 Task: Find connections with filter location Vandœuvre-lès-Nancy with filter topic #Jobwith filter profile language German with filter current company Lazard with filter school St. Joseph's Pre-University College with filter industry Robot Manufacturing with filter service category Date Entry with filter keywords title Proposal Writer
Action: Mouse pressed left at (329, 266)
Screenshot: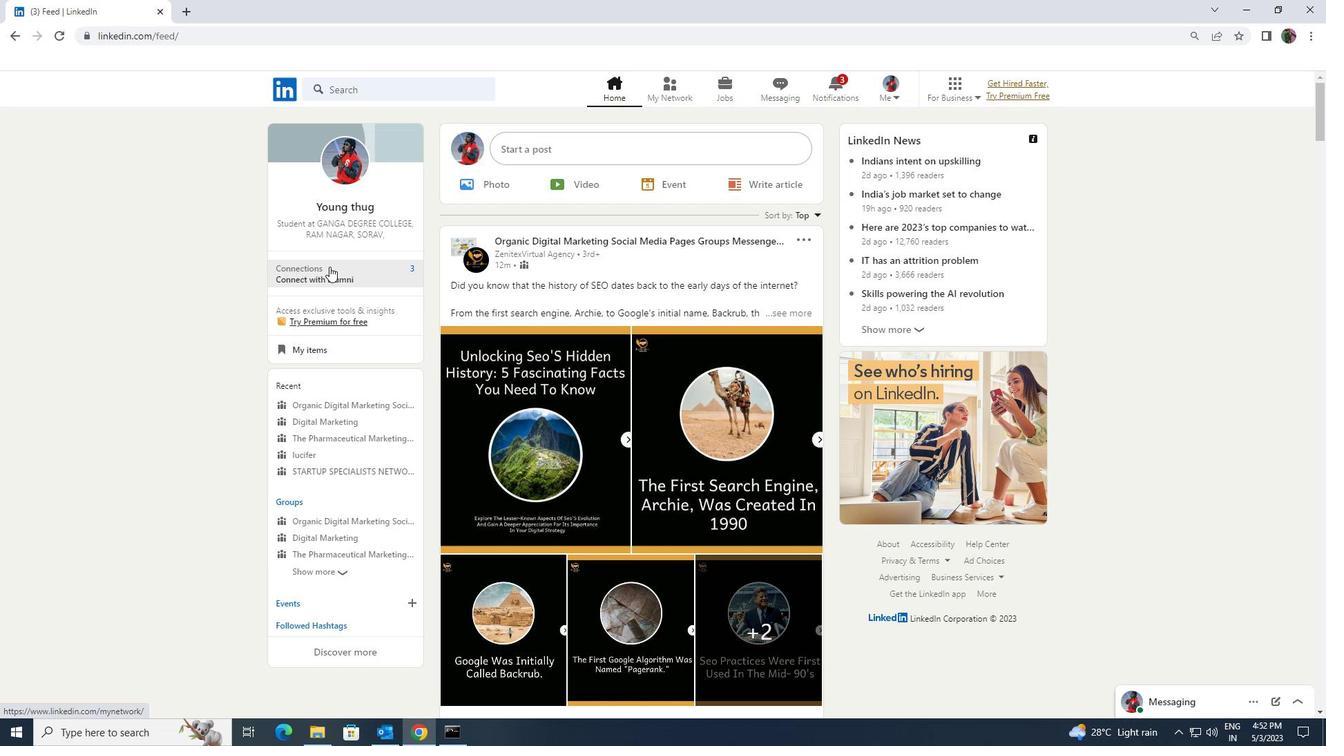 
Action: Mouse moved to (342, 164)
Screenshot: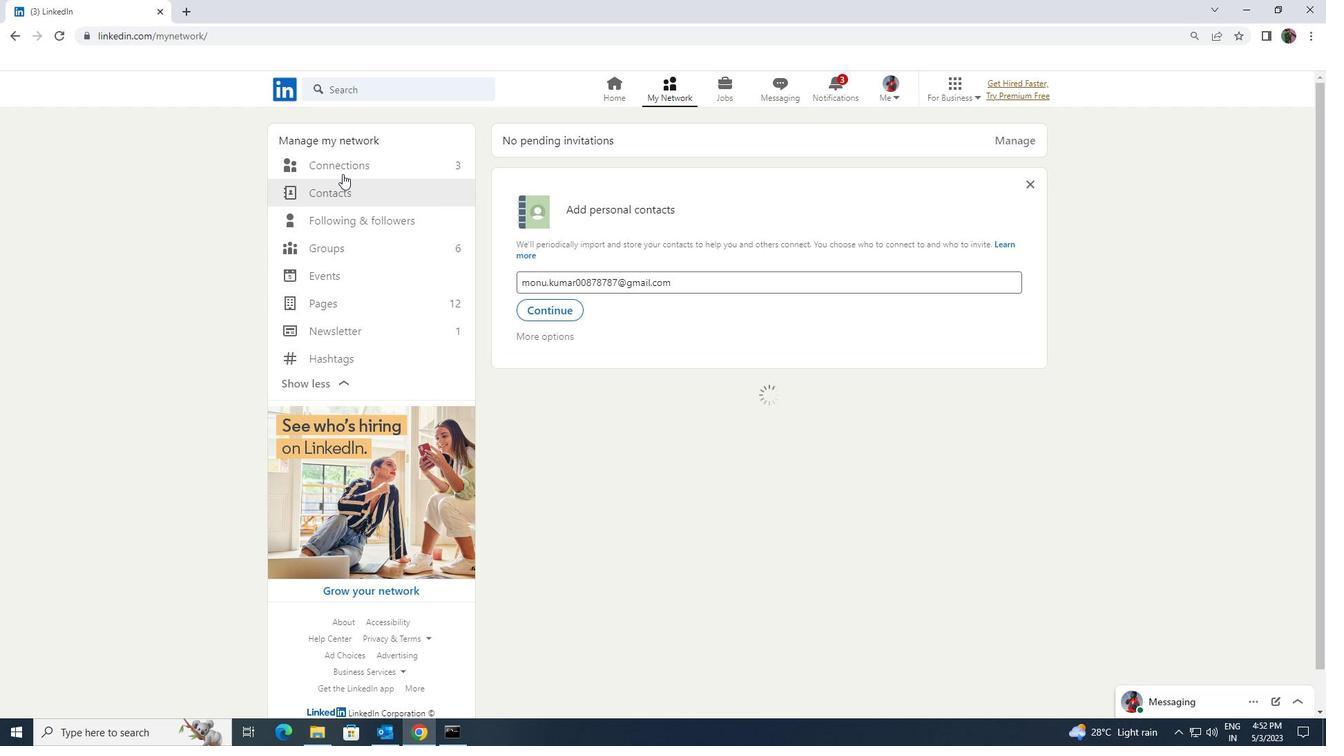 
Action: Mouse pressed left at (342, 164)
Screenshot: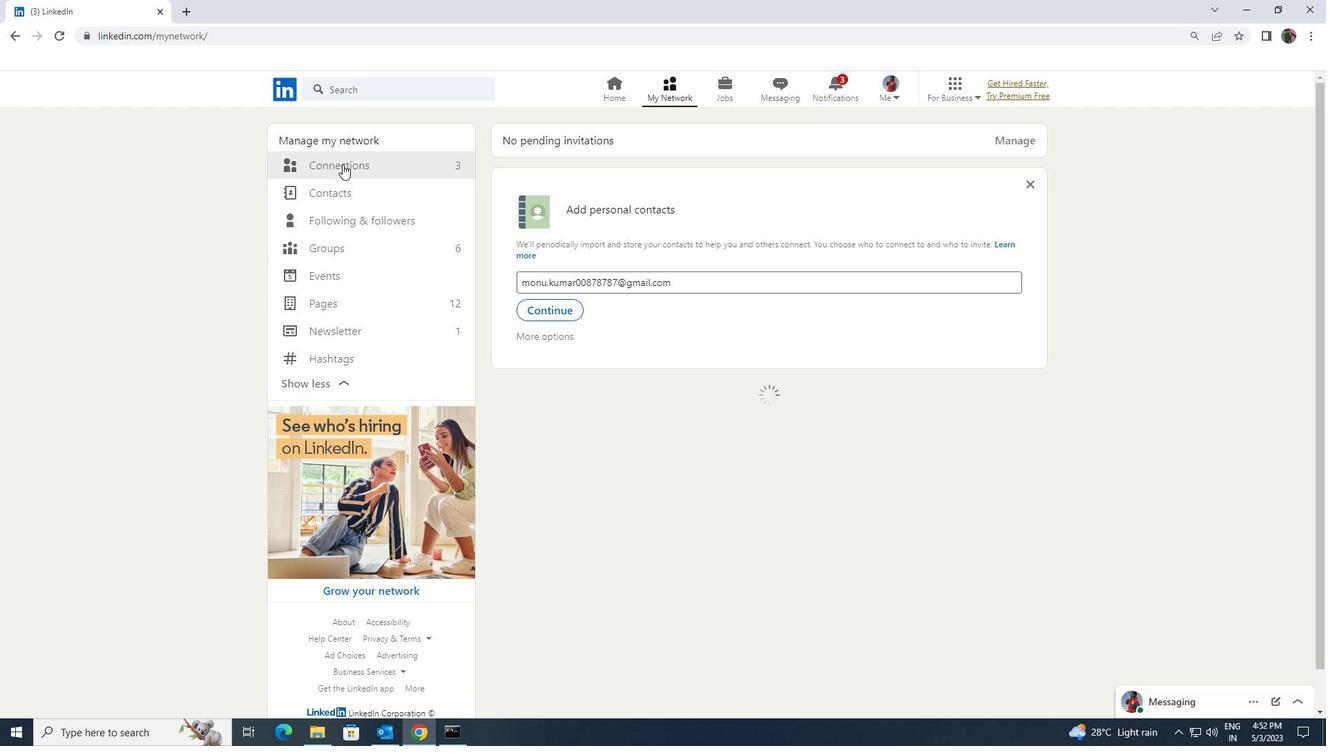 
Action: Mouse moved to (754, 169)
Screenshot: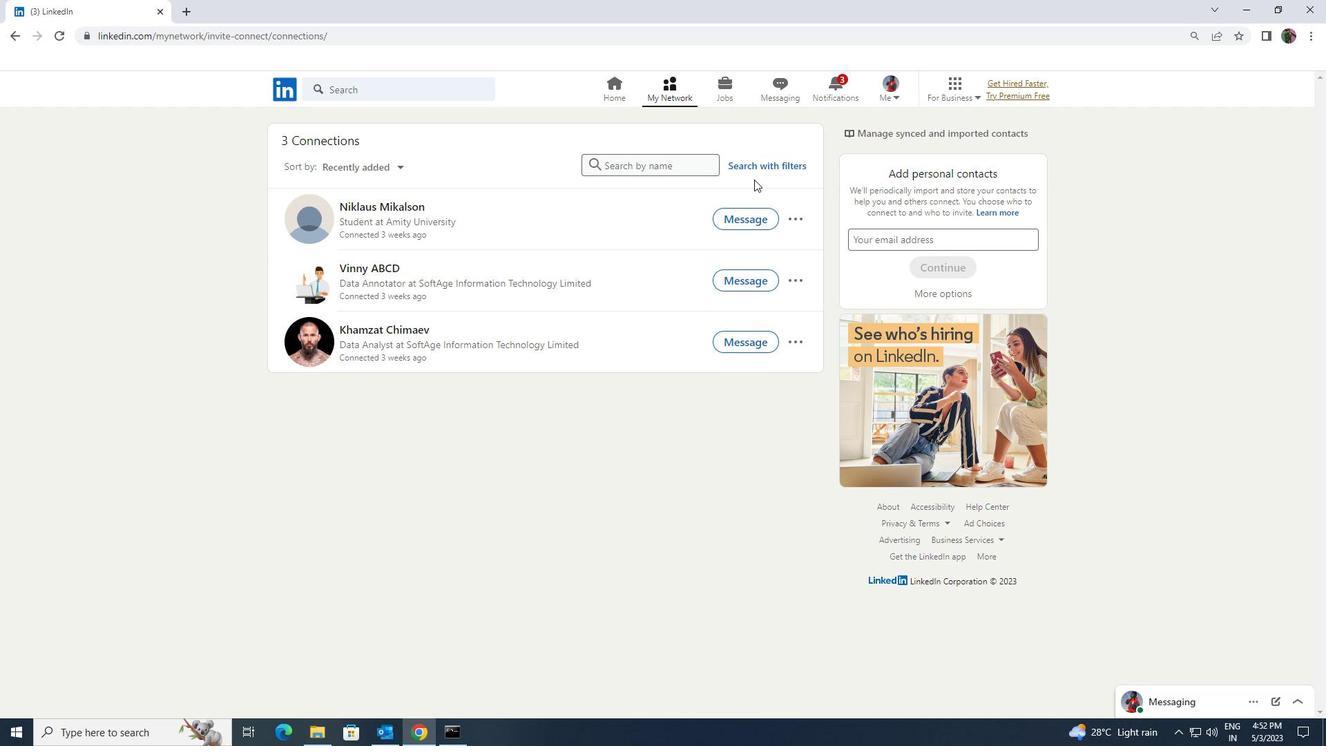 
Action: Mouse pressed left at (754, 169)
Screenshot: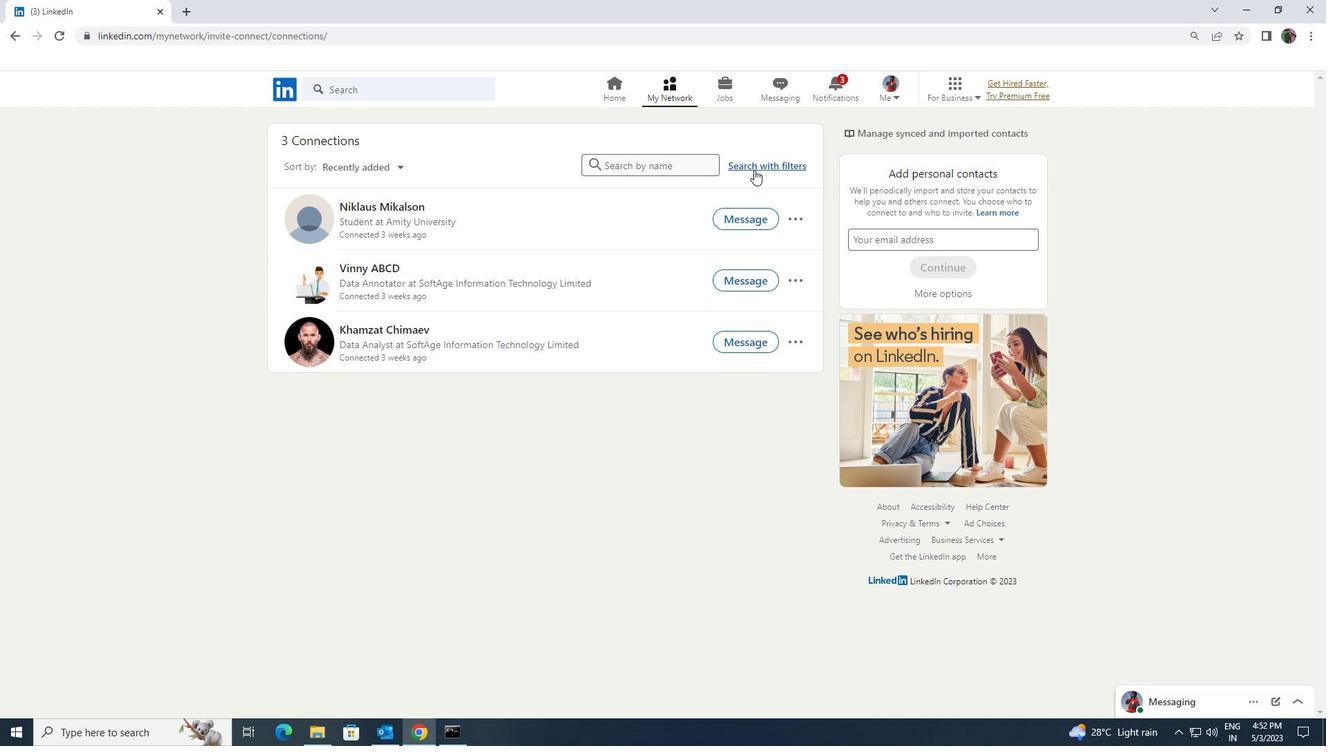 
Action: Mouse moved to (701, 123)
Screenshot: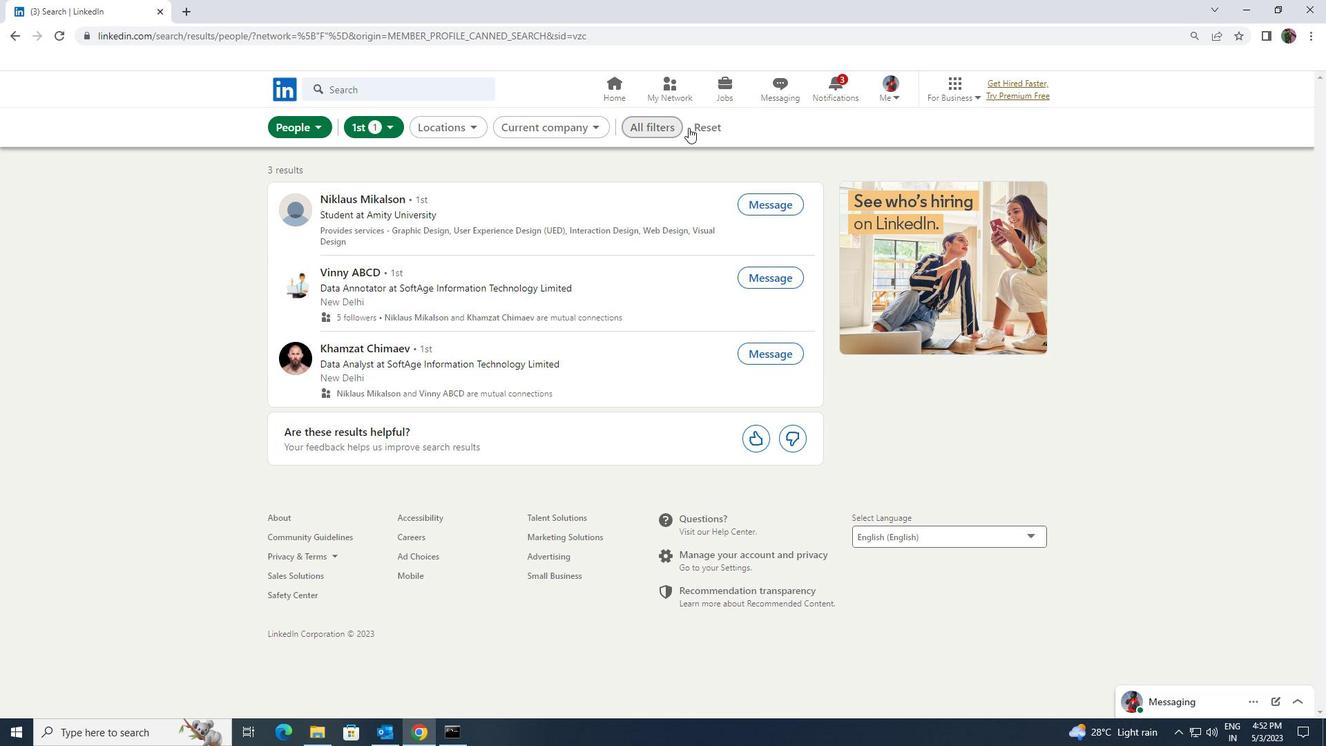 
Action: Mouse pressed left at (701, 123)
Screenshot: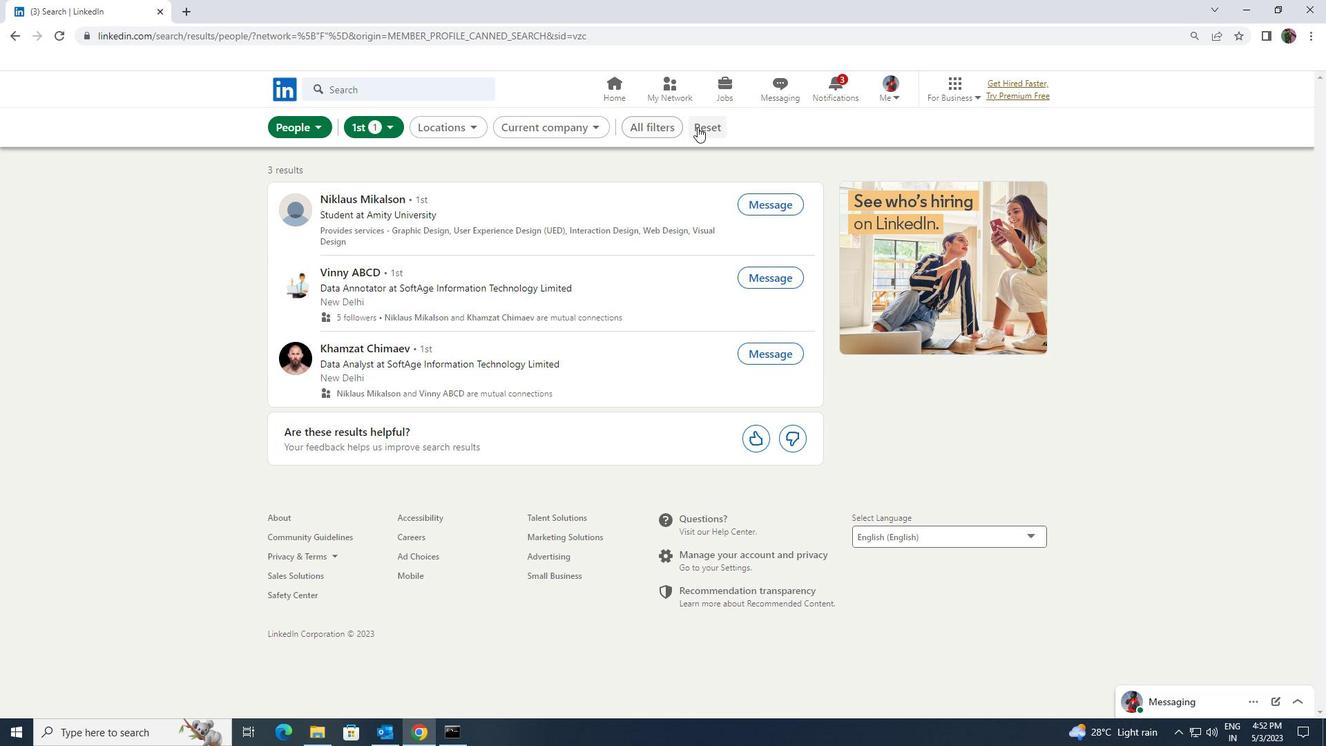 
Action: Mouse moved to (676, 129)
Screenshot: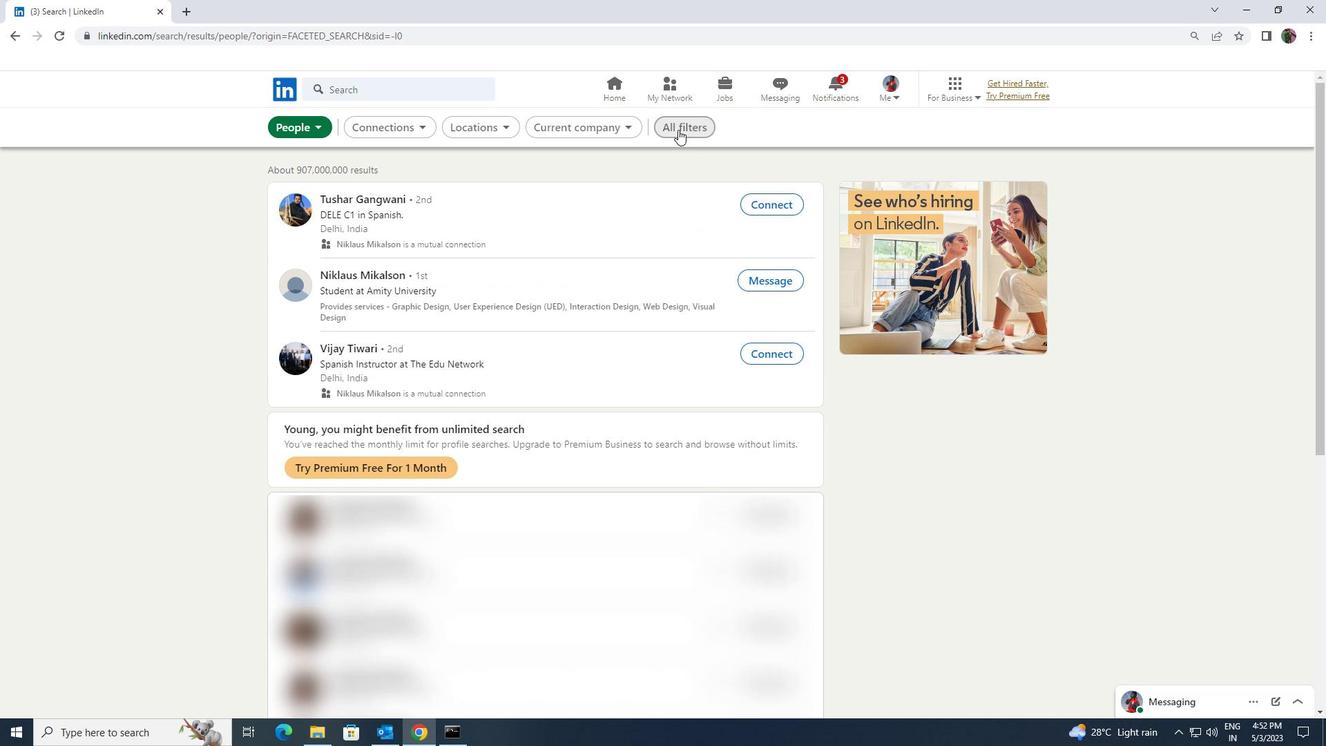 
Action: Mouse pressed left at (676, 129)
Screenshot: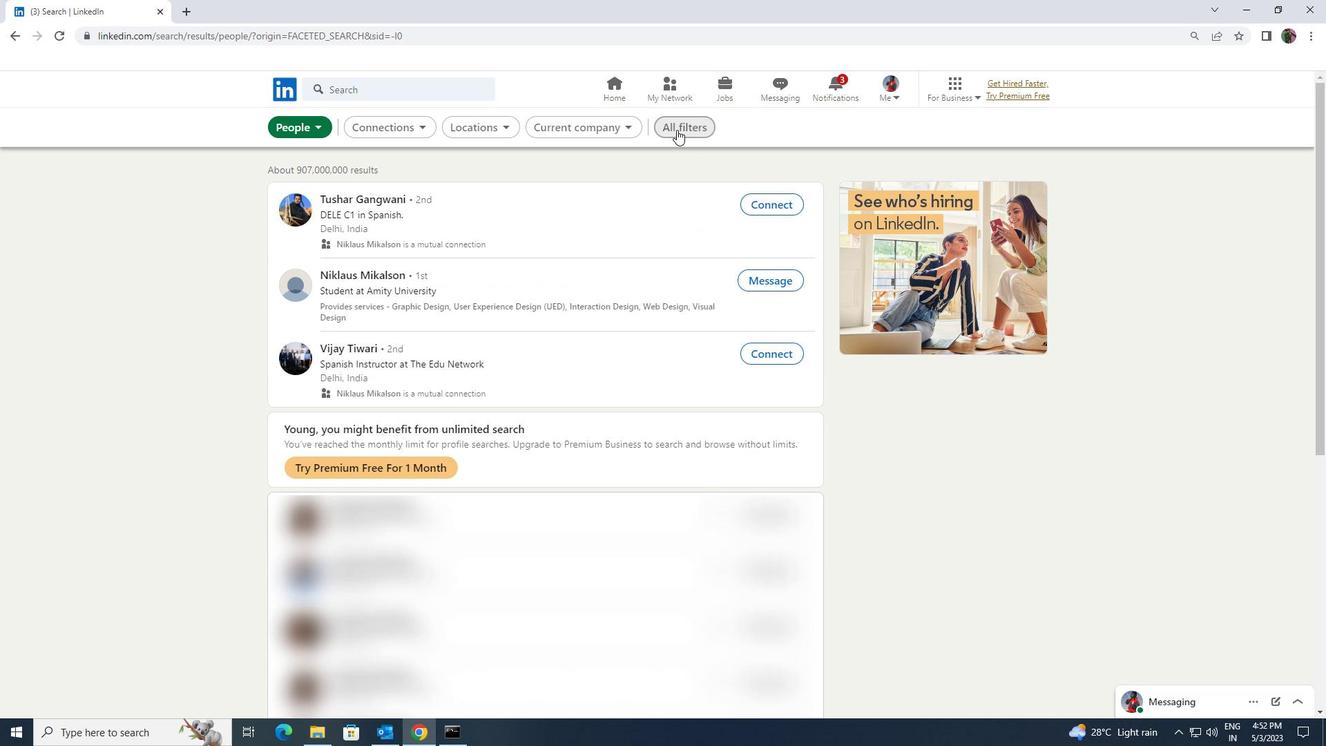 
Action: Mouse moved to (1142, 549)
Screenshot: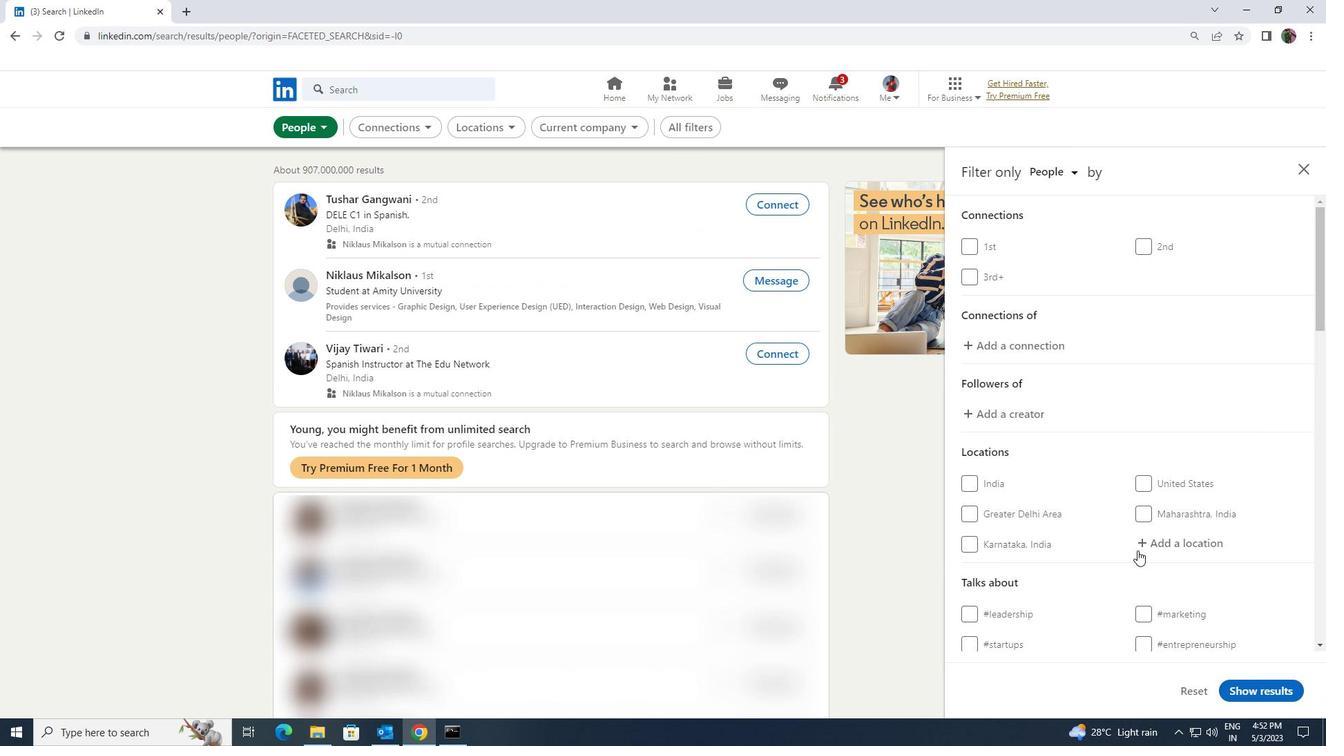 
Action: Mouse pressed left at (1142, 549)
Screenshot: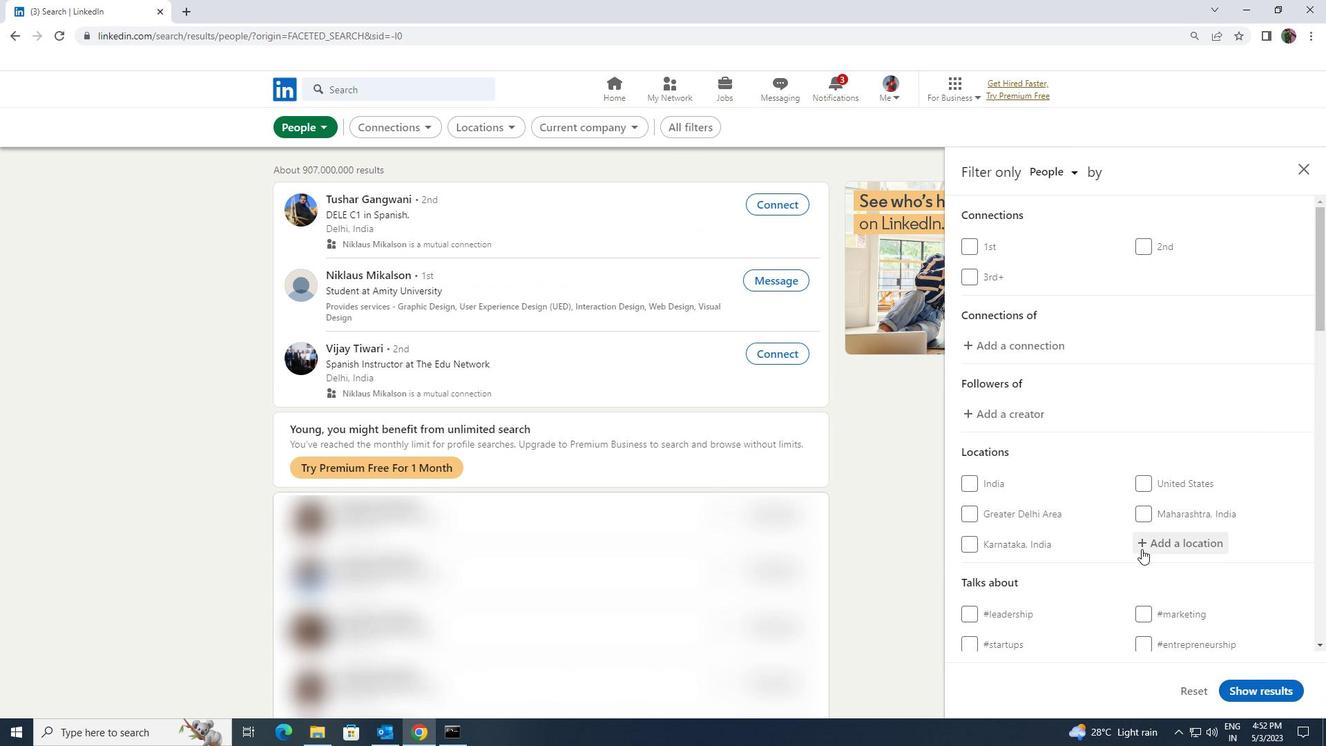 
Action: Key pressed <Key.shift>VANDOE
Screenshot: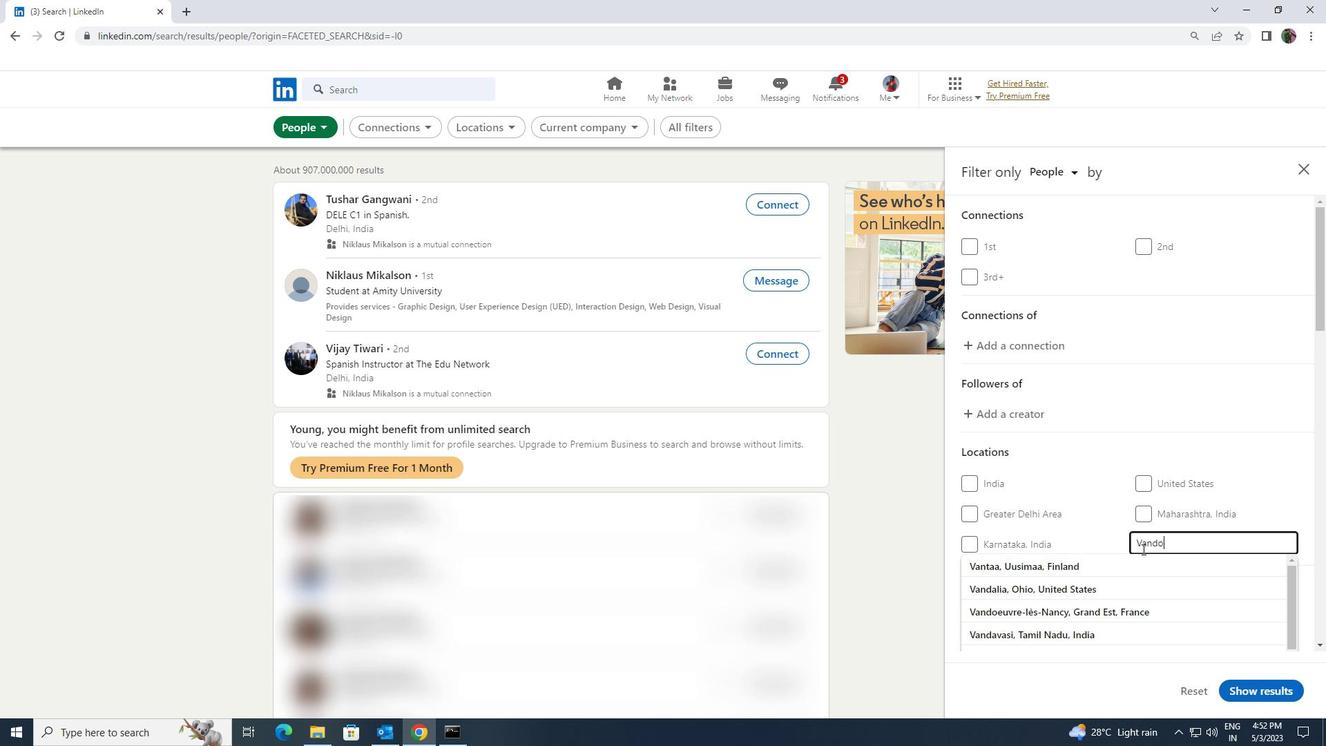 
Action: Mouse moved to (1136, 568)
Screenshot: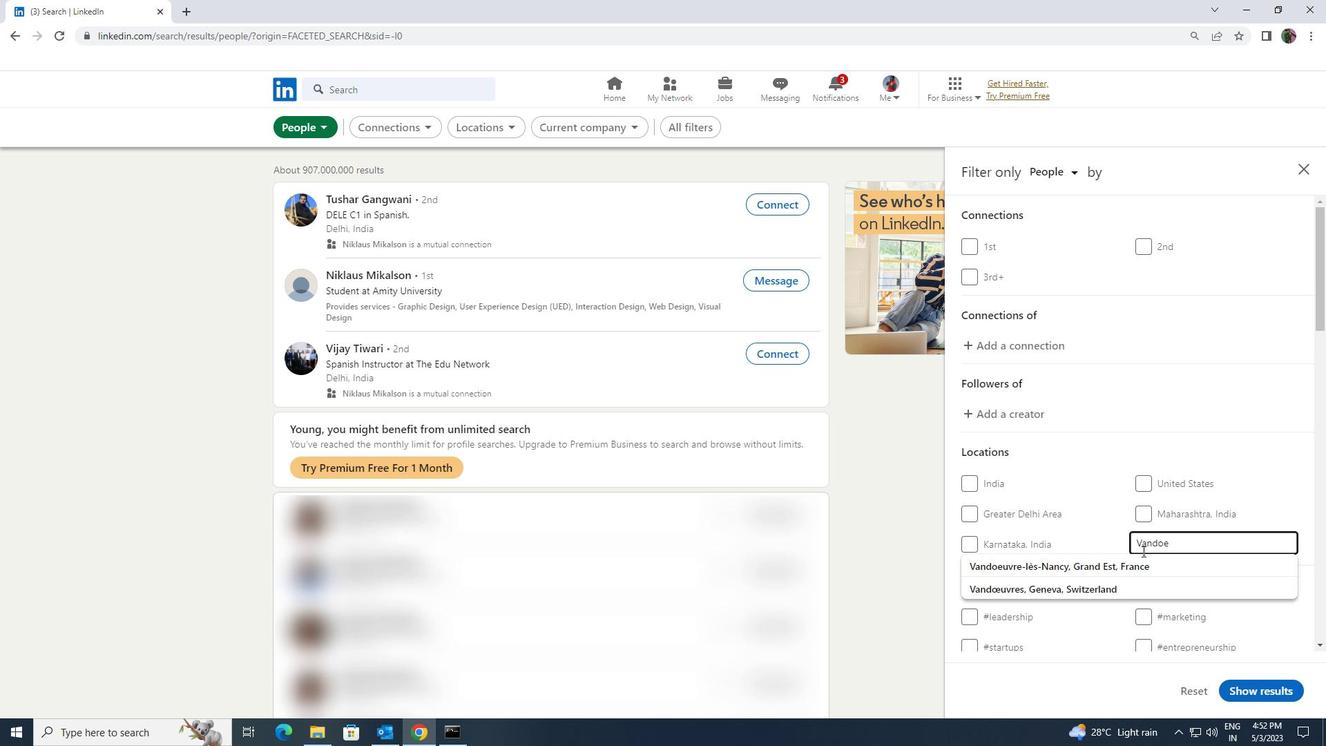 
Action: Mouse pressed left at (1136, 568)
Screenshot: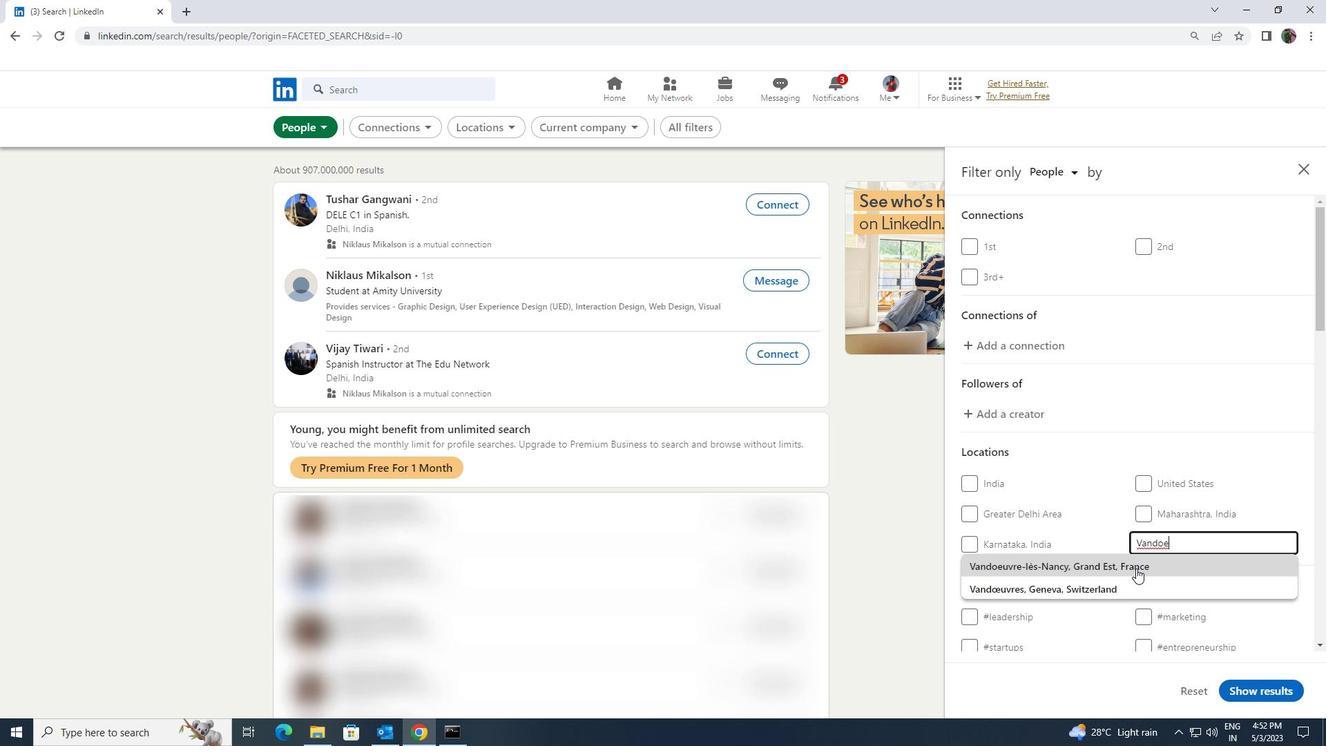 
Action: Mouse moved to (1133, 568)
Screenshot: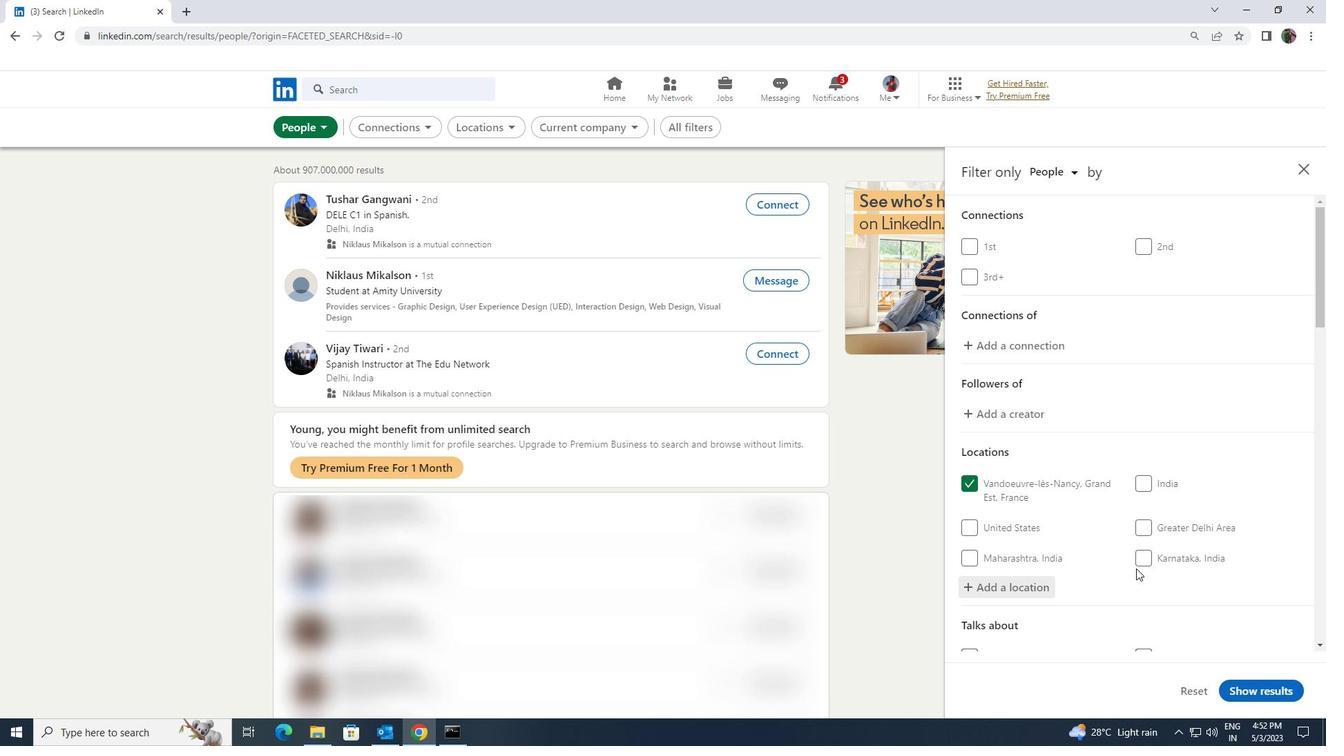 
Action: Mouse scrolled (1133, 567) with delta (0, 0)
Screenshot: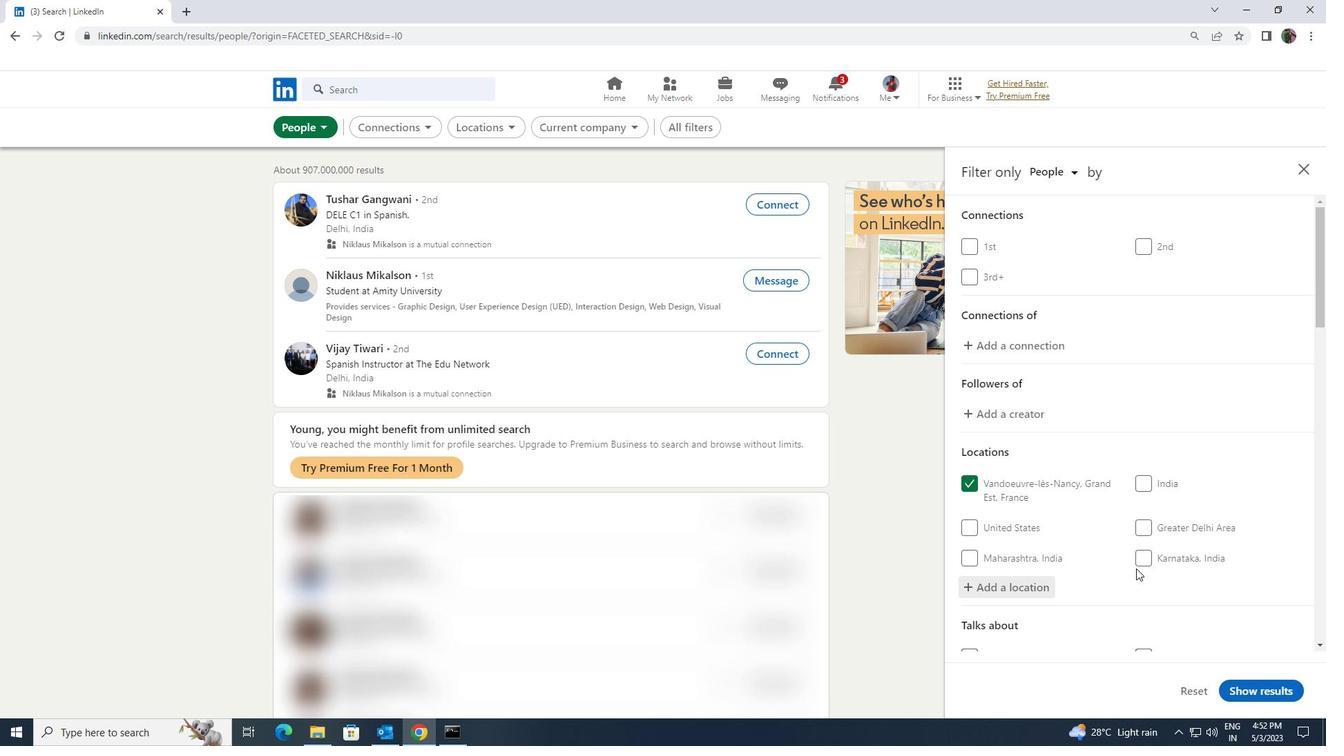 
Action: Mouse scrolled (1133, 567) with delta (0, 0)
Screenshot: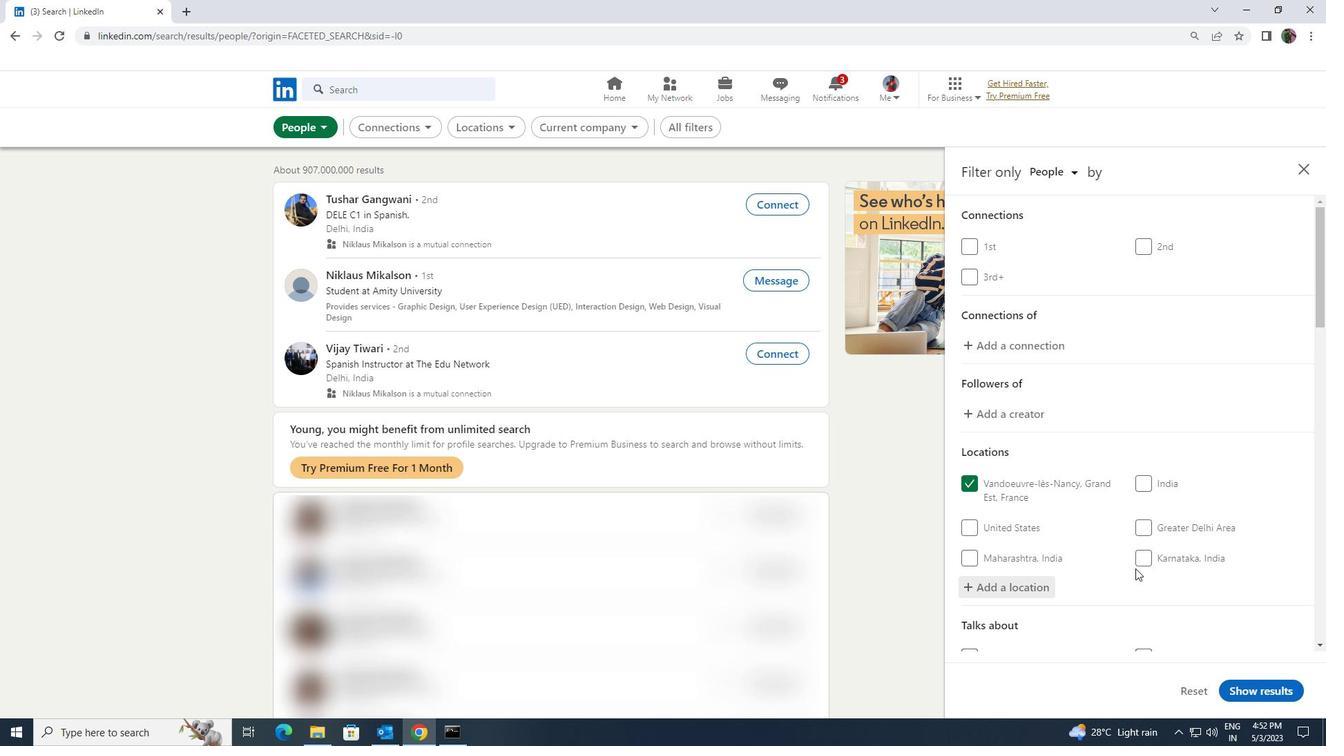 
Action: Mouse moved to (1134, 571)
Screenshot: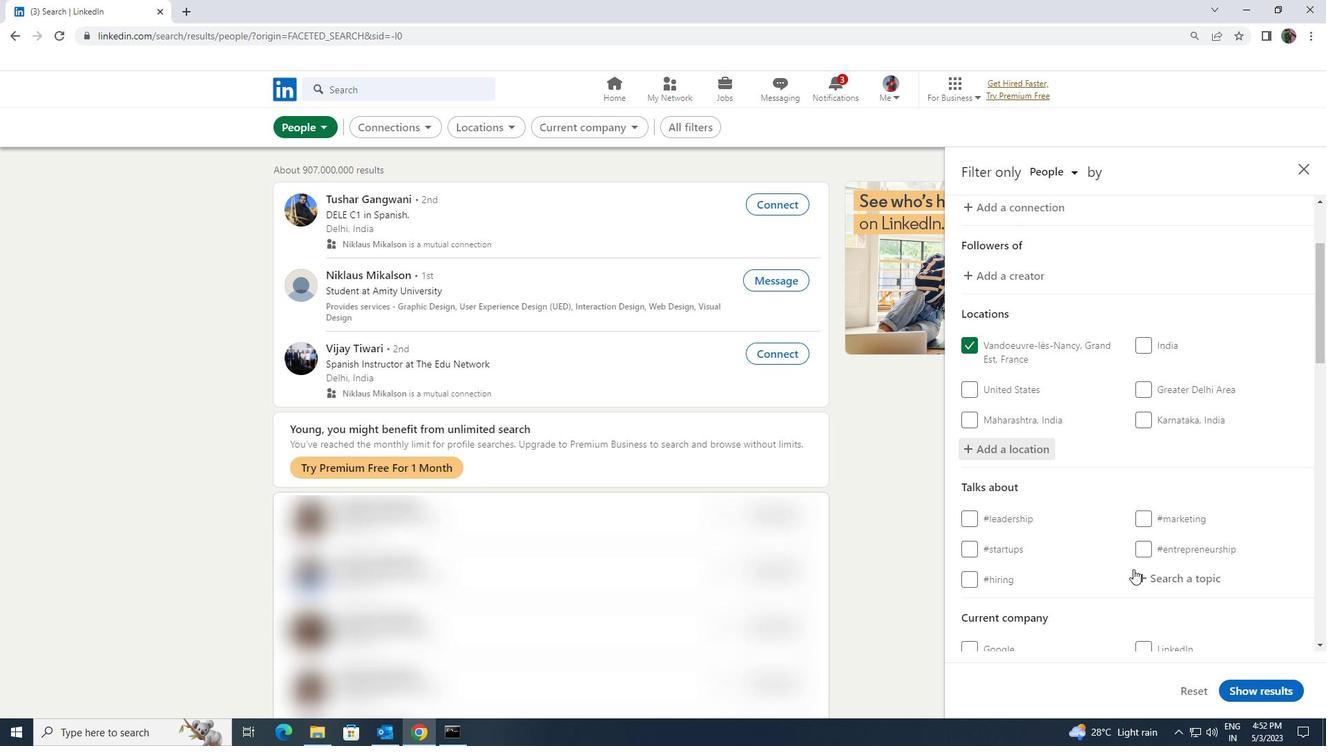
Action: Mouse pressed left at (1134, 571)
Screenshot: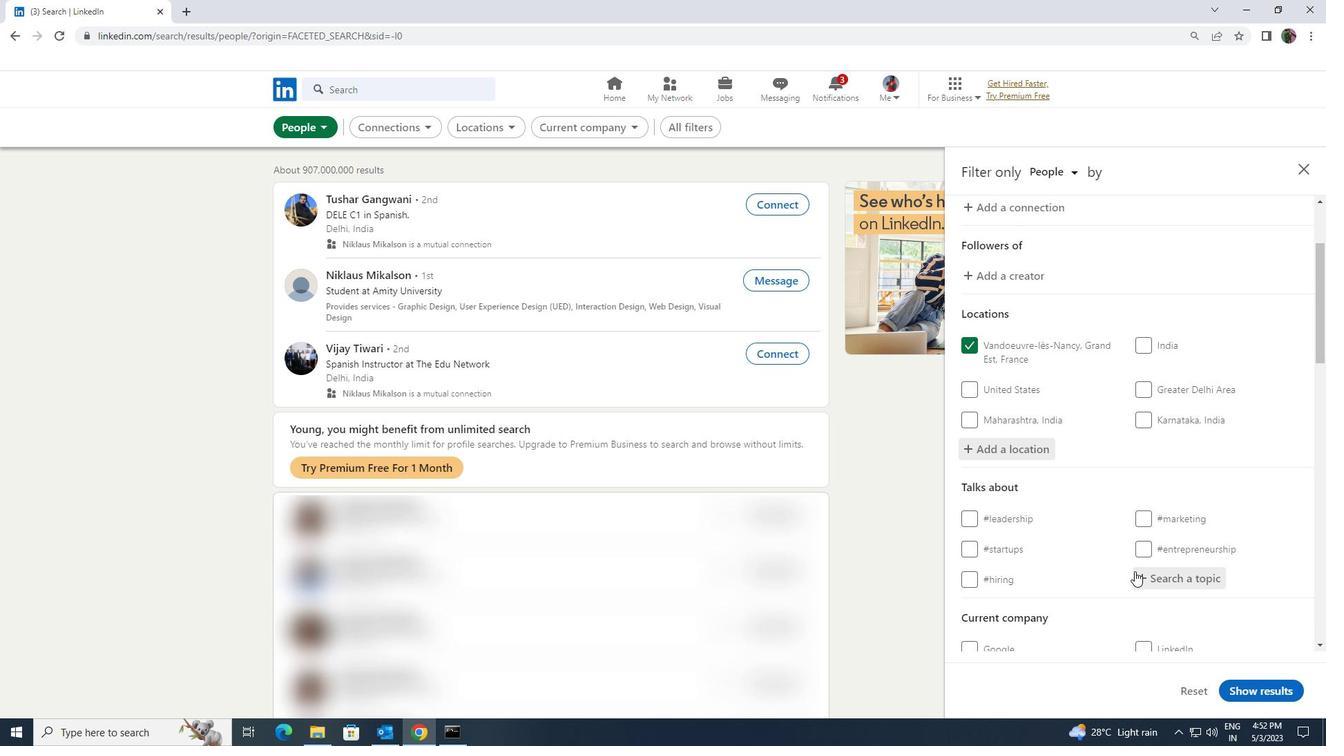 
Action: Key pressed <Key.shift><Key.shift>JOB
Screenshot: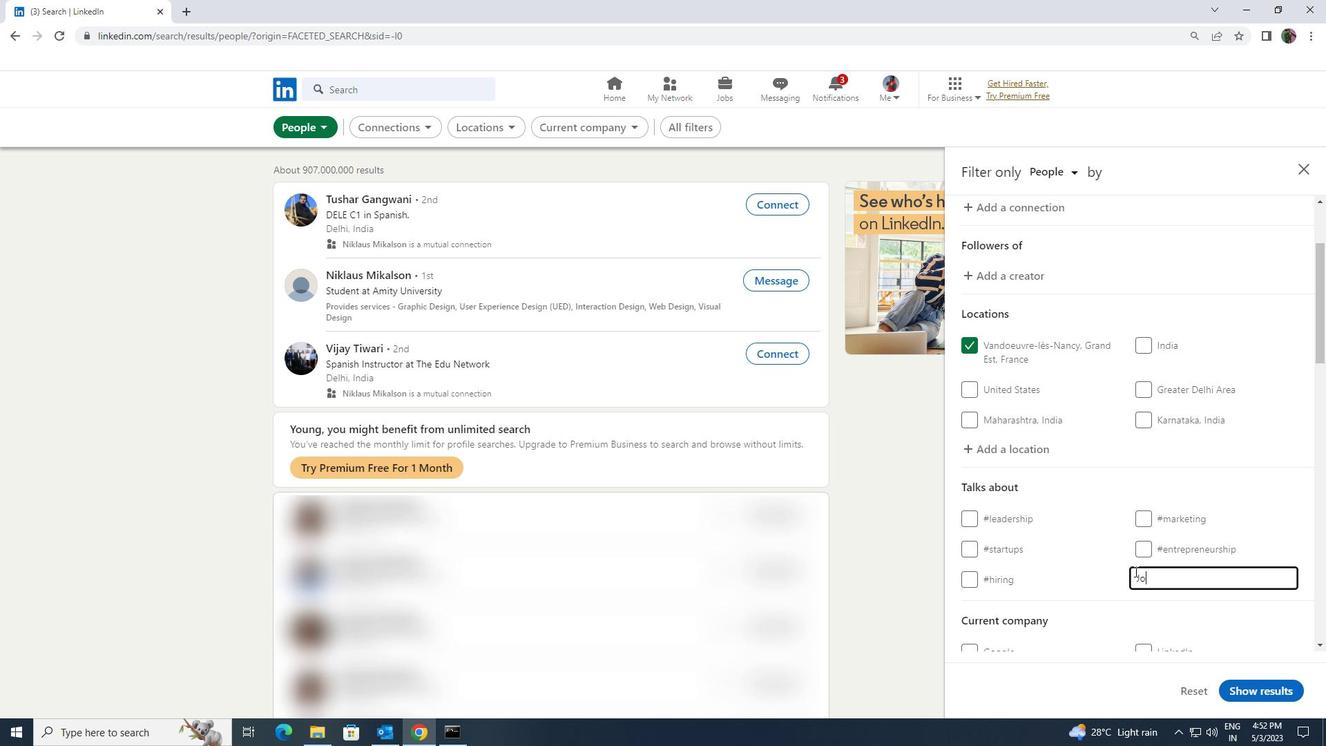 
Action: Mouse moved to (1116, 595)
Screenshot: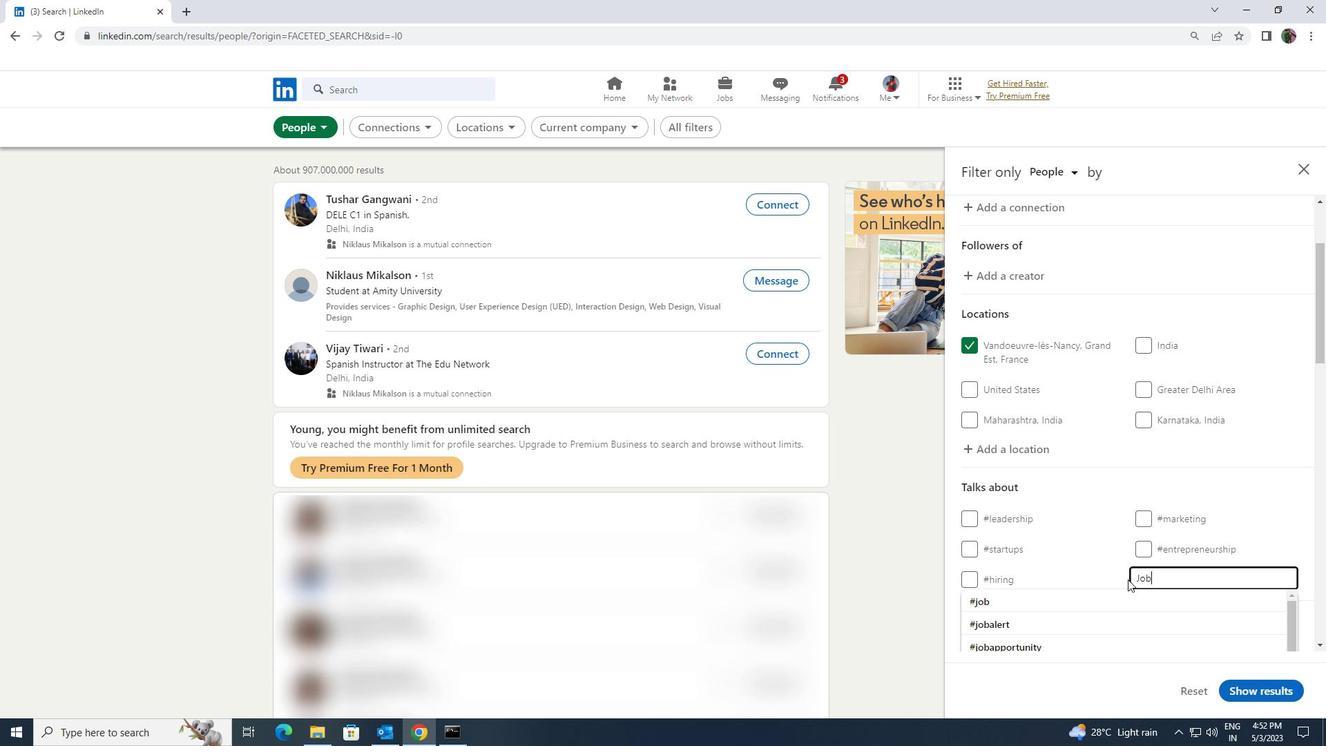 
Action: Mouse pressed left at (1116, 595)
Screenshot: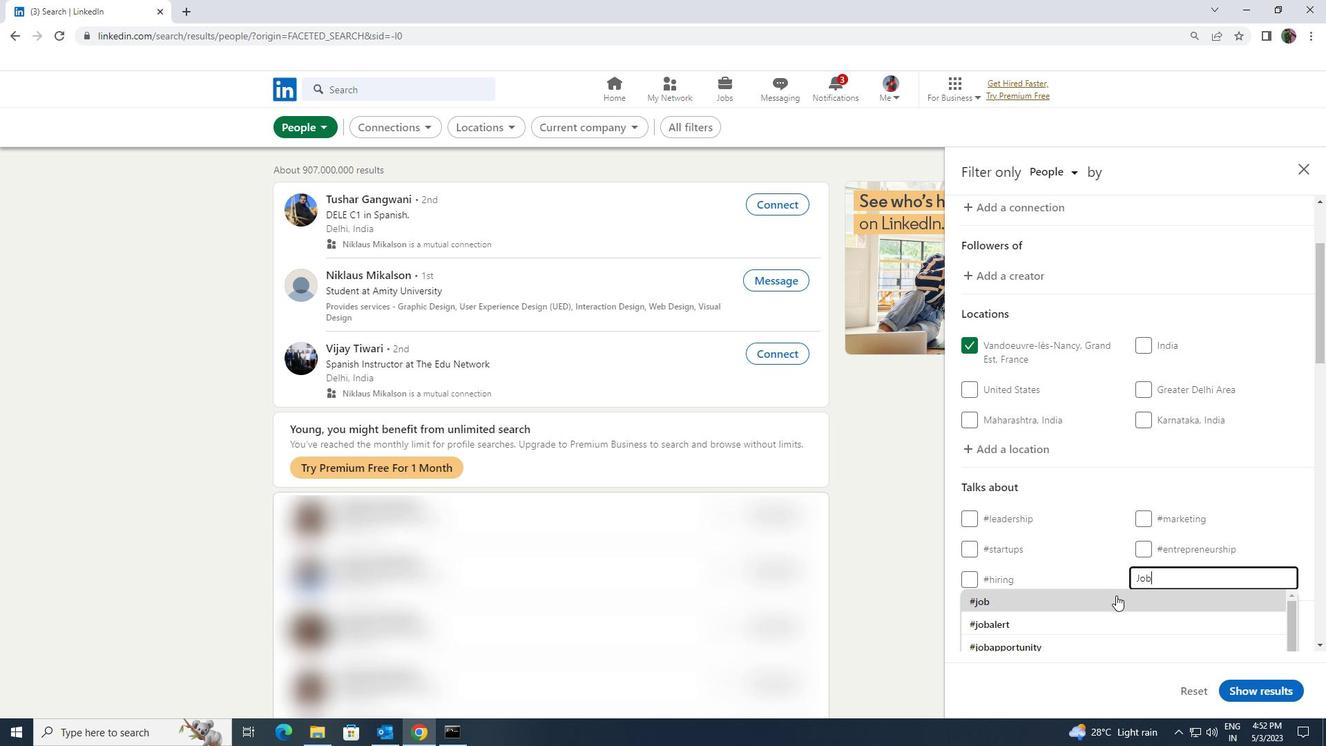 
Action: Mouse moved to (1115, 587)
Screenshot: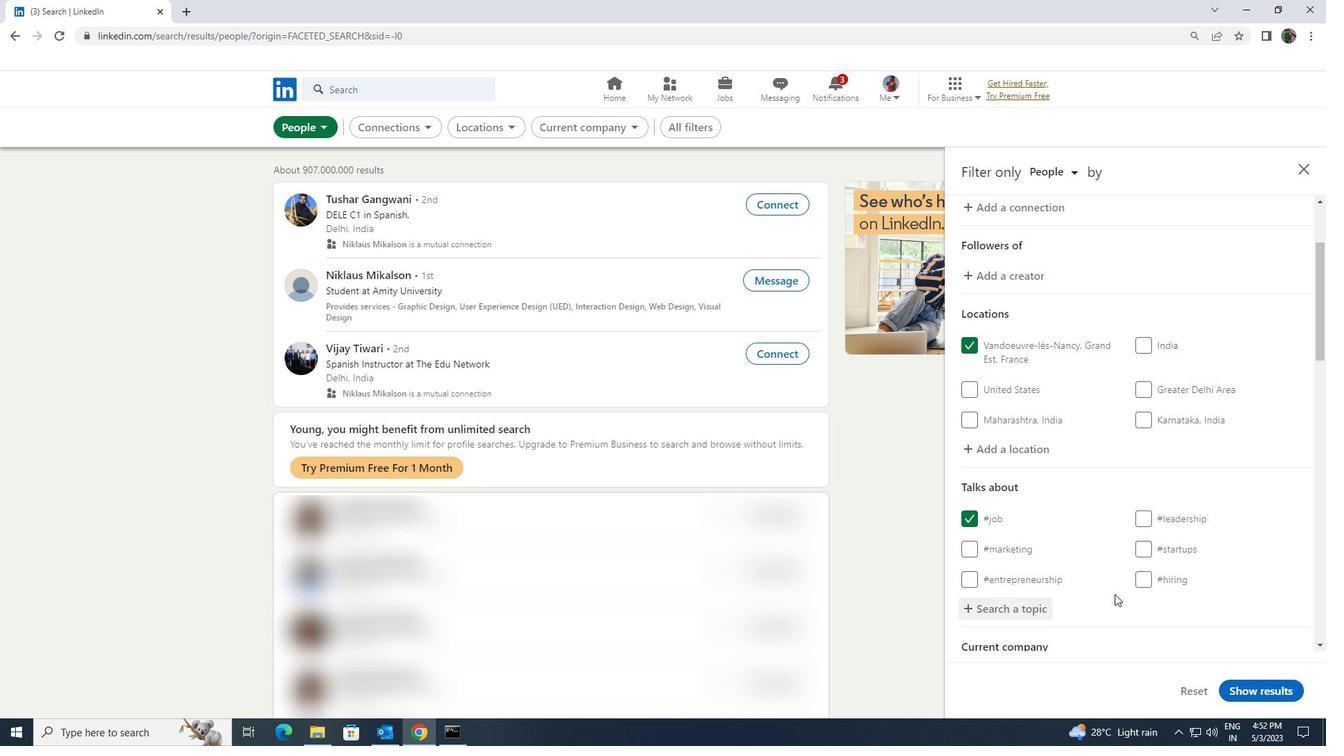 
Action: Mouse scrolled (1115, 586) with delta (0, 0)
Screenshot: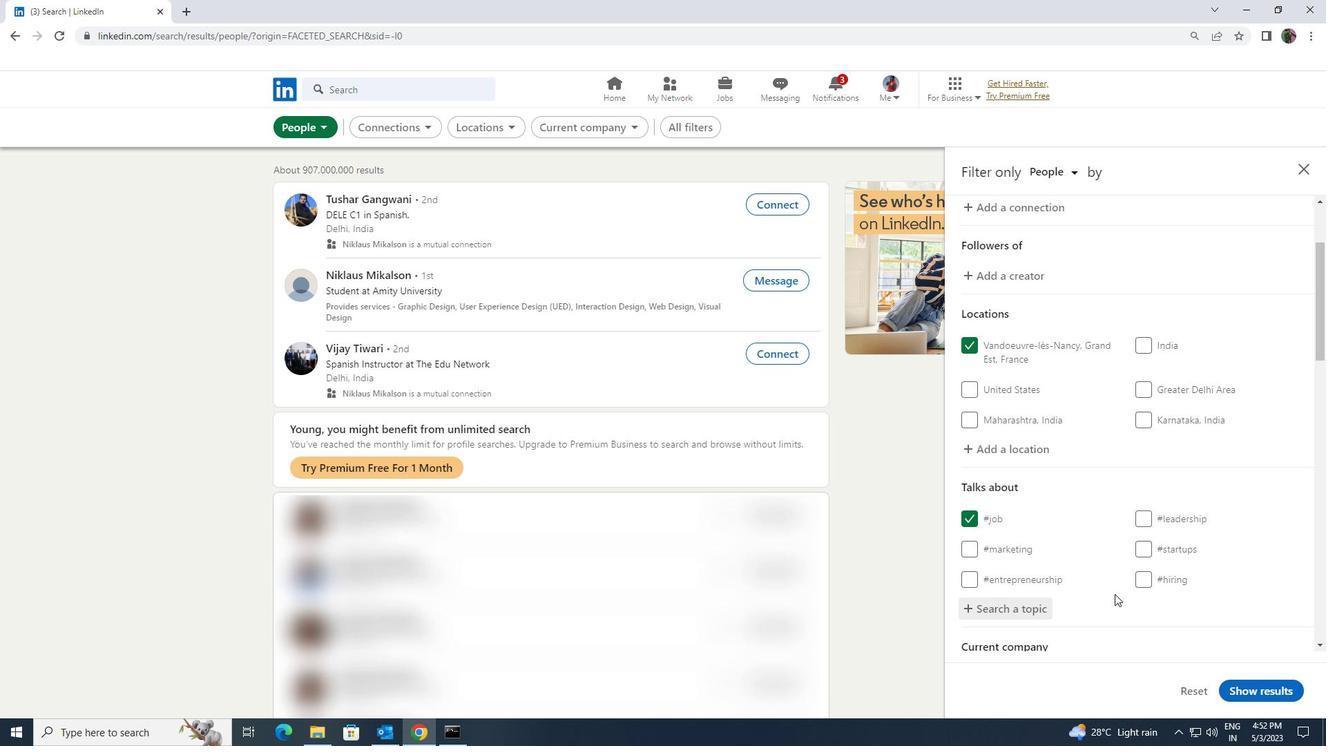 
Action: Mouse scrolled (1115, 586) with delta (0, 0)
Screenshot: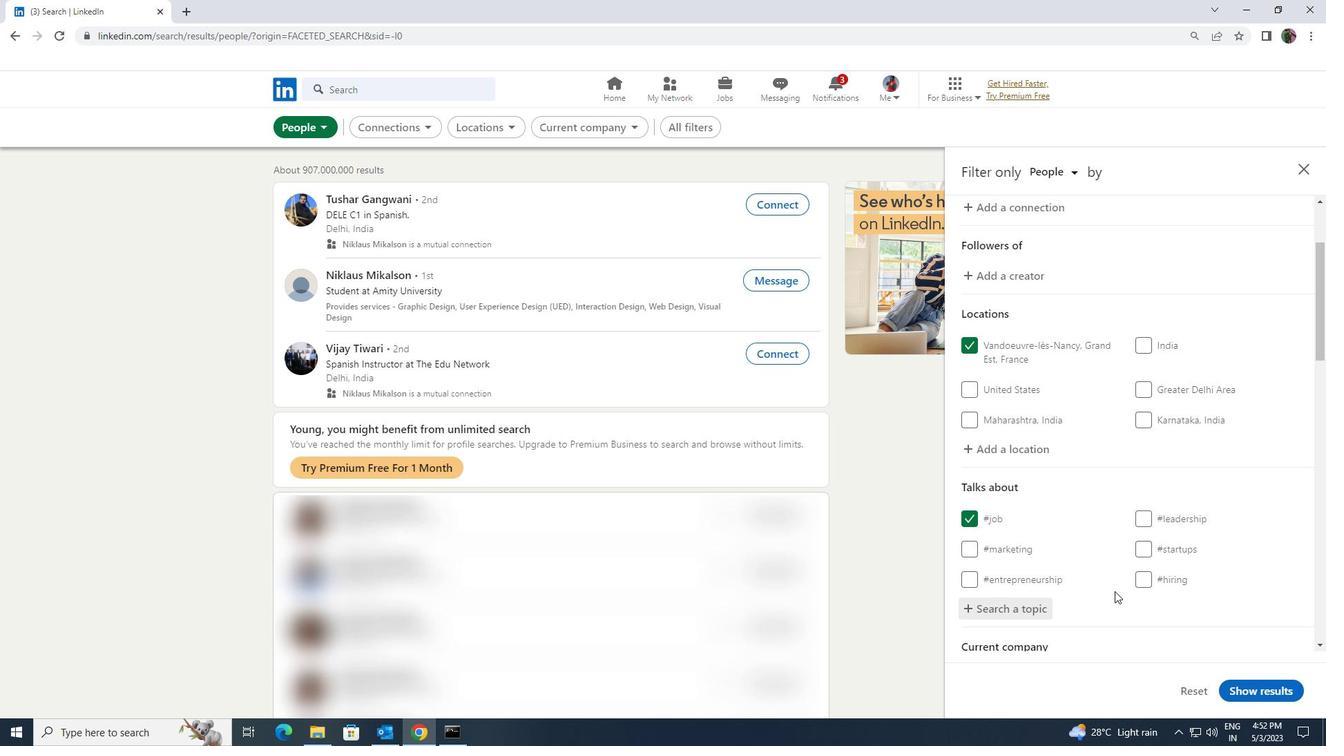 
Action: Mouse moved to (1121, 573)
Screenshot: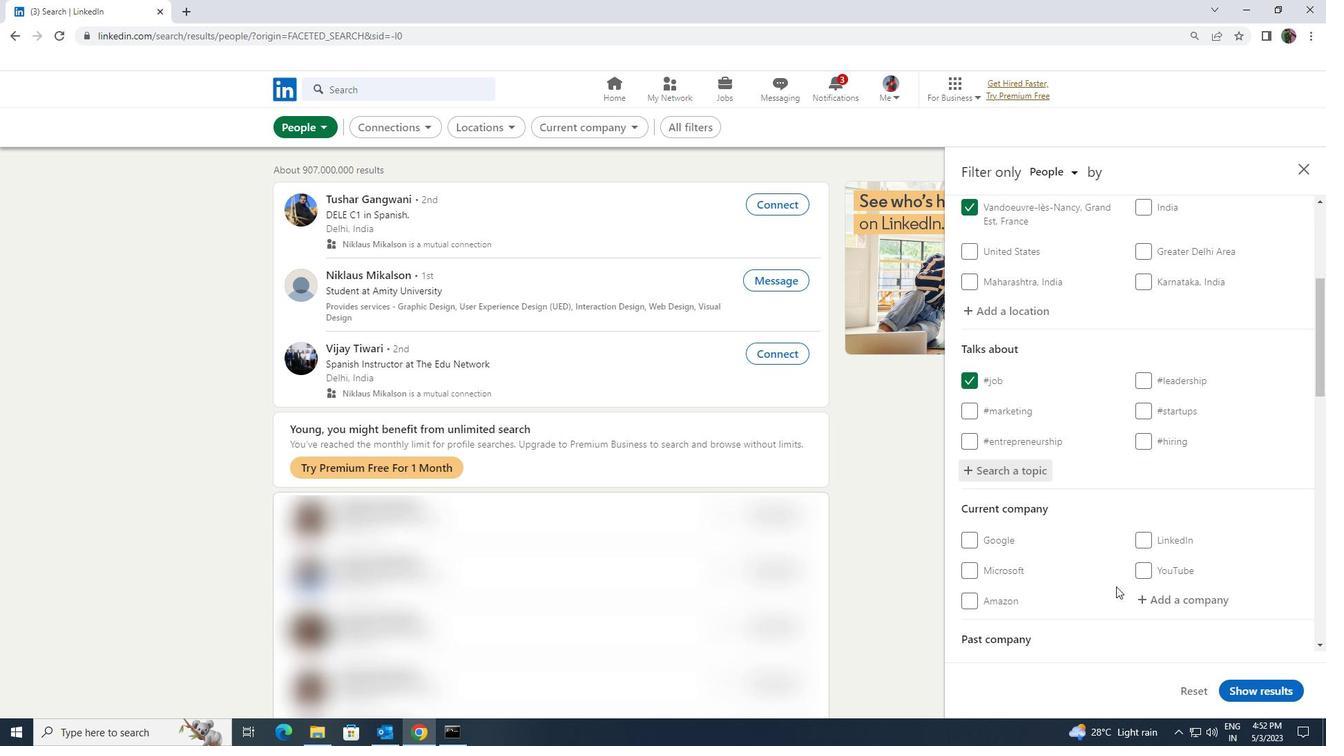 
Action: Mouse scrolled (1121, 572) with delta (0, 0)
Screenshot: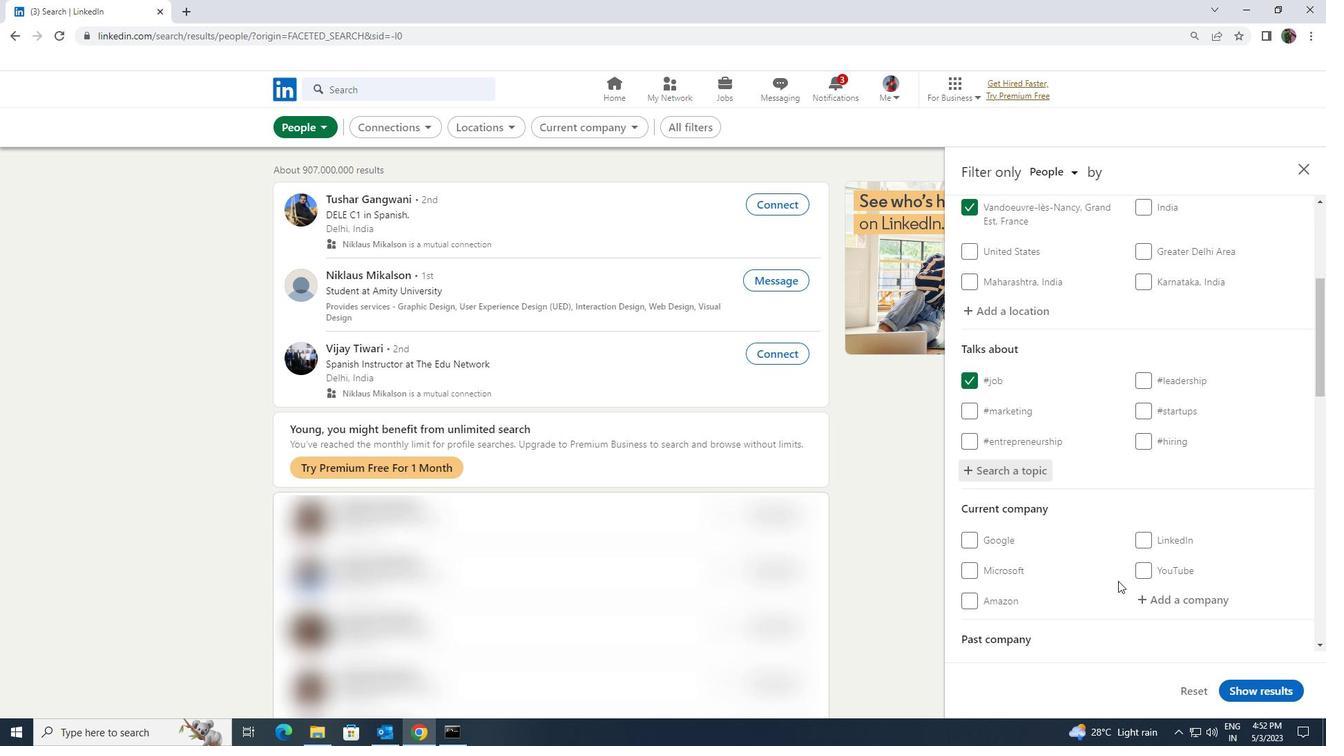 
Action: Mouse moved to (1122, 572)
Screenshot: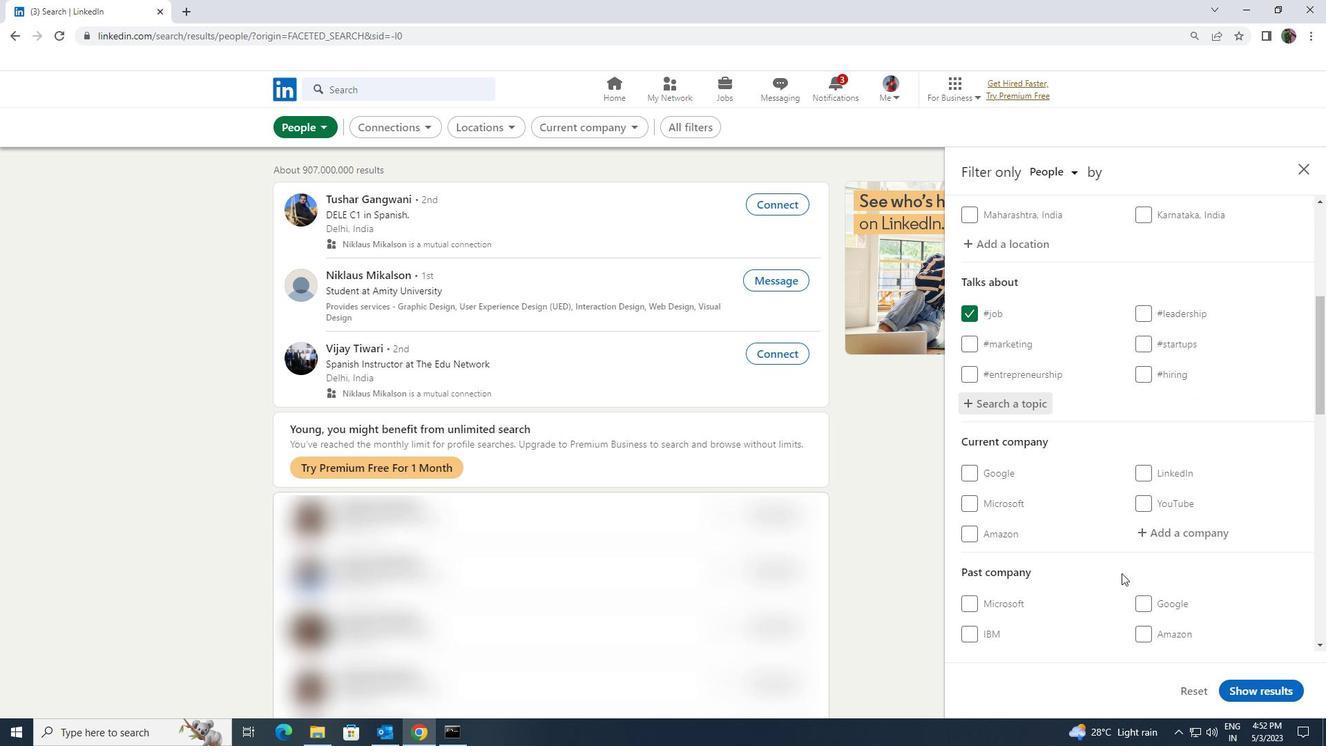 
Action: Mouse scrolled (1122, 571) with delta (0, 0)
Screenshot: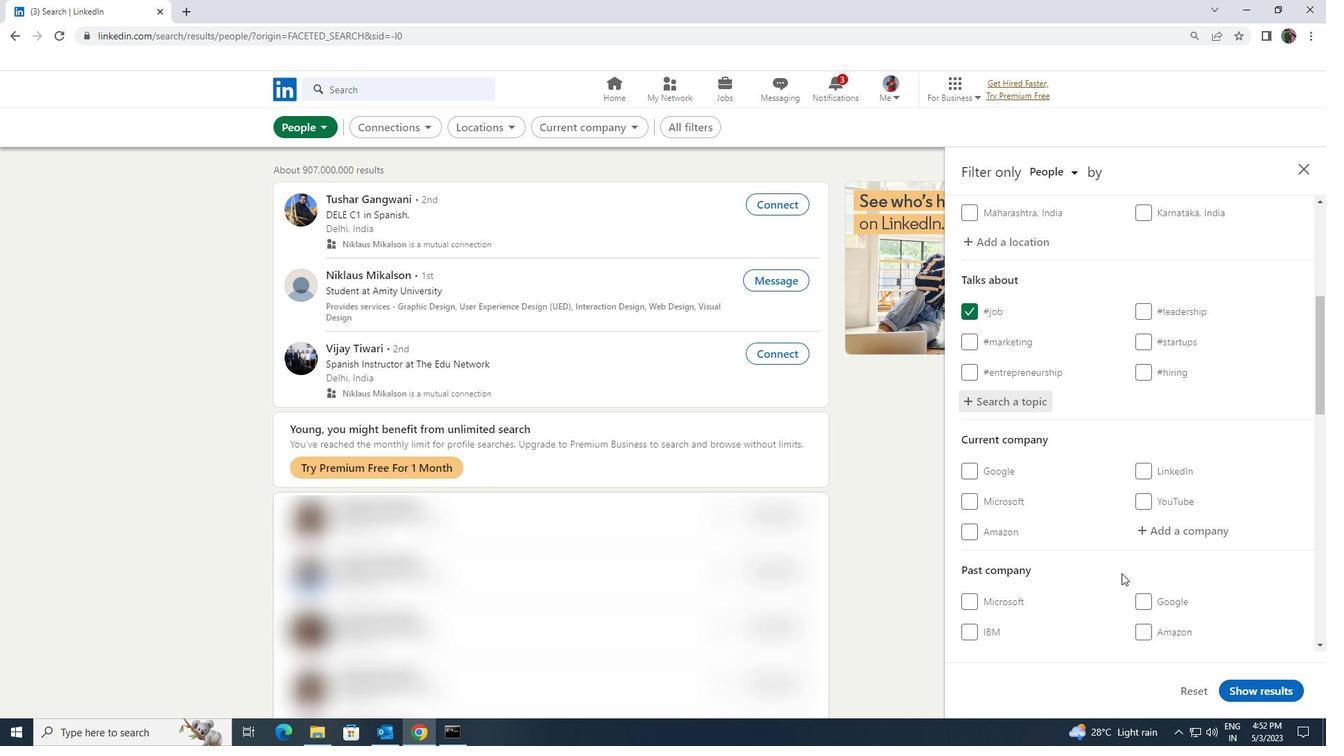 
Action: Mouse scrolled (1122, 571) with delta (0, 0)
Screenshot: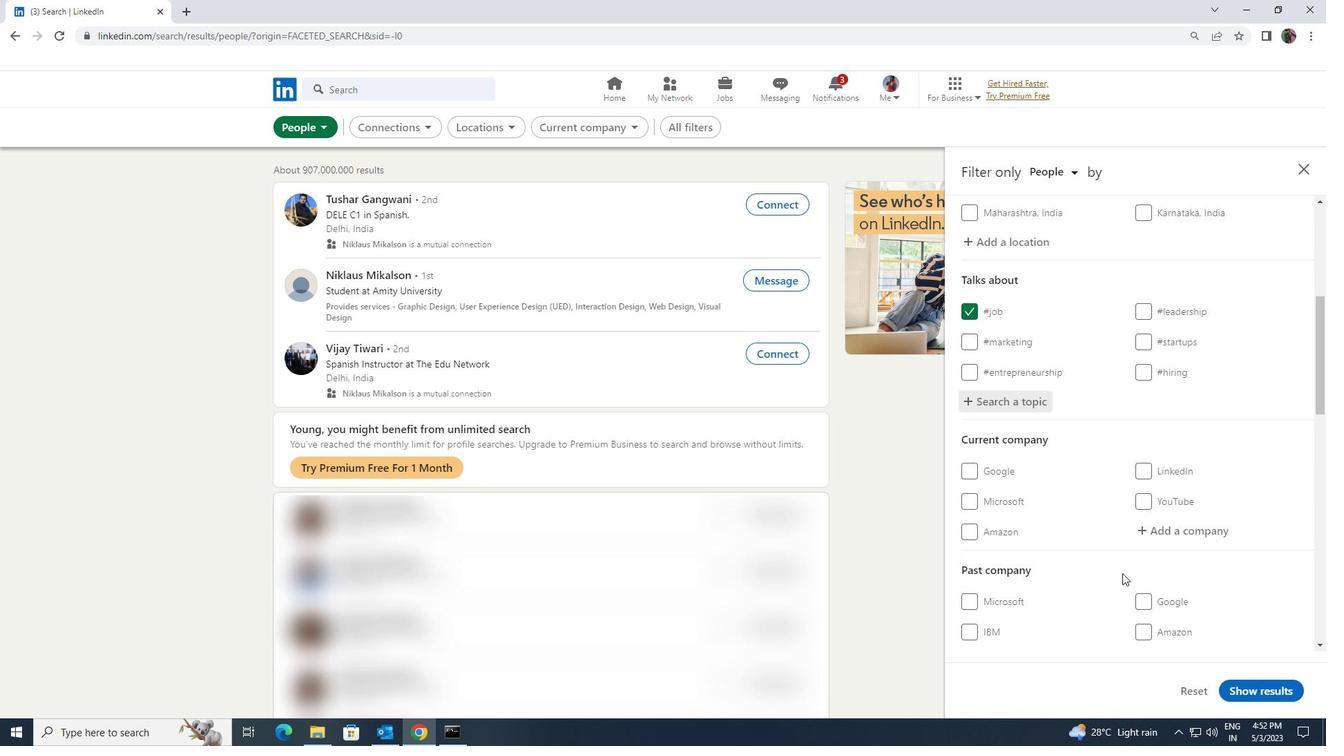 
Action: Mouse scrolled (1122, 571) with delta (0, 0)
Screenshot: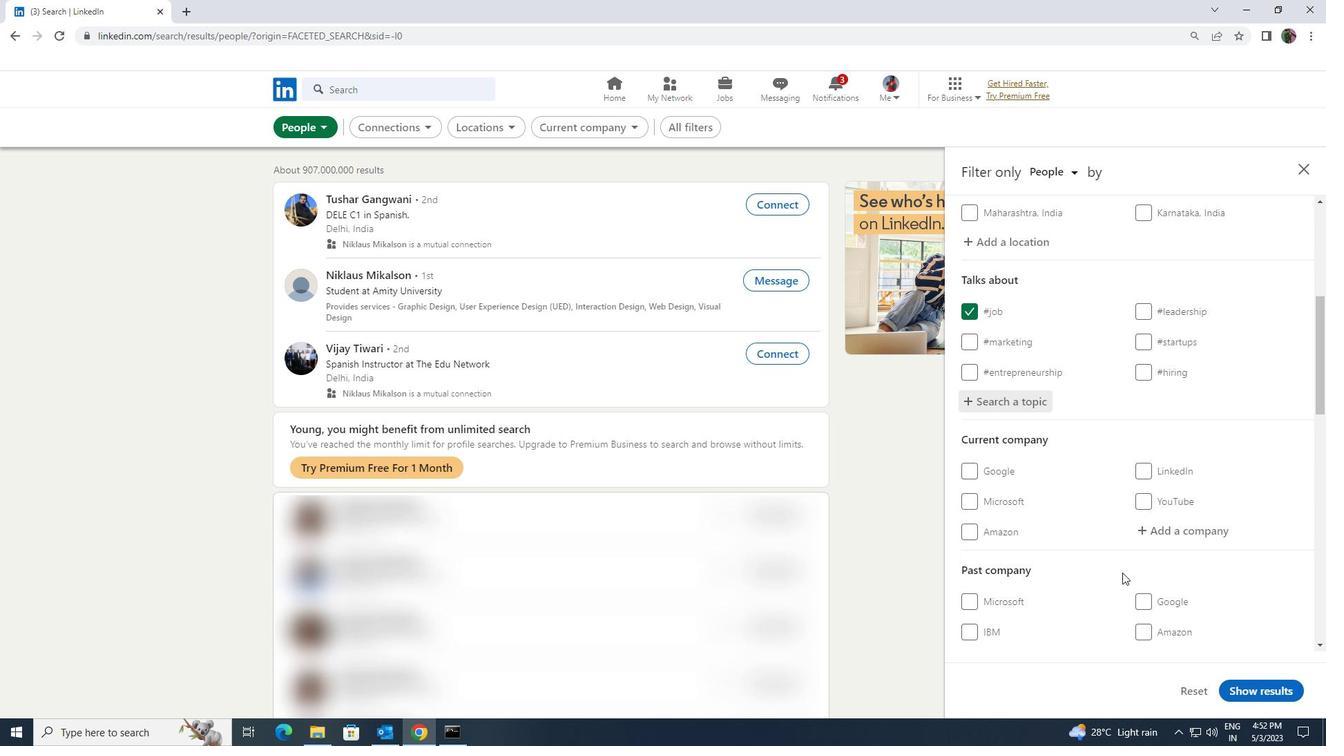 
Action: Mouse scrolled (1122, 571) with delta (0, 0)
Screenshot: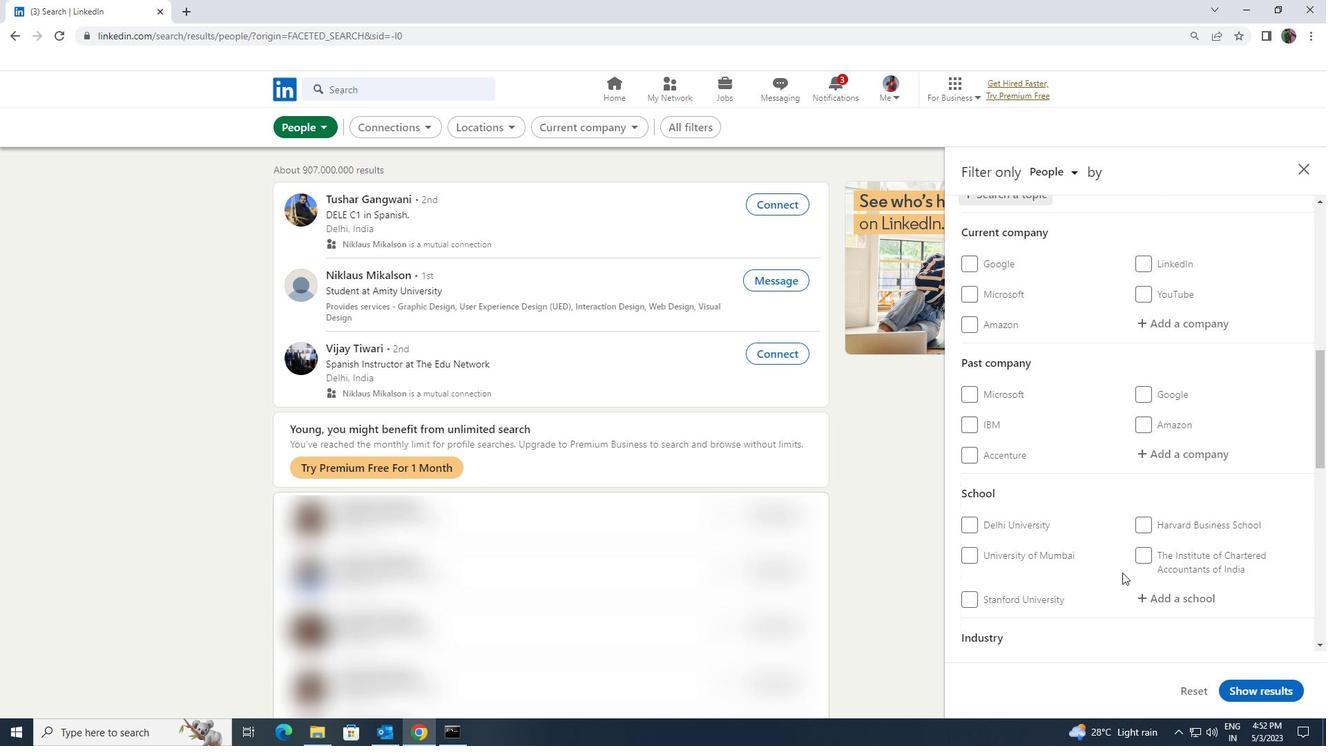 
Action: Mouse scrolled (1122, 571) with delta (0, 0)
Screenshot: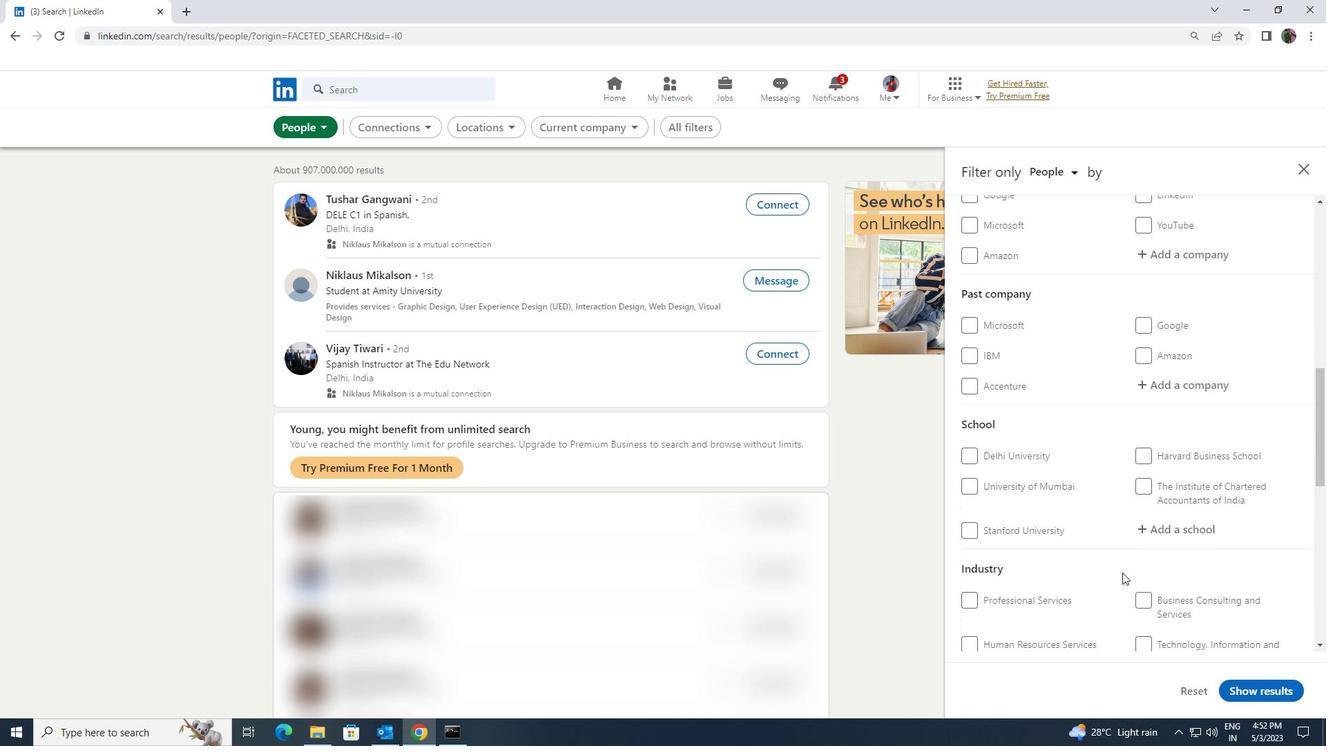 
Action: Mouse scrolled (1122, 571) with delta (0, 0)
Screenshot: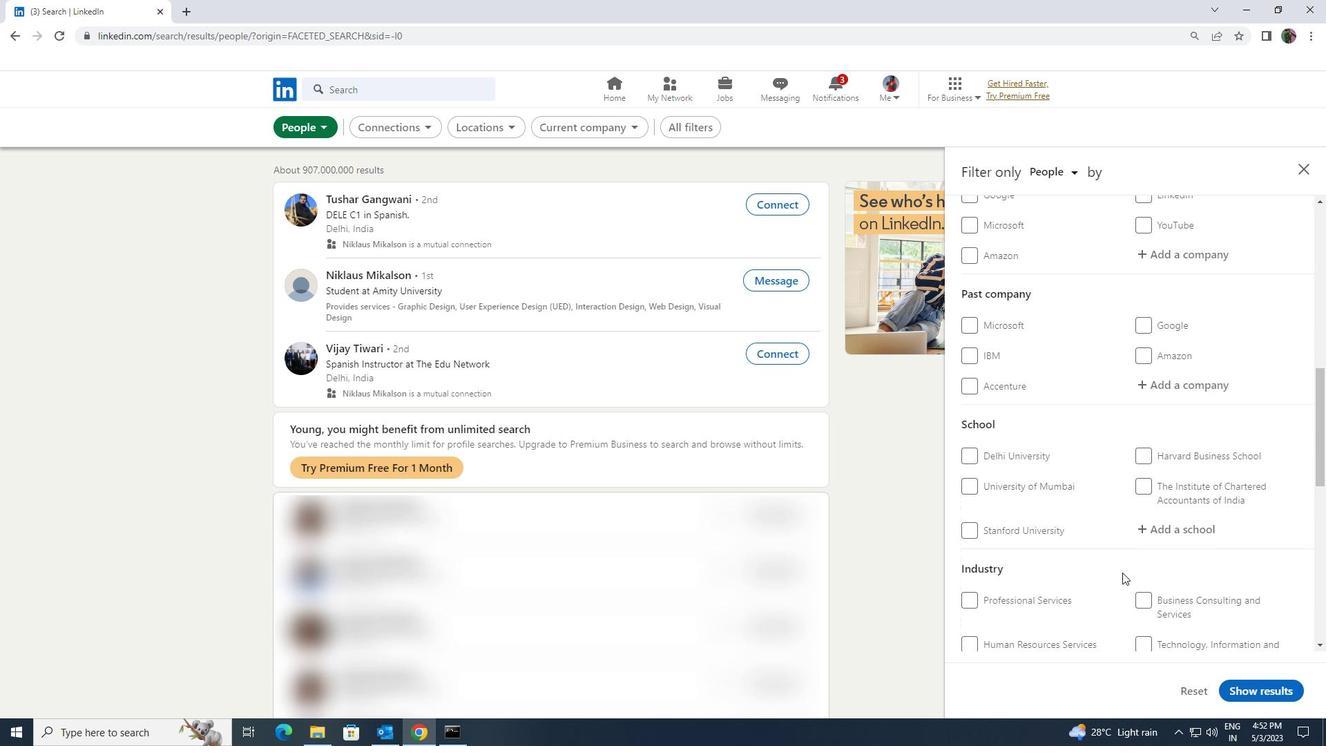 
Action: Mouse scrolled (1122, 571) with delta (0, 0)
Screenshot: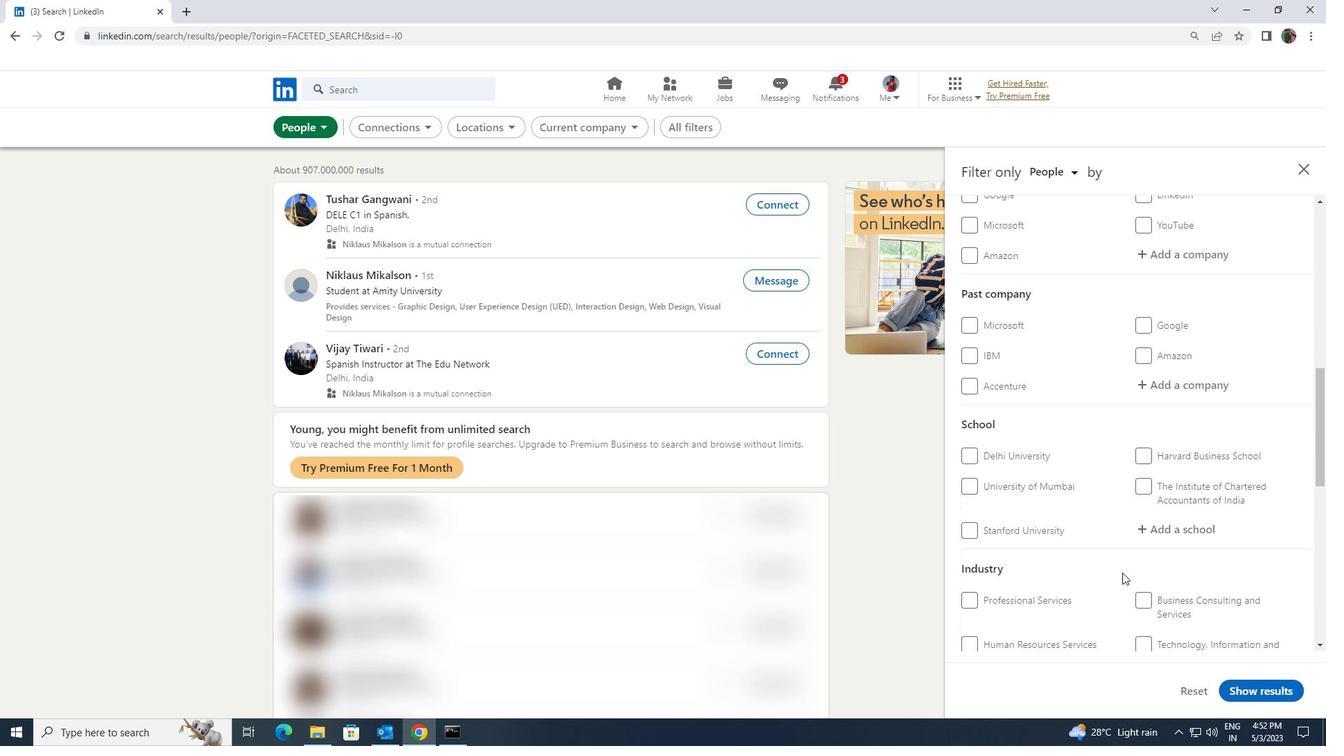
Action: Mouse moved to (971, 620)
Screenshot: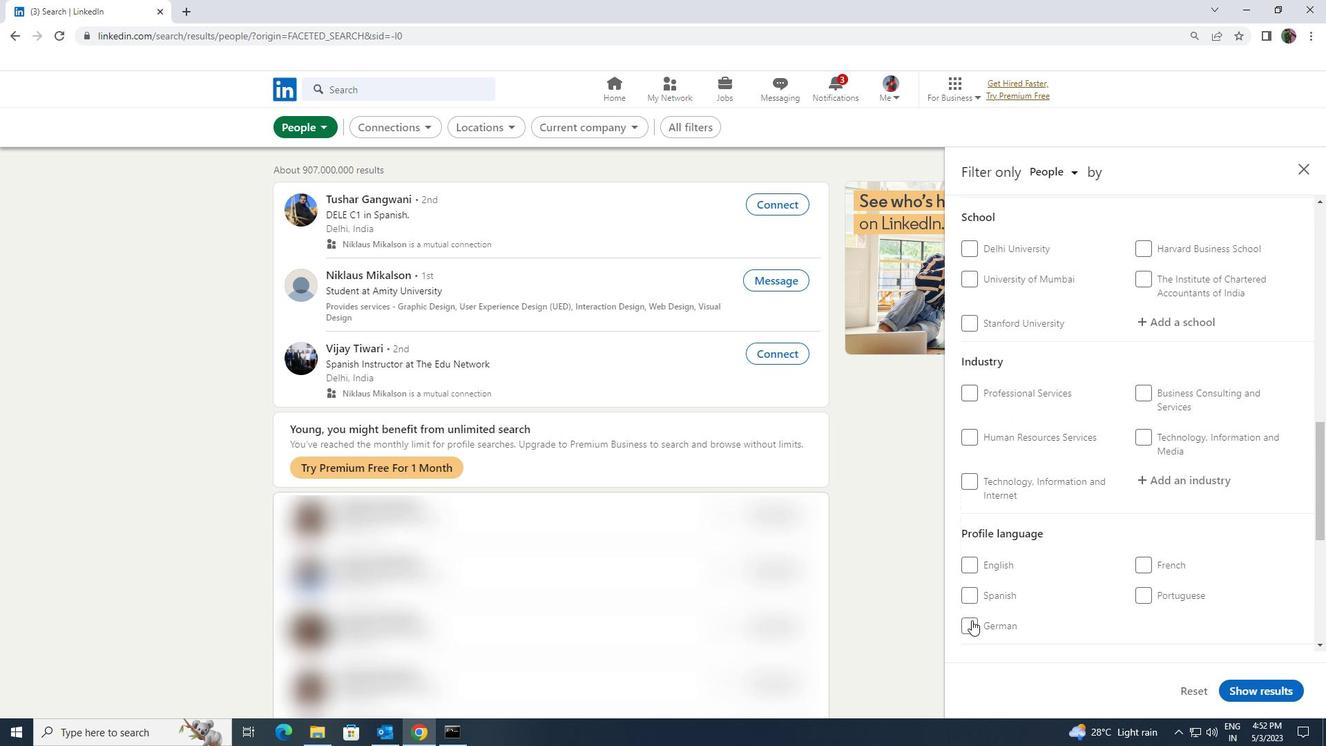
Action: Mouse pressed left at (971, 620)
Screenshot: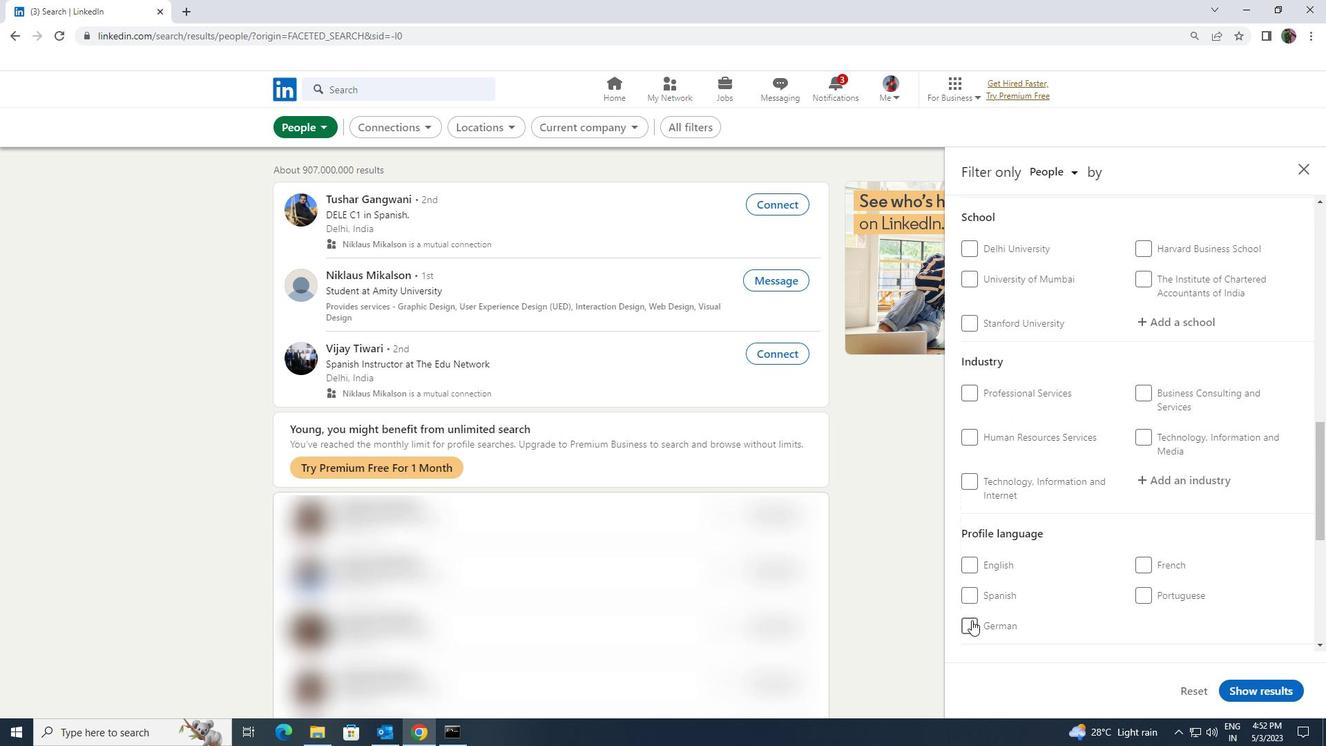 
Action: Mouse moved to (1108, 587)
Screenshot: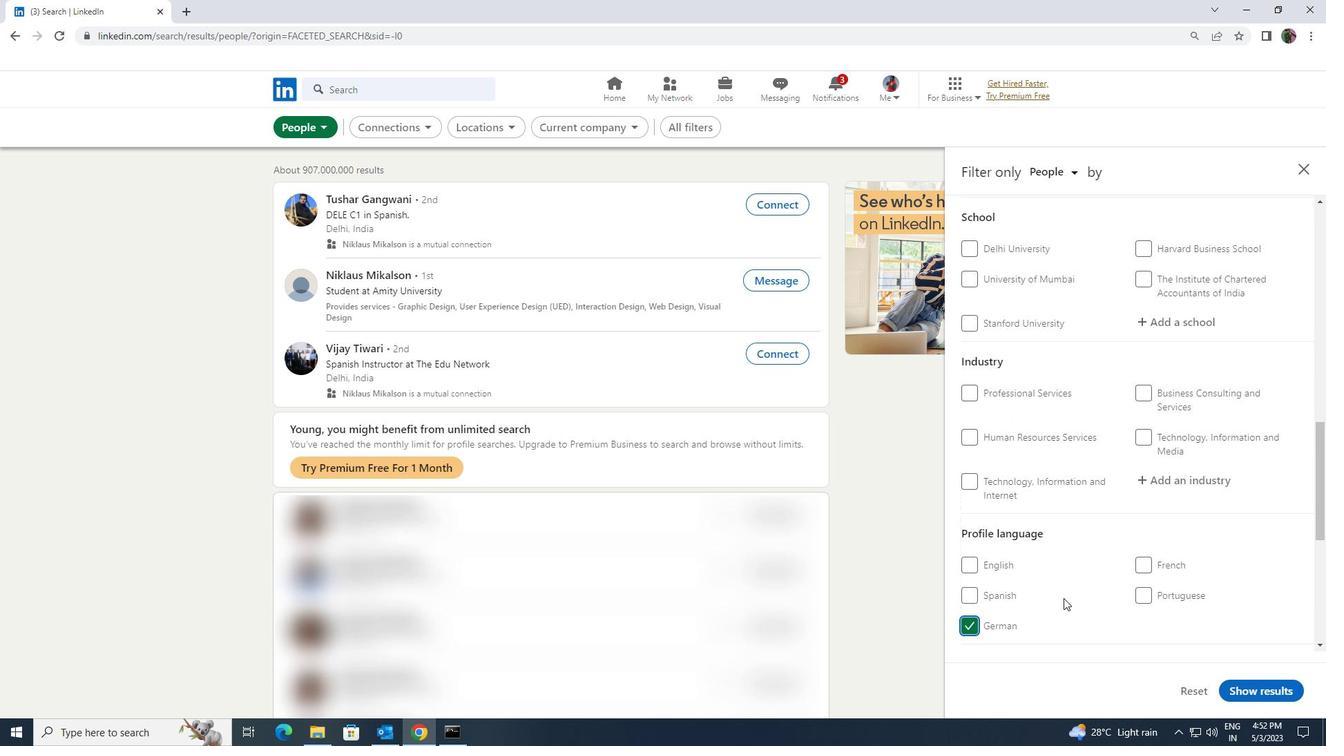 
Action: Mouse scrolled (1108, 587) with delta (0, 0)
Screenshot: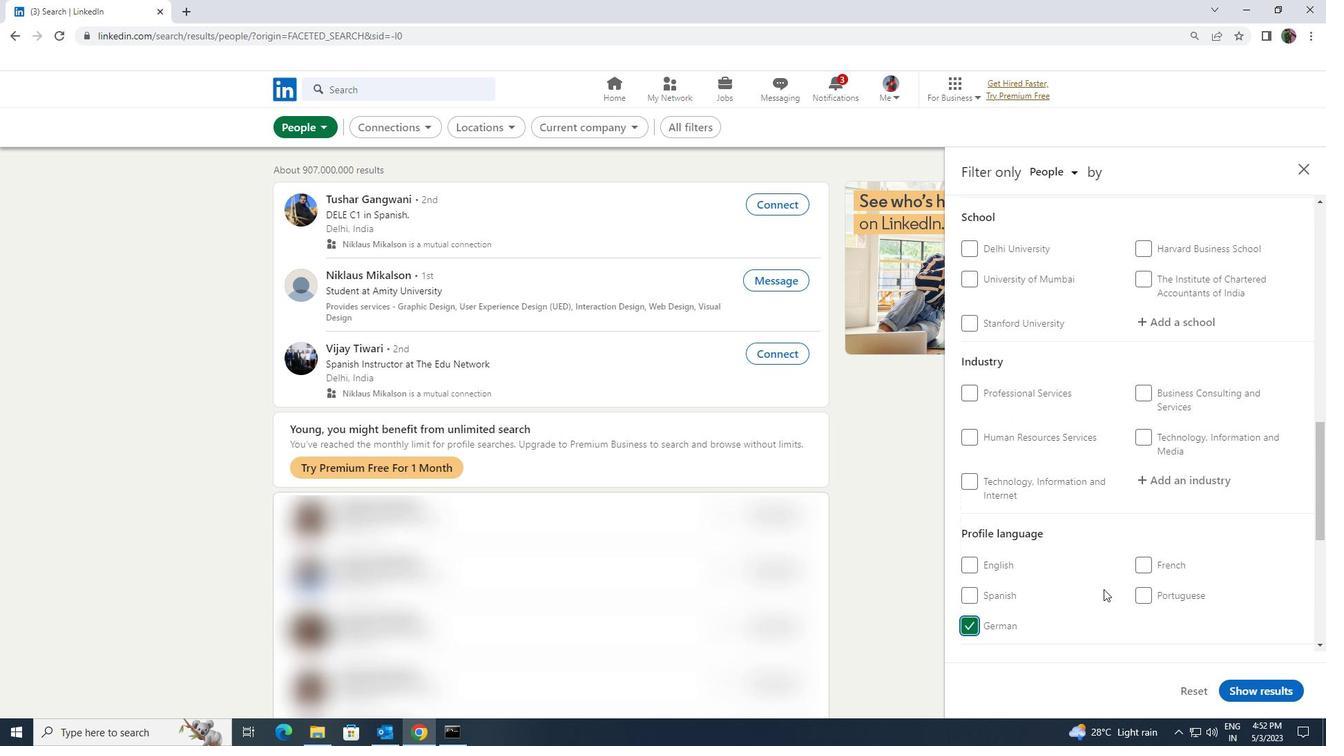 
Action: Mouse scrolled (1108, 587) with delta (0, 0)
Screenshot: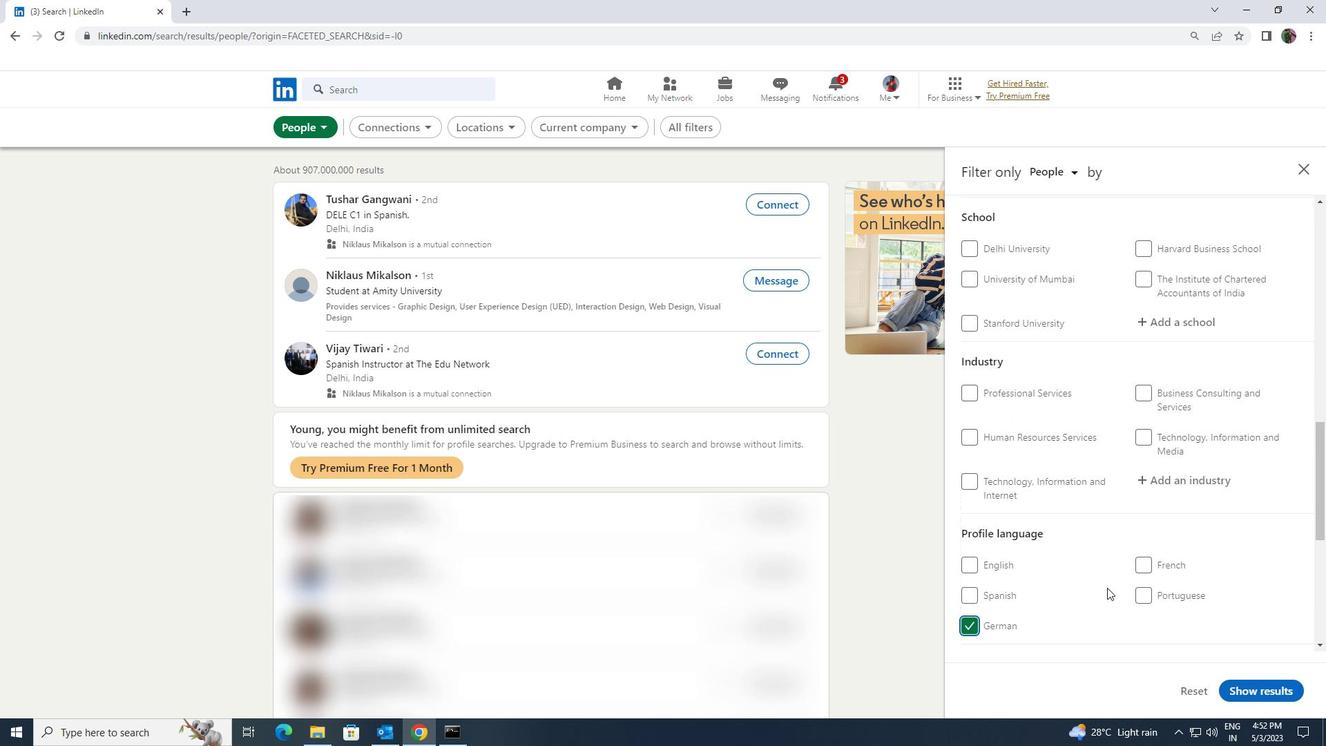 
Action: Mouse scrolled (1108, 587) with delta (0, 0)
Screenshot: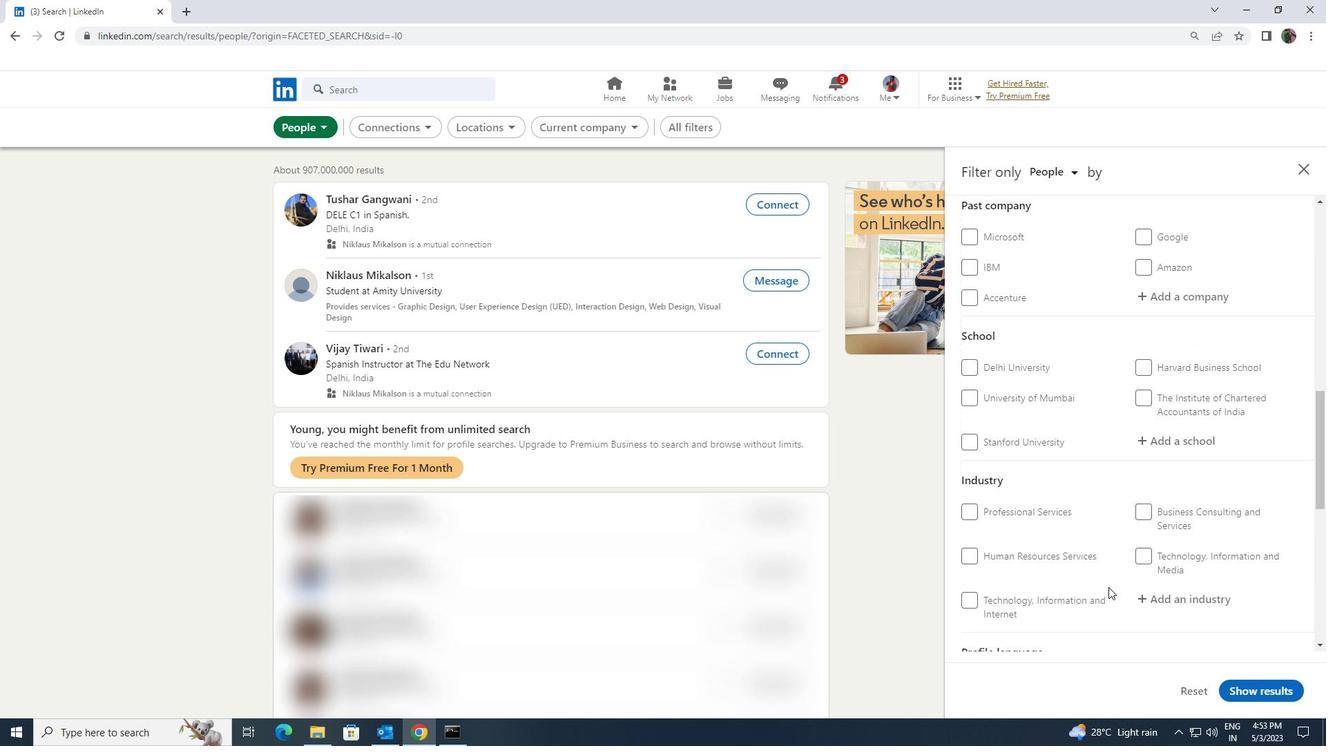 
Action: Mouse scrolled (1108, 587) with delta (0, 0)
Screenshot: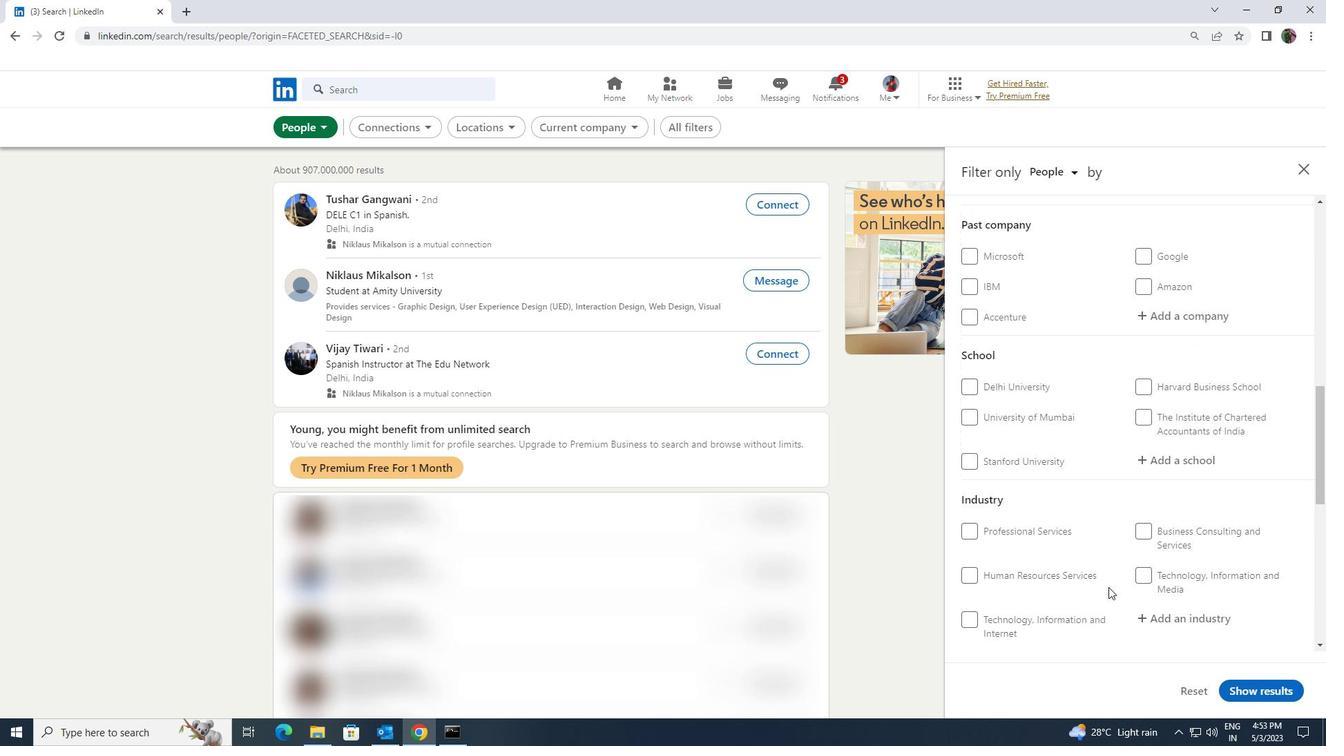
Action: Mouse scrolled (1108, 587) with delta (0, 0)
Screenshot: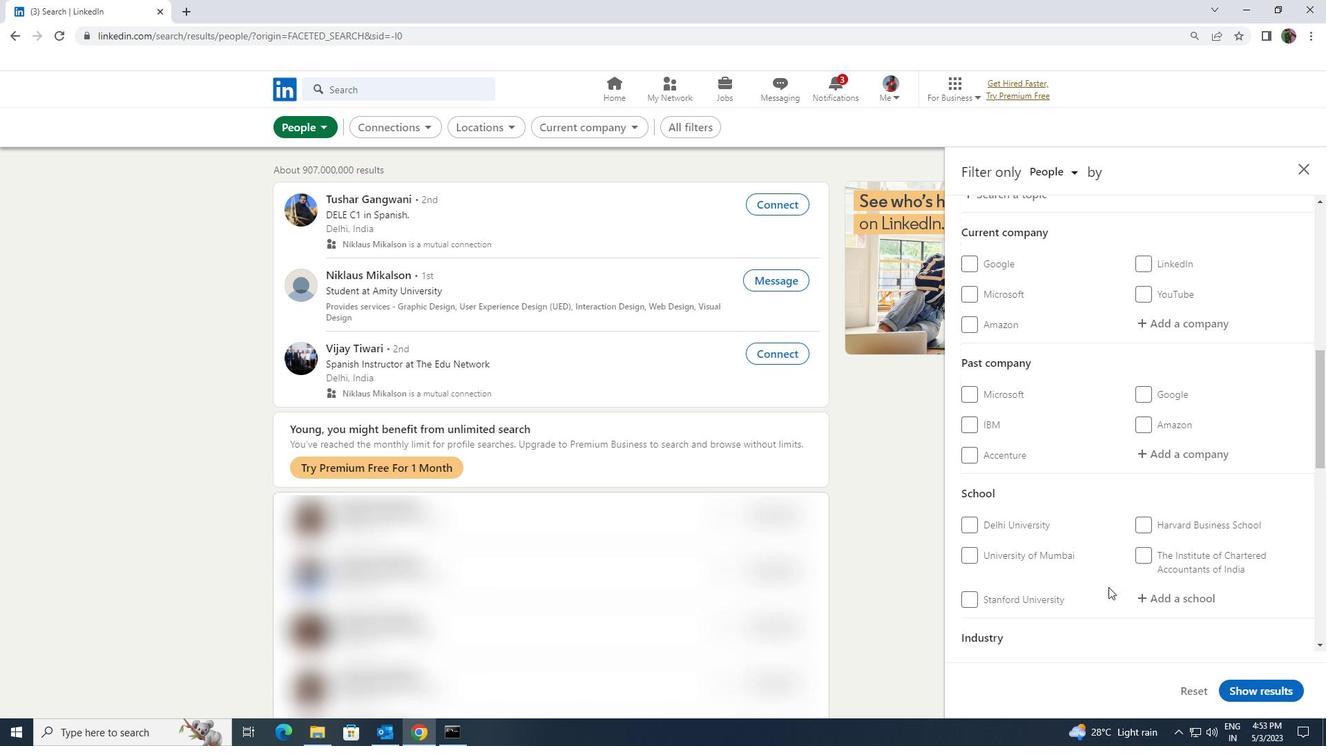 
Action: Mouse moved to (1156, 396)
Screenshot: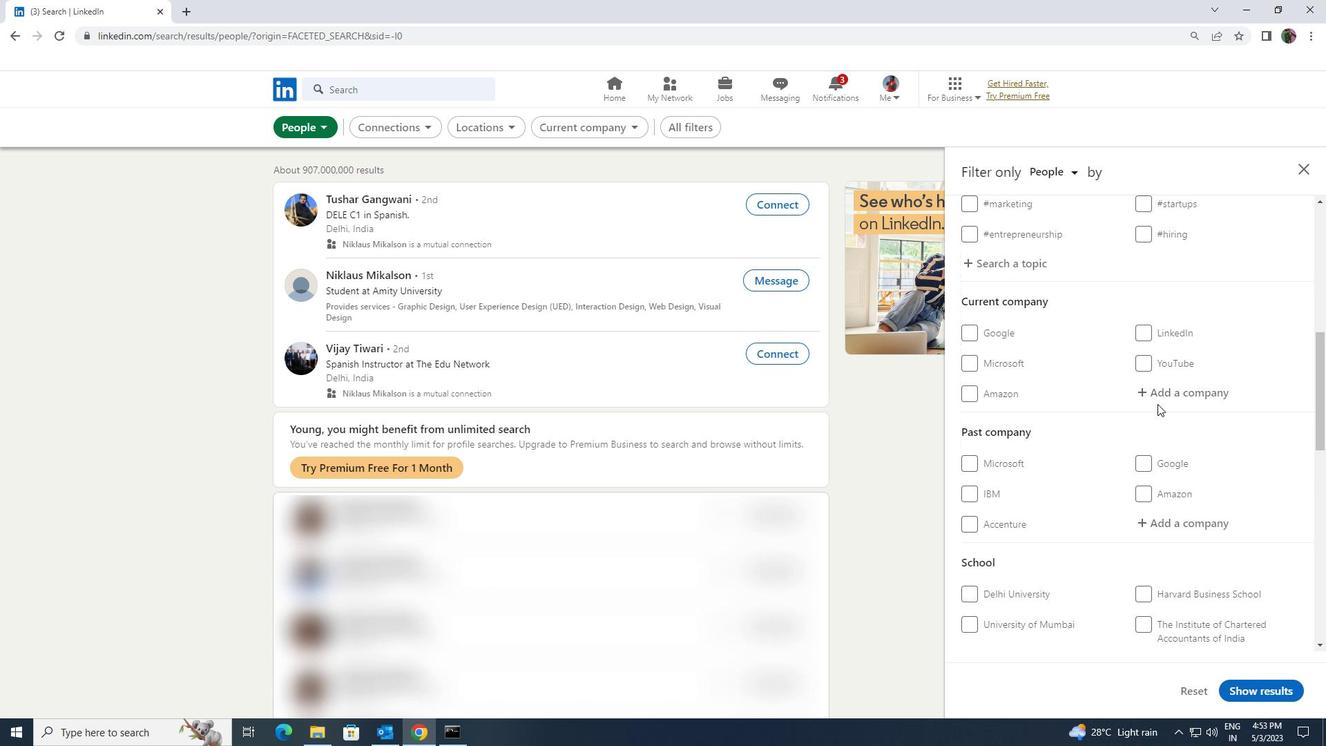 
Action: Mouse pressed left at (1156, 396)
Screenshot: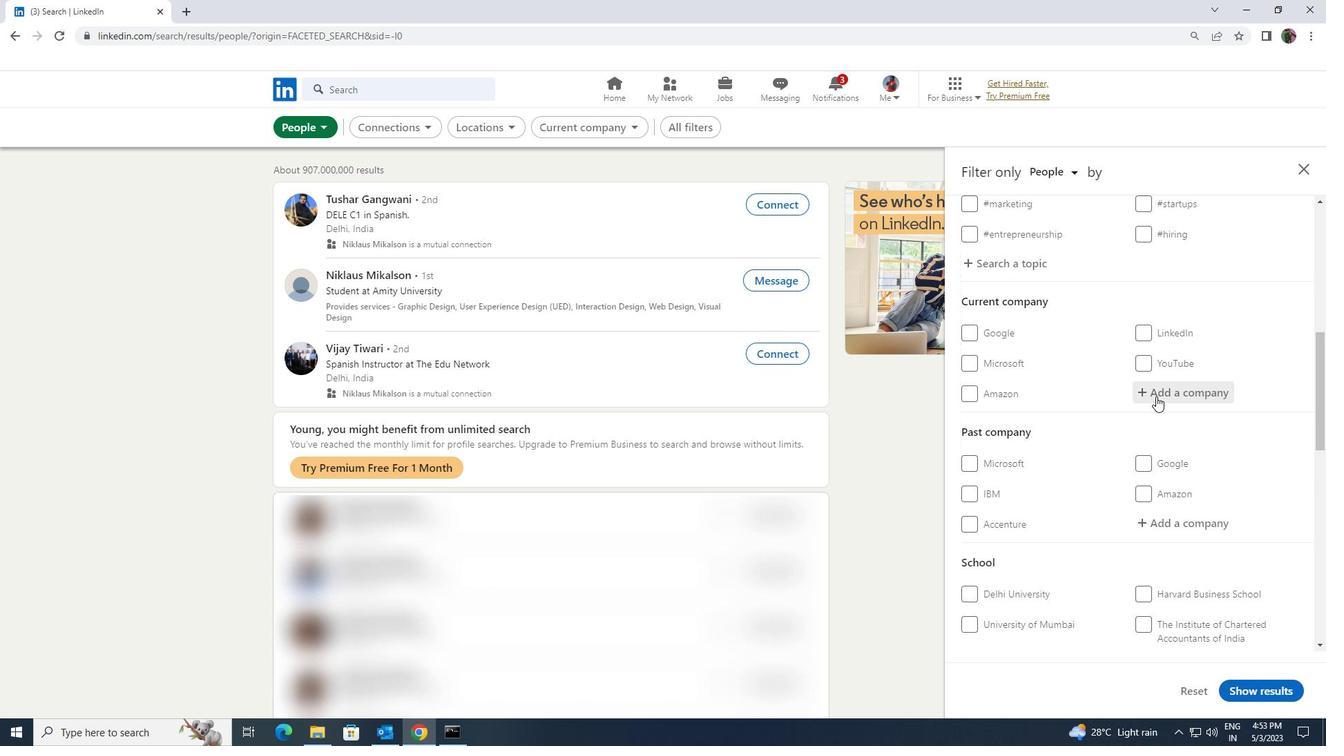 
Action: Key pressed <Key.shift>LAZAR
Screenshot: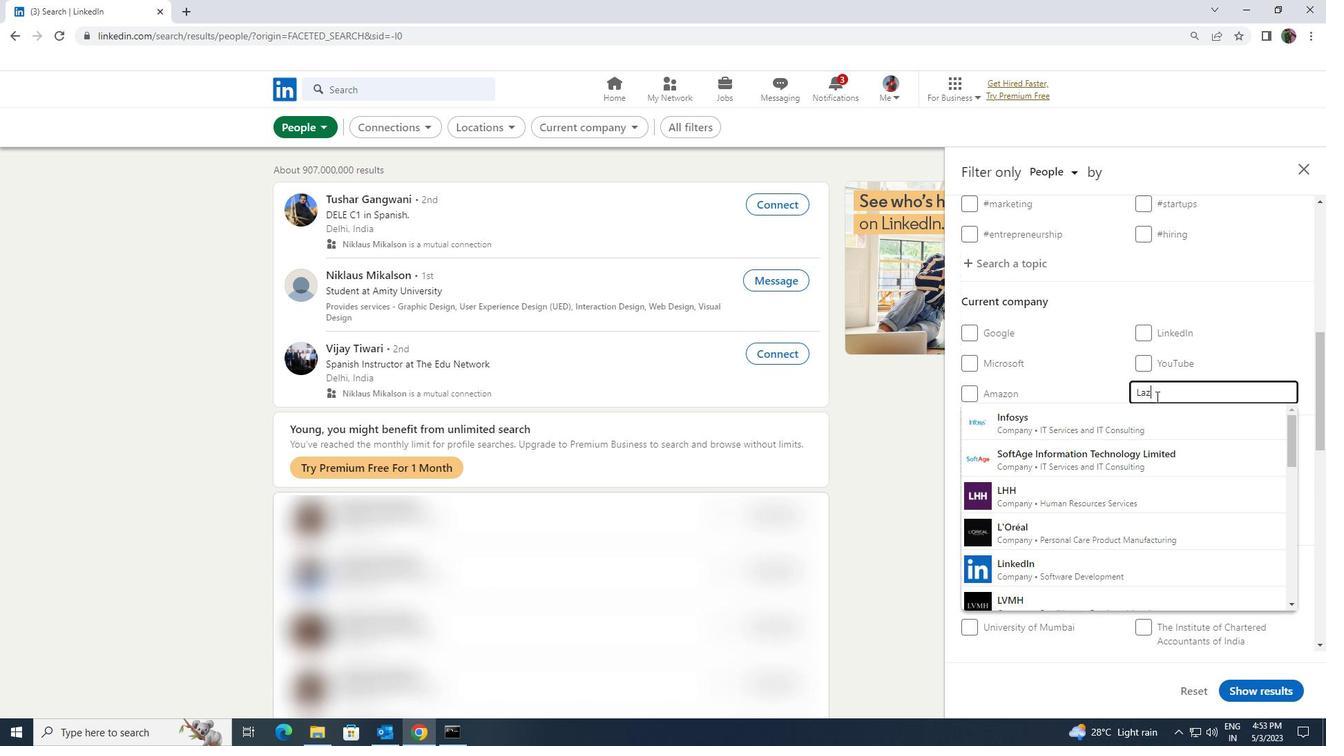 
Action: Mouse moved to (1148, 410)
Screenshot: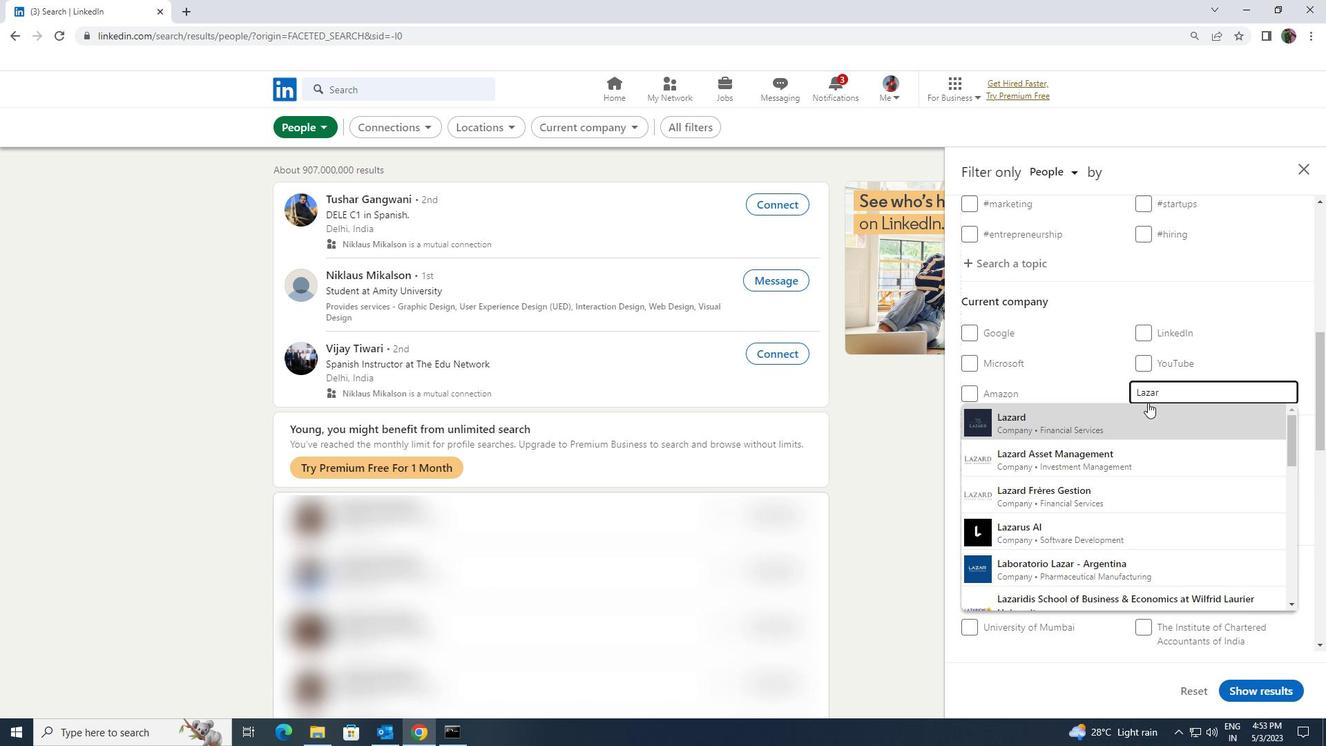 
Action: Mouse pressed left at (1148, 410)
Screenshot: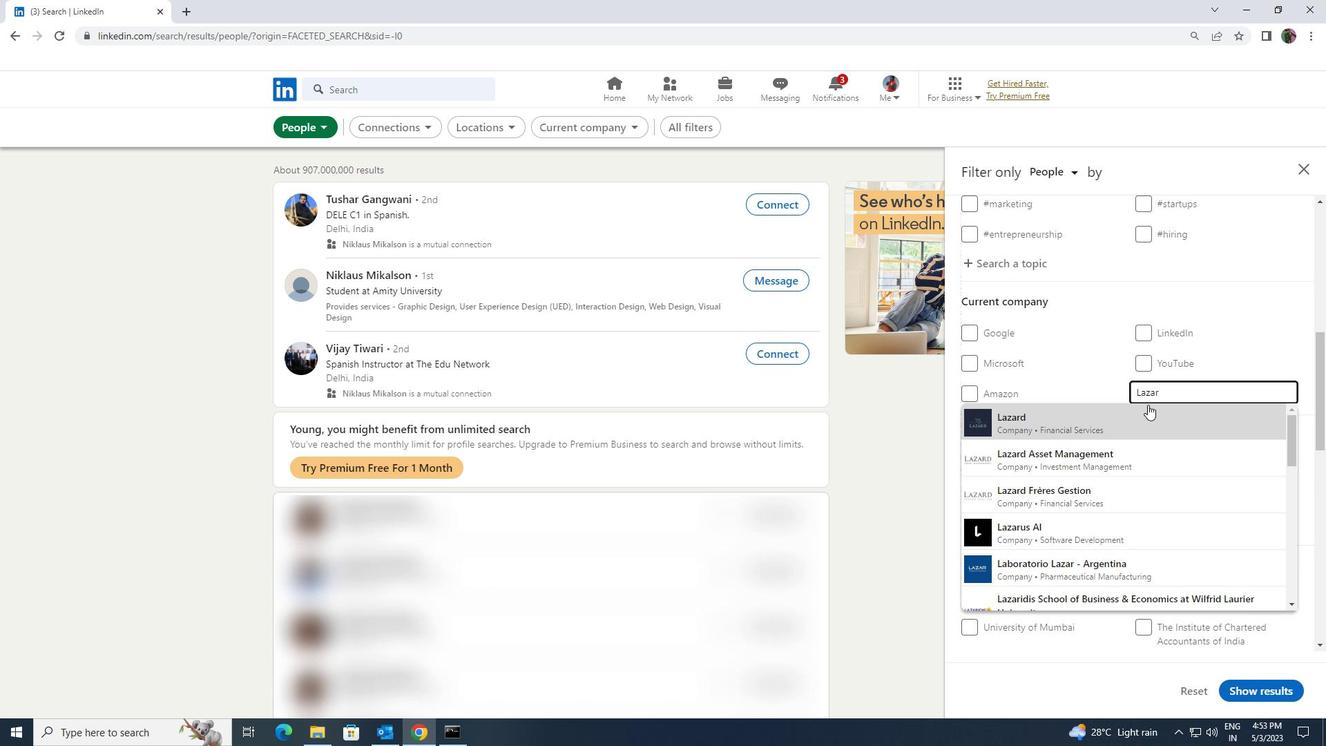 
Action: Mouse scrolled (1148, 410) with delta (0, 0)
Screenshot: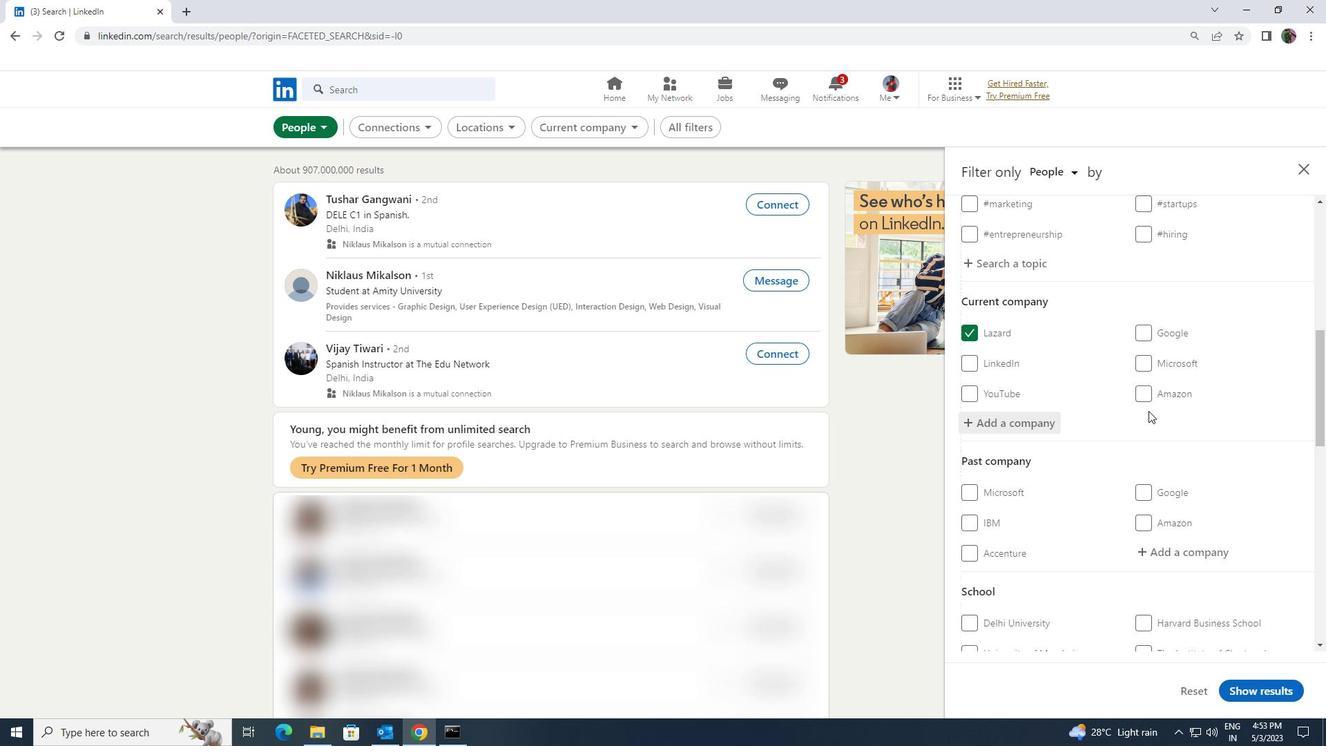 
Action: Mouse scrolled (1148, 410) with delta (0, 0)
Screenshot: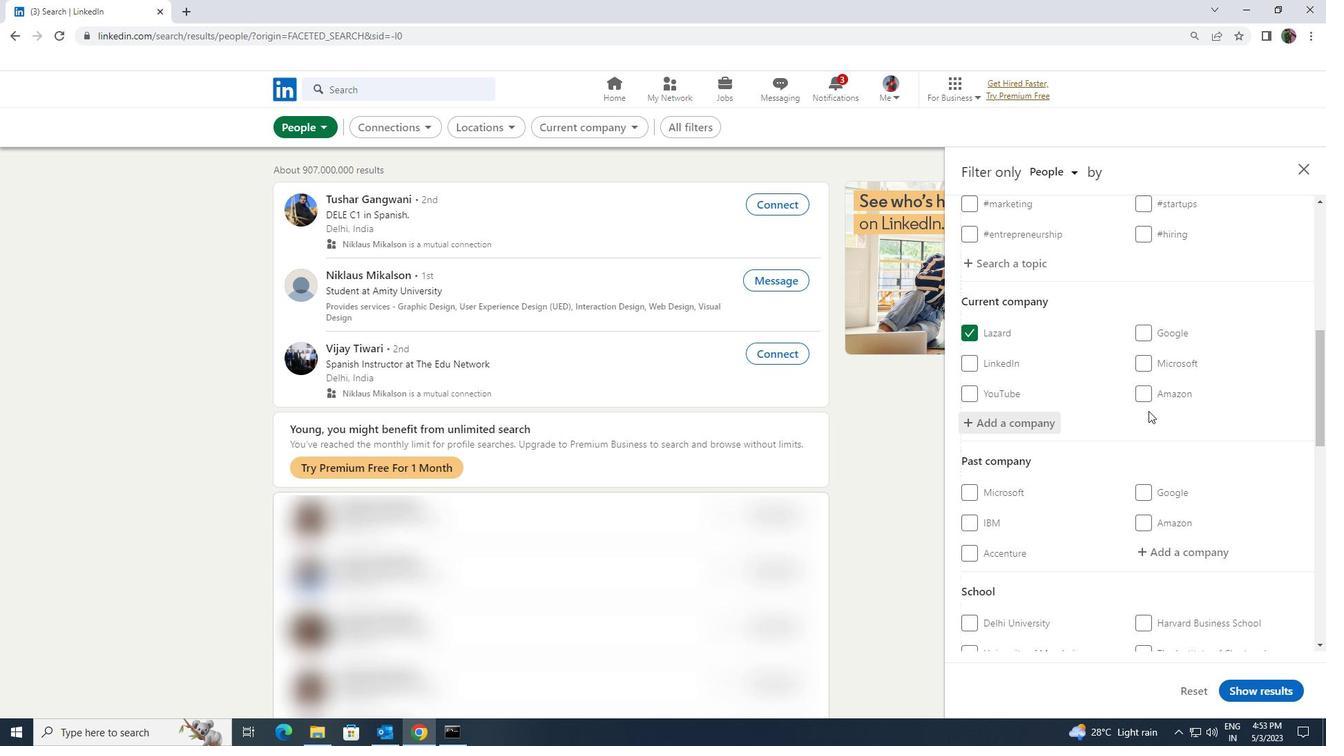 
Action: Mouse scrolled (1148, 410) with delta (0, 0)
Screenshot: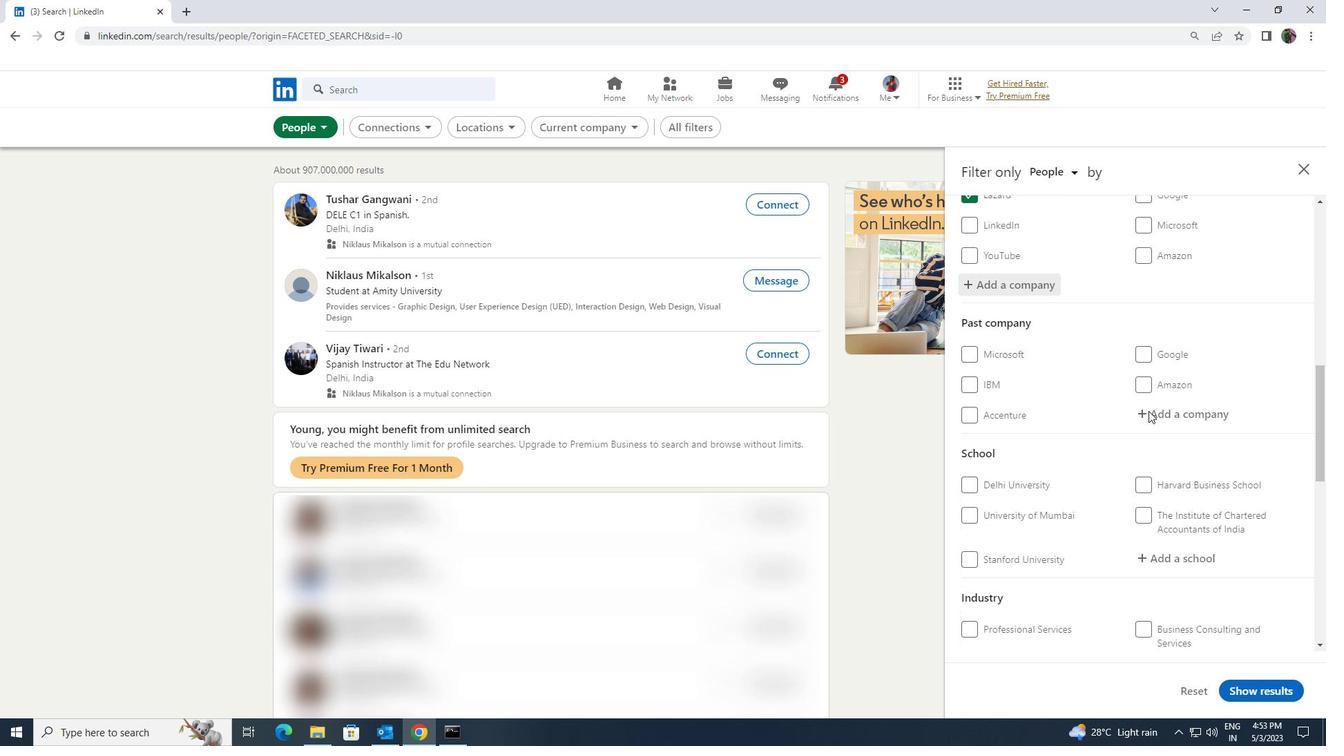 
Action: Mouse moved to (1154, 480)
Screenshot: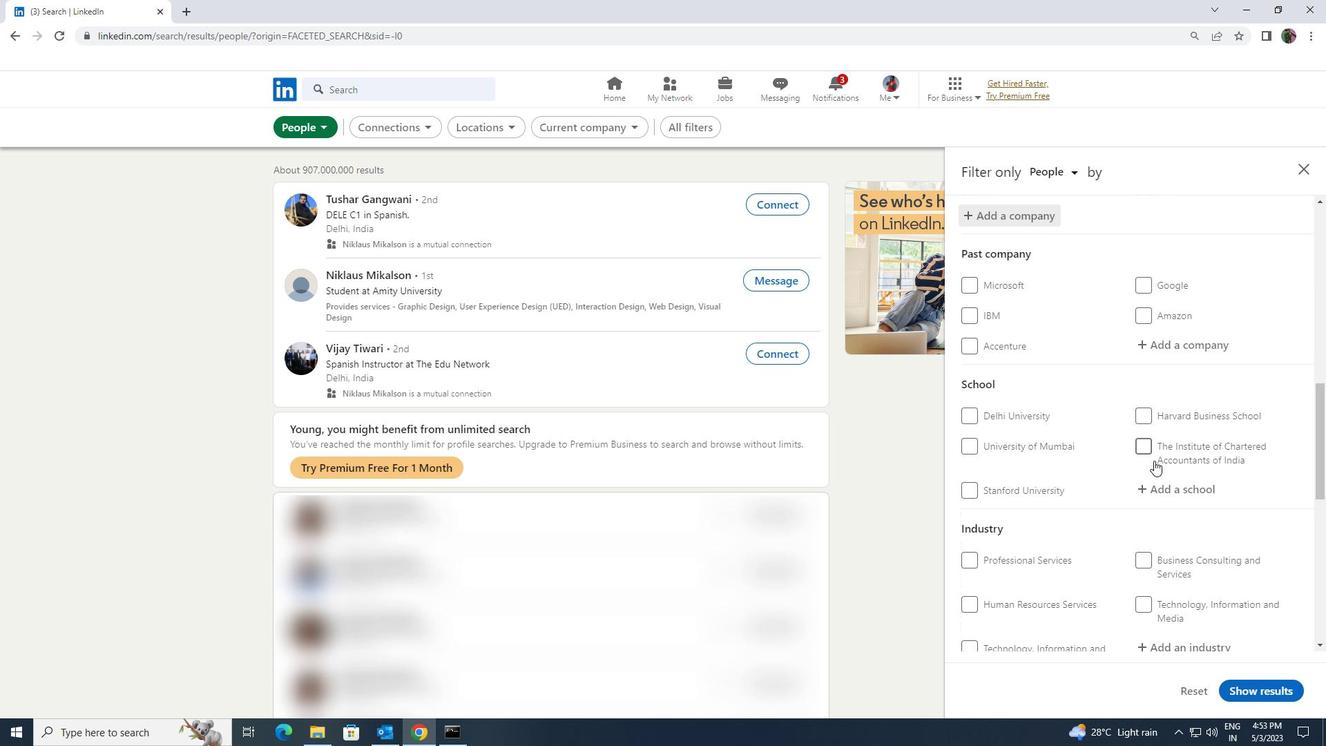 
Action: Mouse pressed left at (1154, 480)
Screenshot: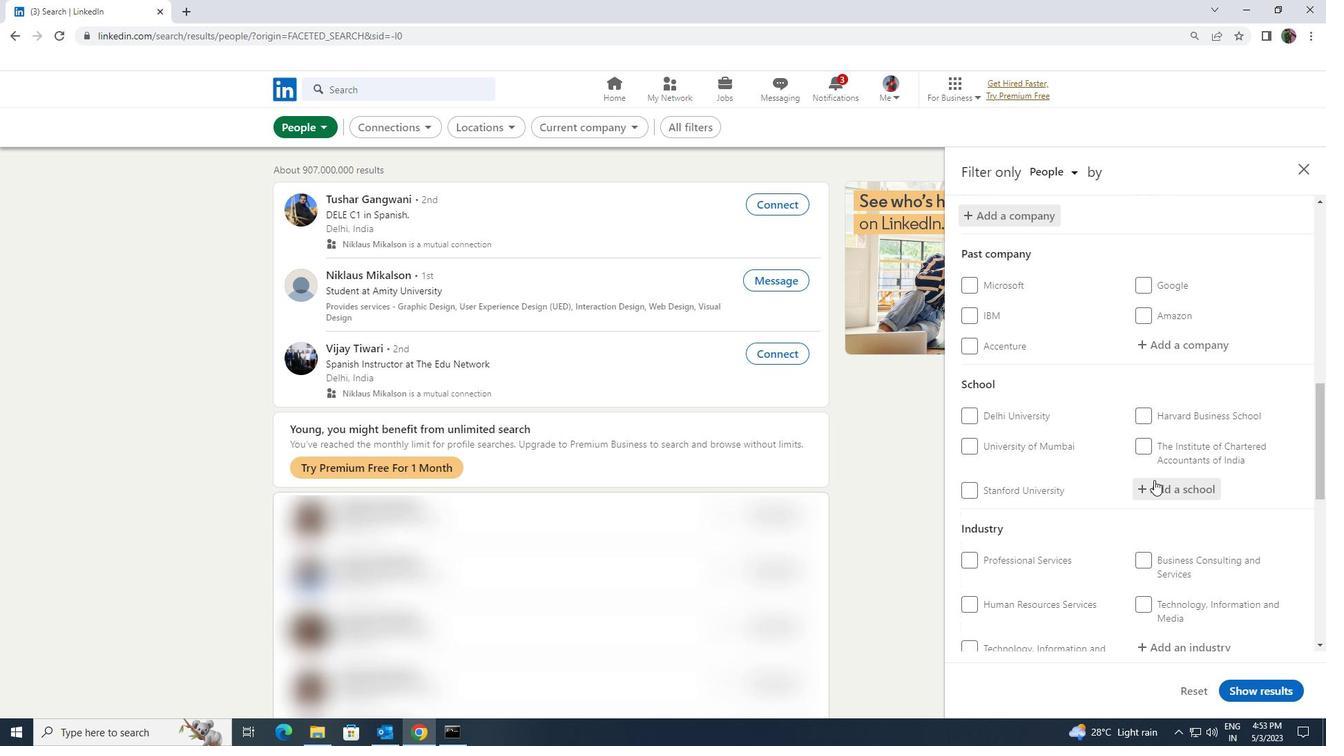 
Action: Key pressed <Key.shift><Key.shift><Key.shift><Key.shift>ST.JOS
Screenshot: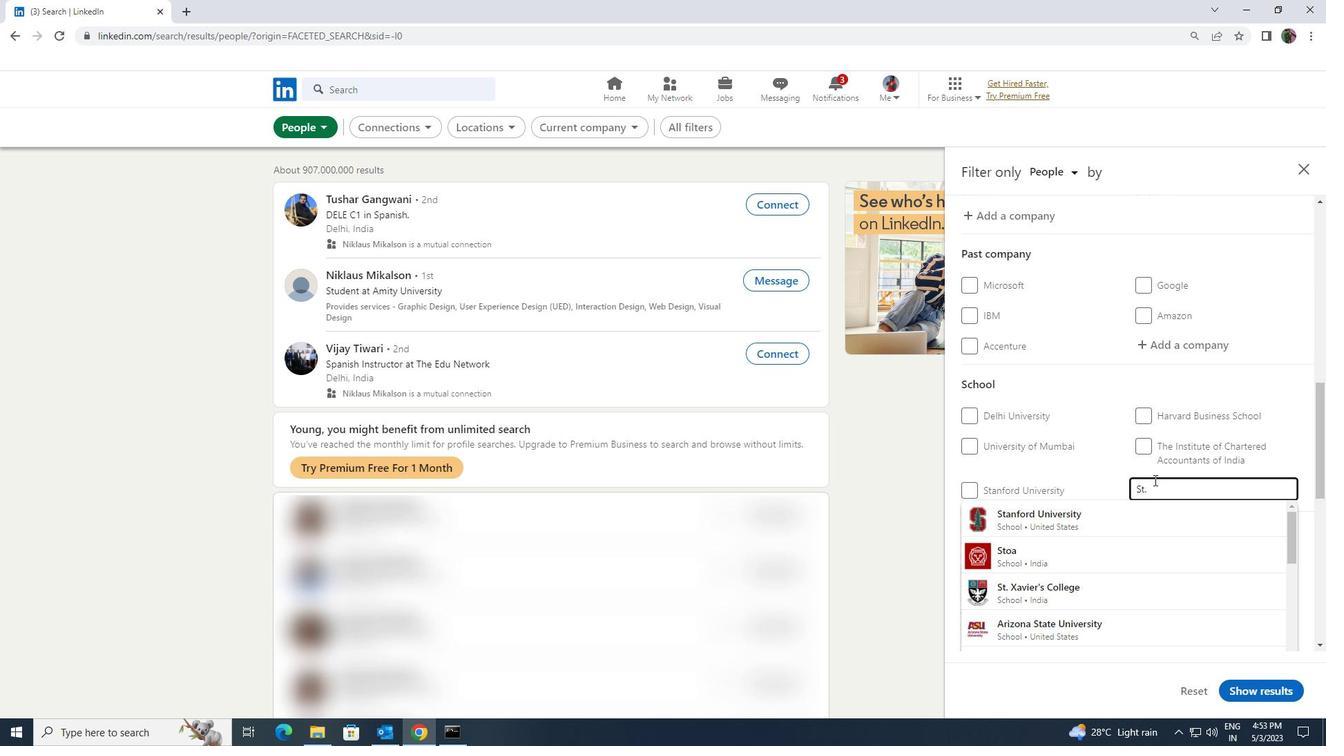 
Action: Mouse moved to (1146, 511)
Screenshot: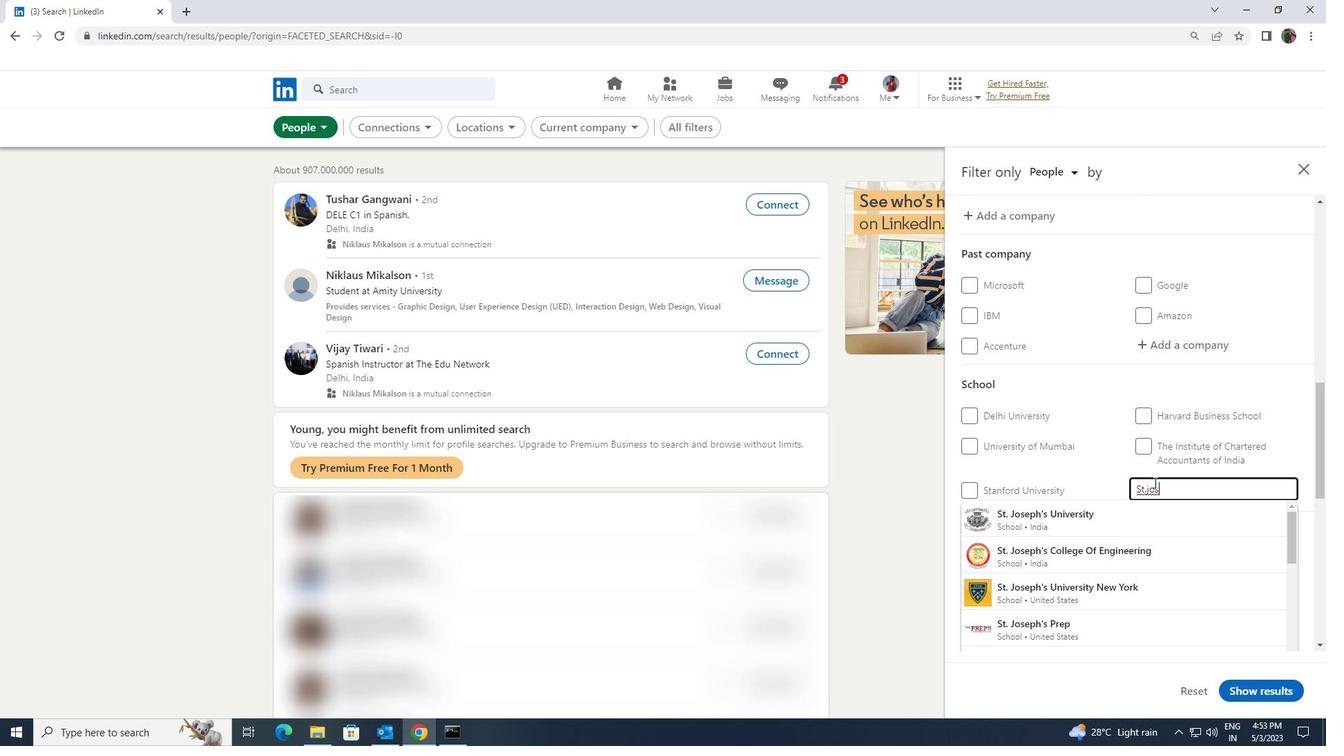 
Action: Mouse pressed left at (1146, 511)
Screenshot: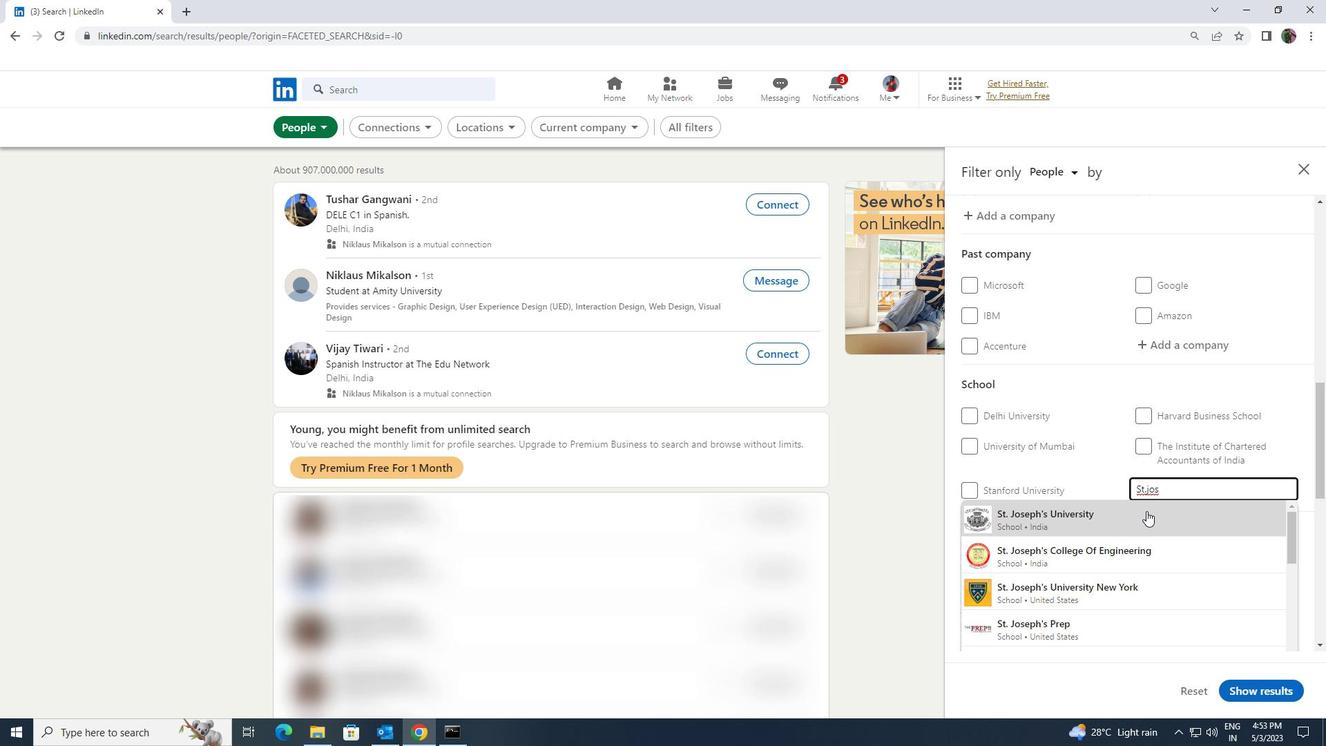 
Action: Mouse scrolled (1146, 510) with delta (0, 0)
Screenshot: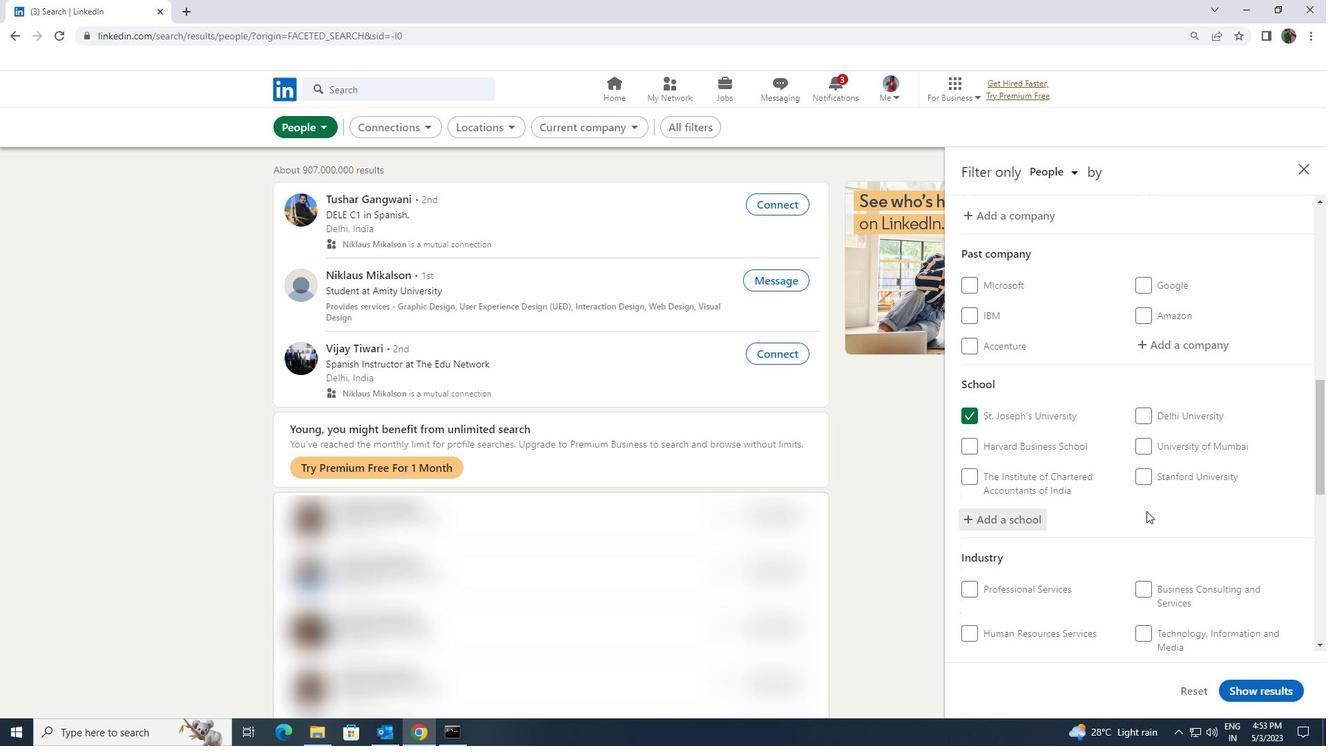 
Action: Mouse scrolled (1146, 510) with delta (0, 0)
Screenshot: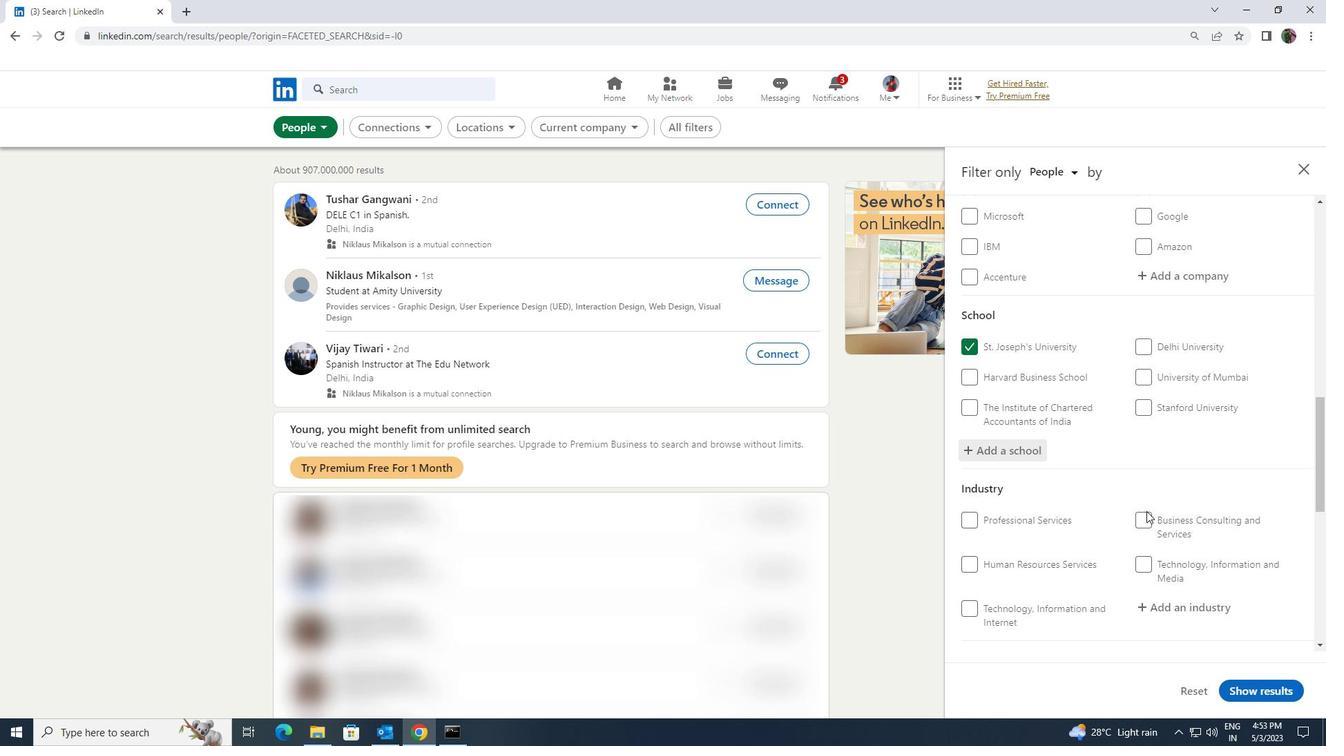 
Action: Mouse scrolled (1146, 510) with delta (0, 0)
Screenshot: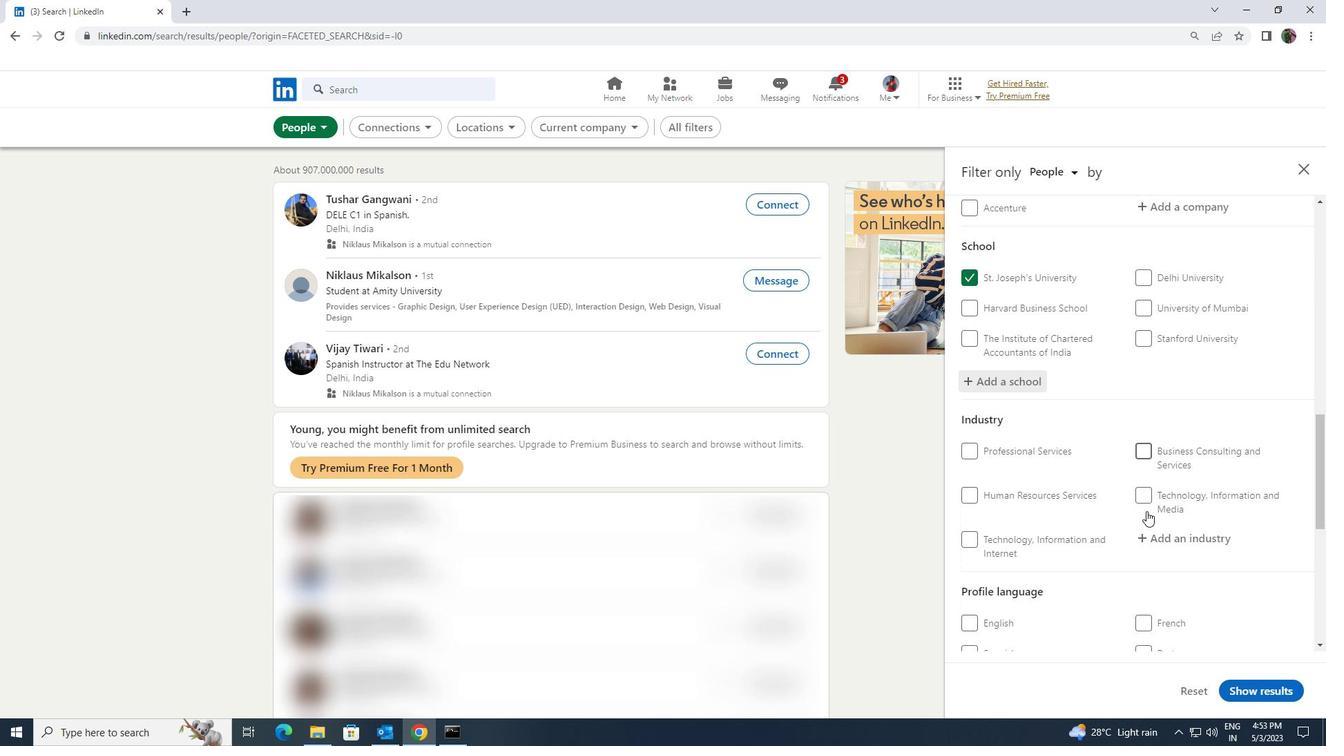 
Action: Mouse moved to (1157, 471)
Screenshot: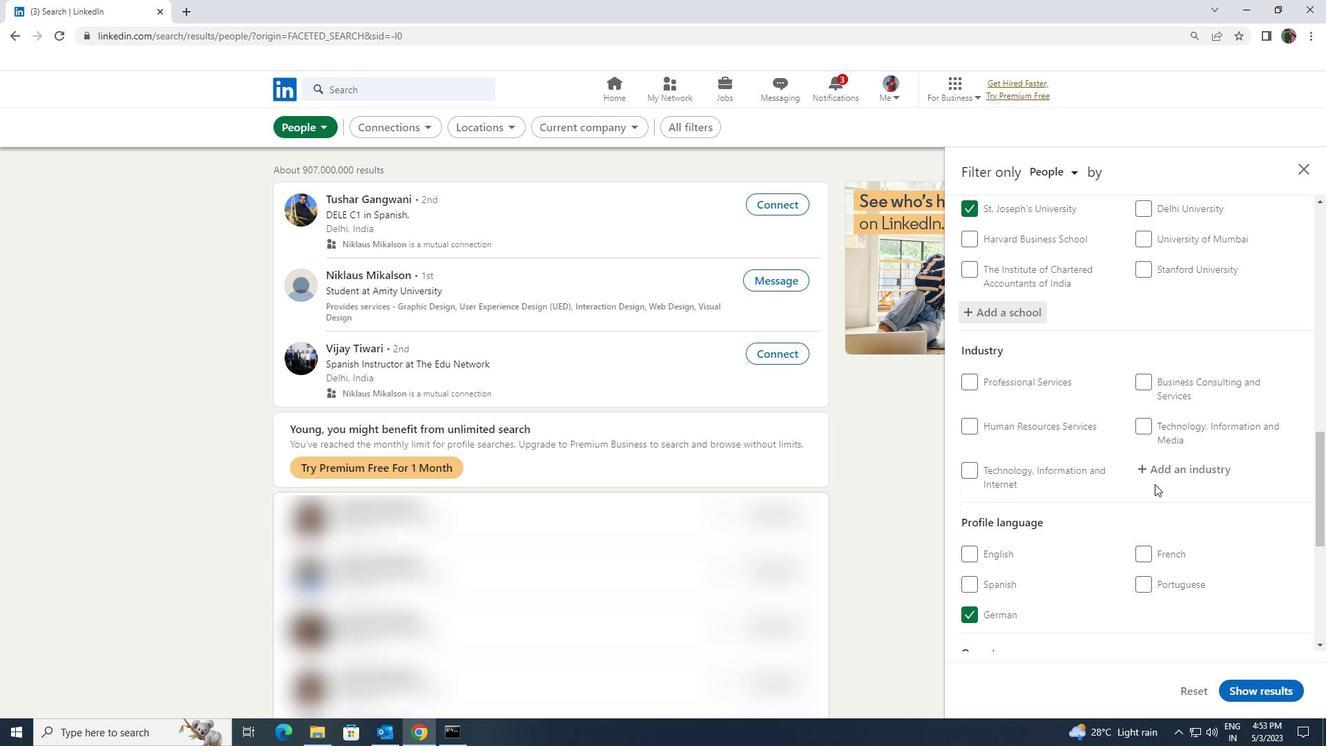 
Action: Mouse pressed left at (1157, 471)
Screenshot: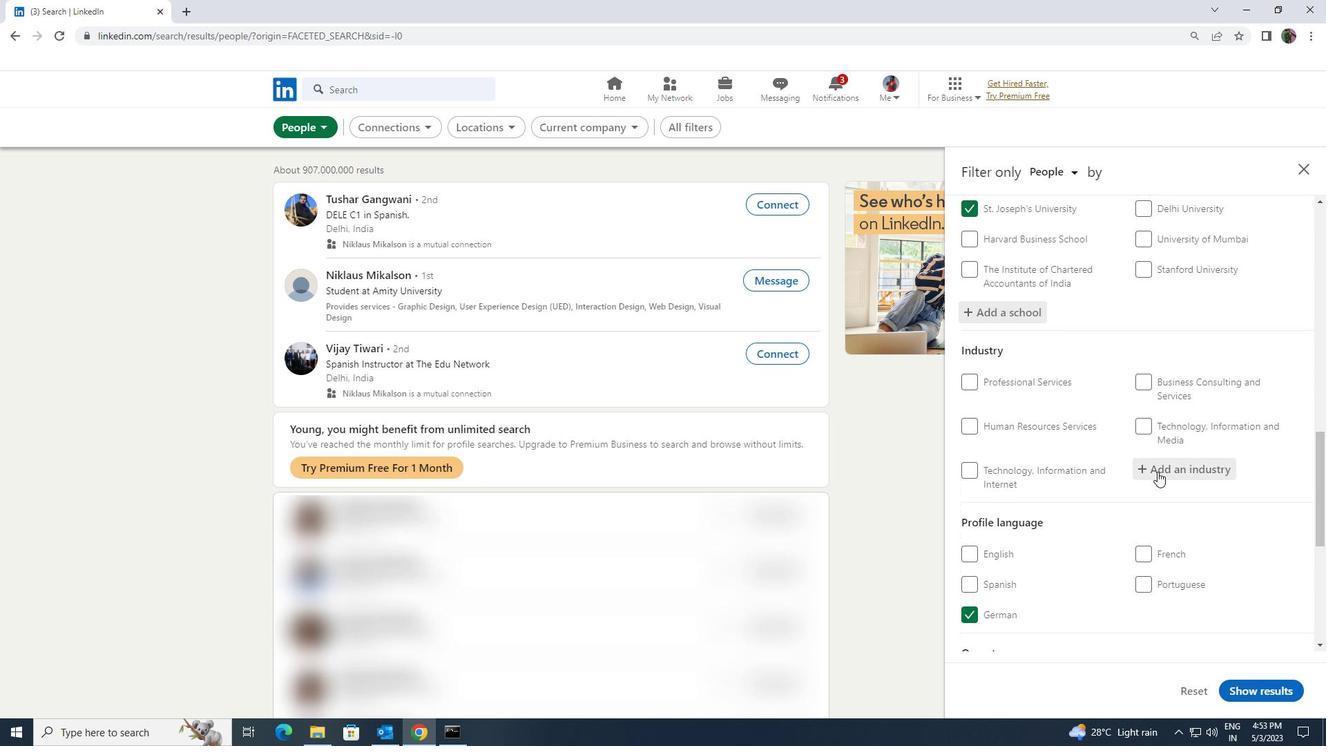 
Action: Key pressed <Key.shift><Key.shift><Key.shift><Key.shift><Key.shift><Key.shift><Key.shift>ROBOT
Screenshot: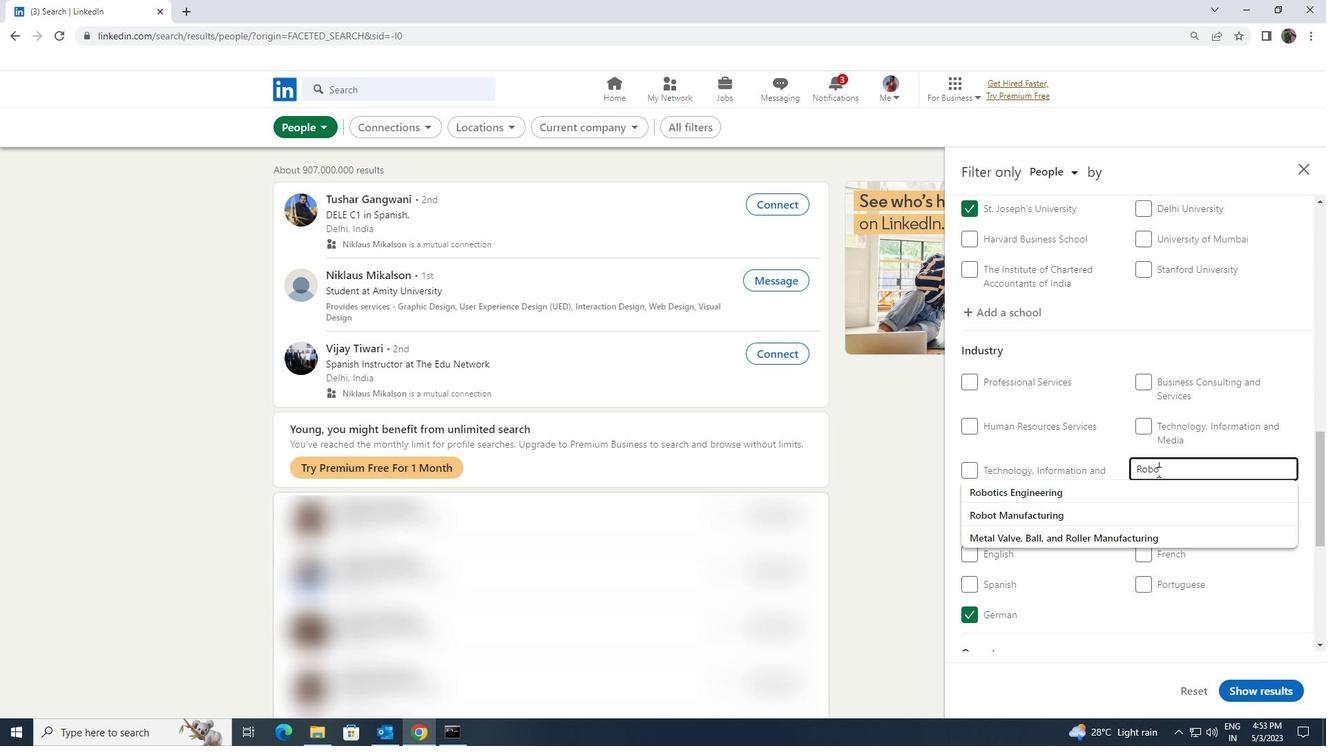 
Action: Mouse moved to (1152, 489)
Screenshot: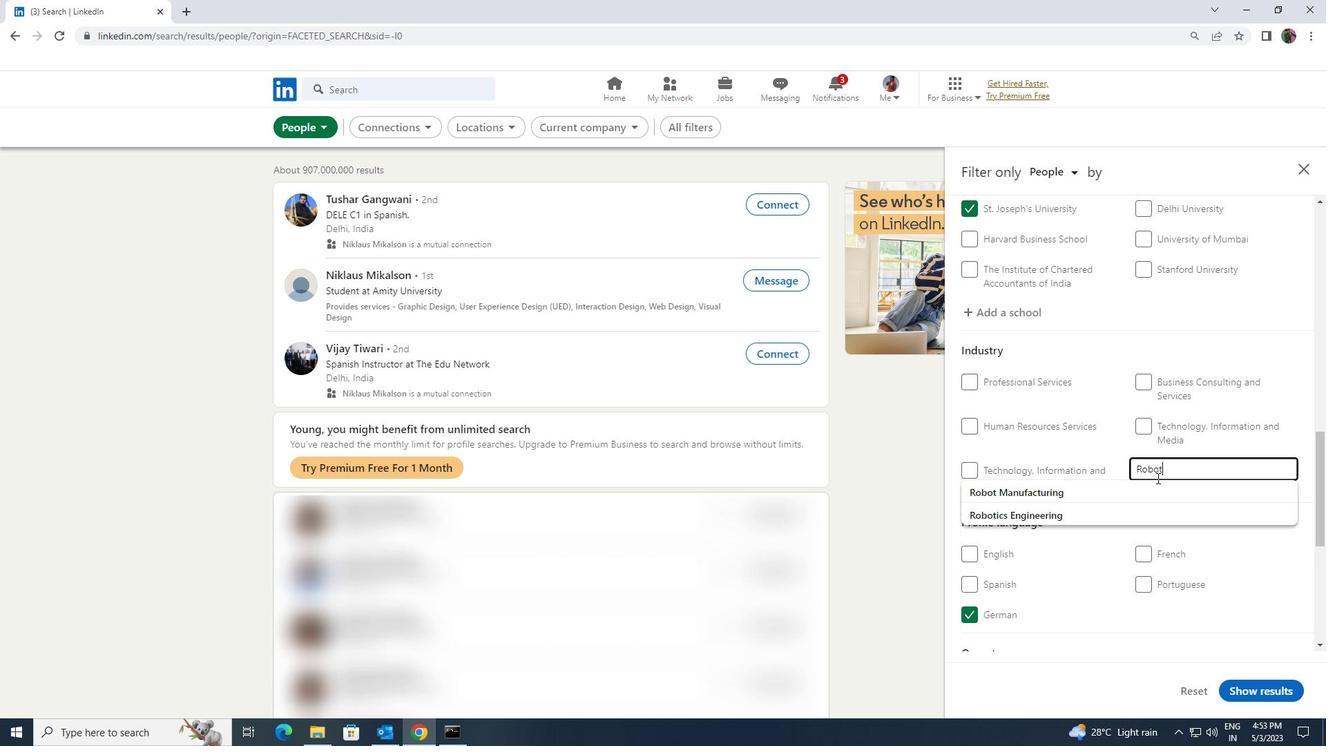 
Action: Mouse pressed left at (1152, 489)
Screenshot: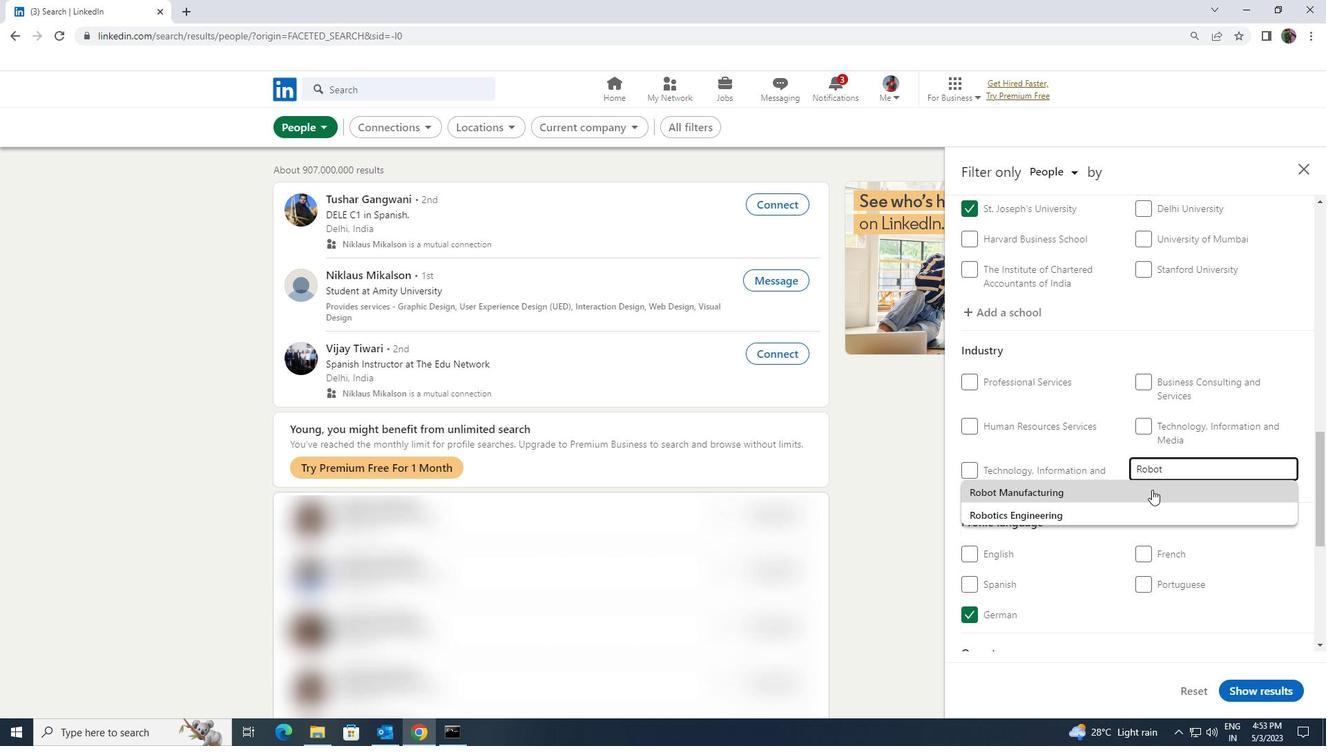 
Action: Mouse scrolled (1152, 489) with delta (0, 0)
Screenshot: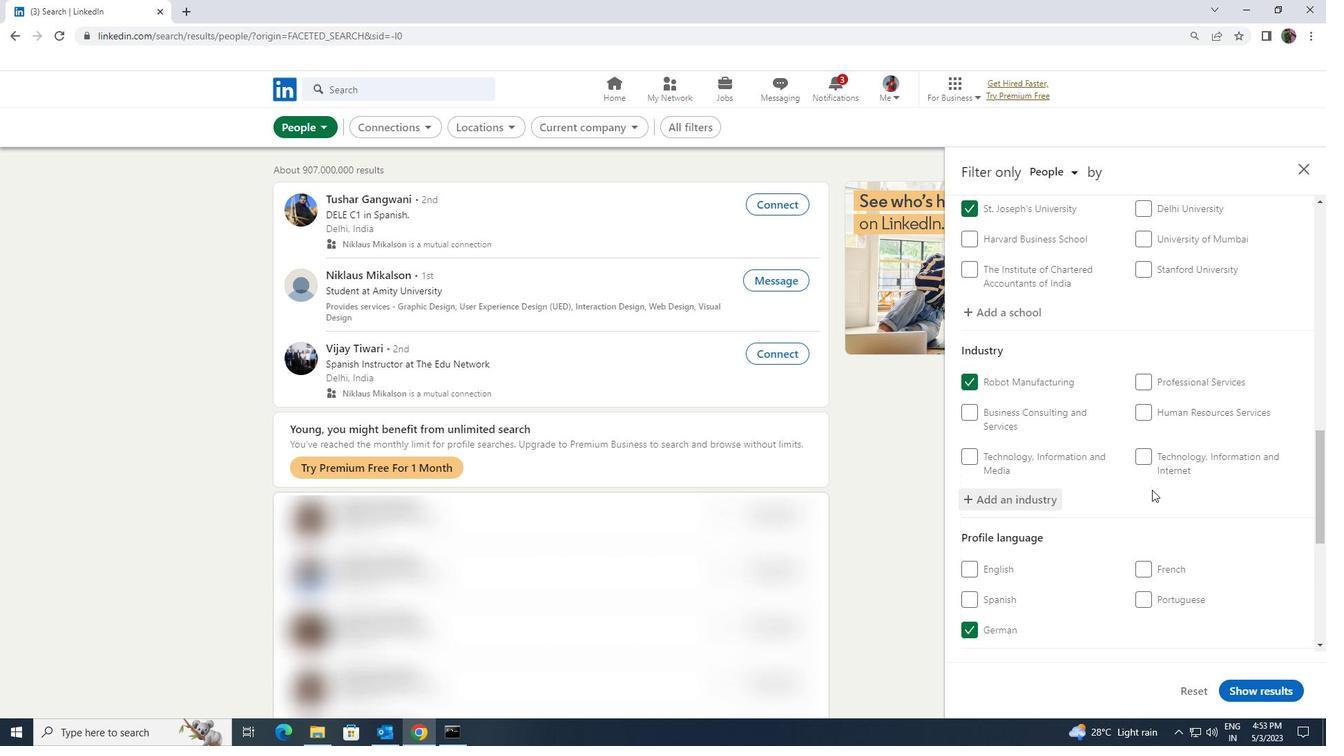 
Action: Mouse moved to (1152, 489)
Screenshot: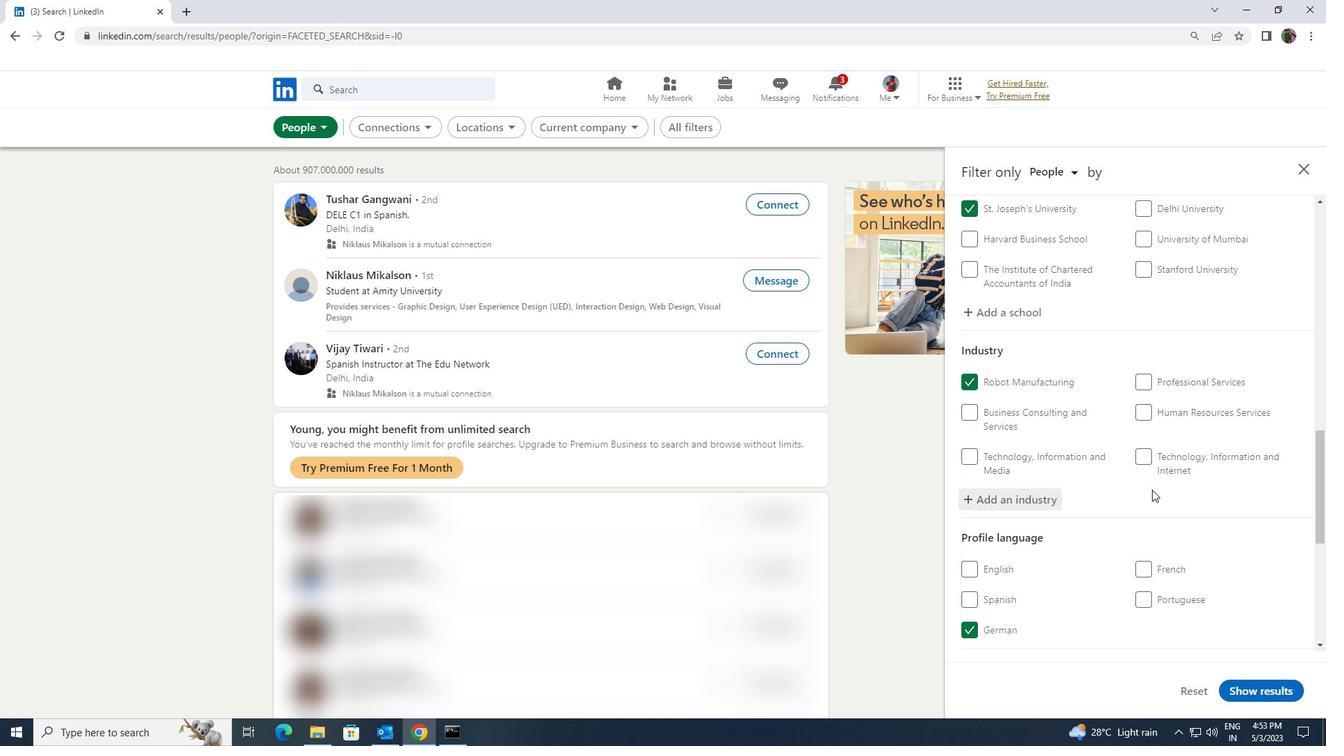 
Action: Mouse scrolled (1152, 489) with delta (0, 0)
Screenshot: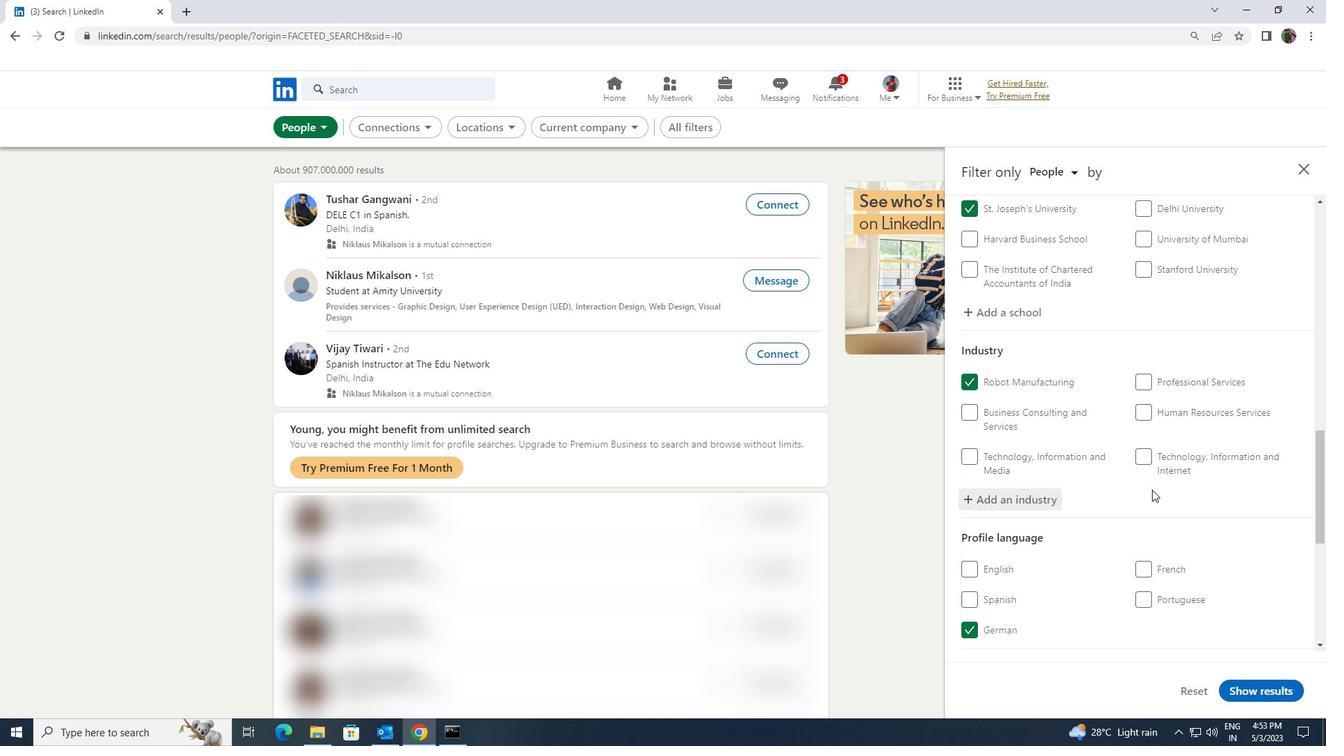 
Action: Mouse scrolled (1152, 489) with delta (0, 0)
Screenshot: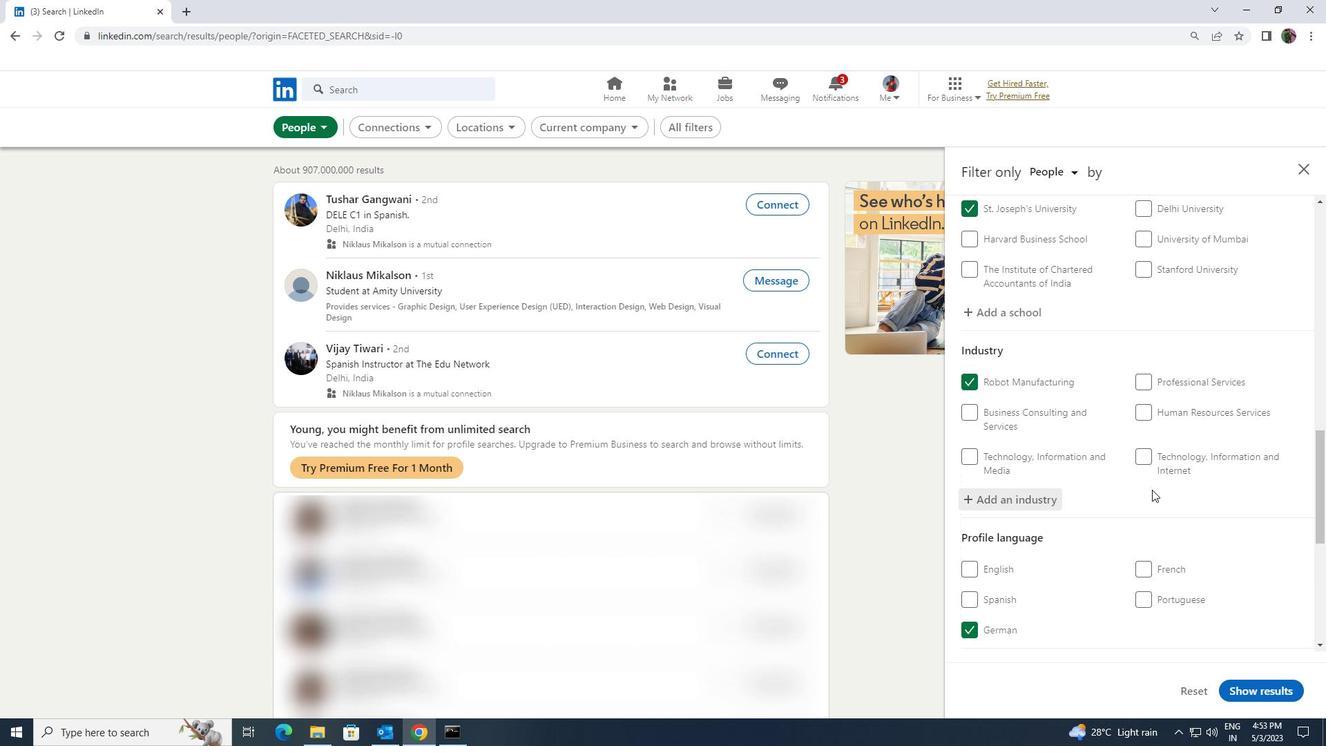 
Action: Mouse scrolled (1152, 489) with delta (0, 0)
Screenshot: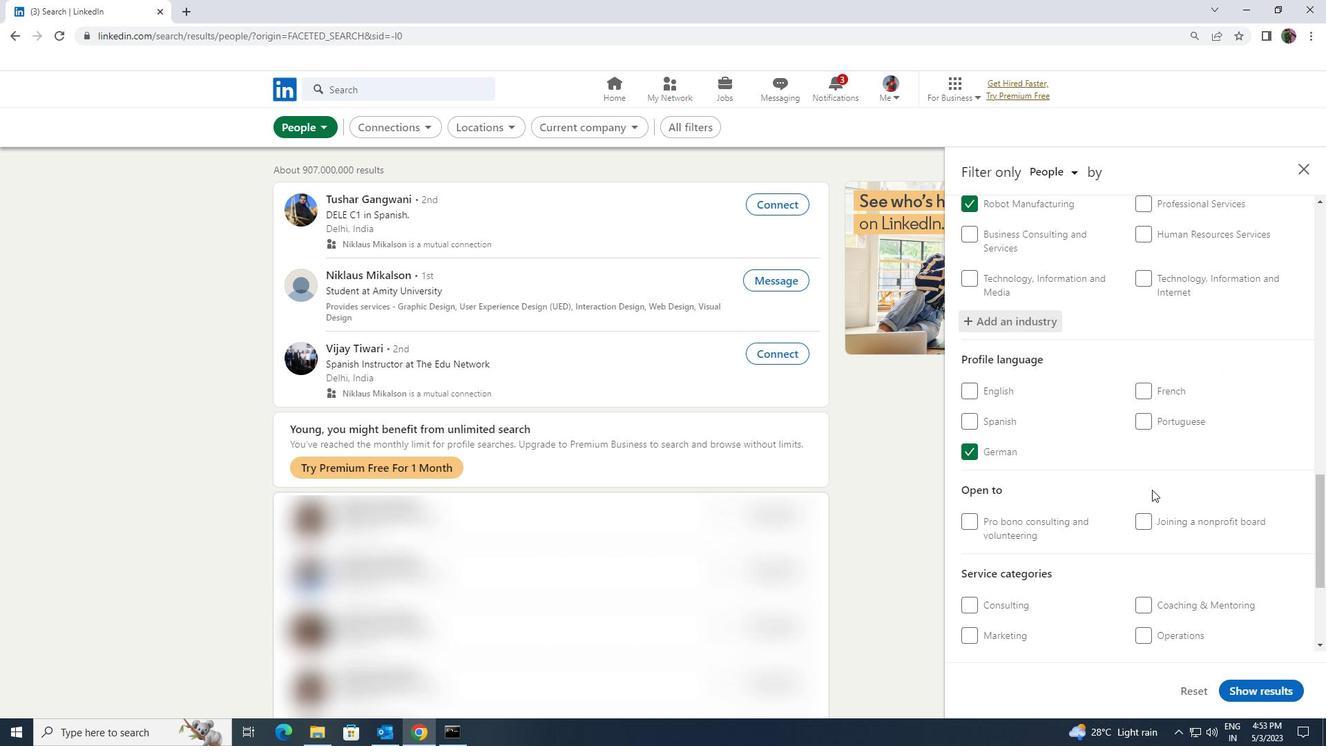 
Action: Mouse scrolled (1152, 489) with delta (0, 0)
Screenshot: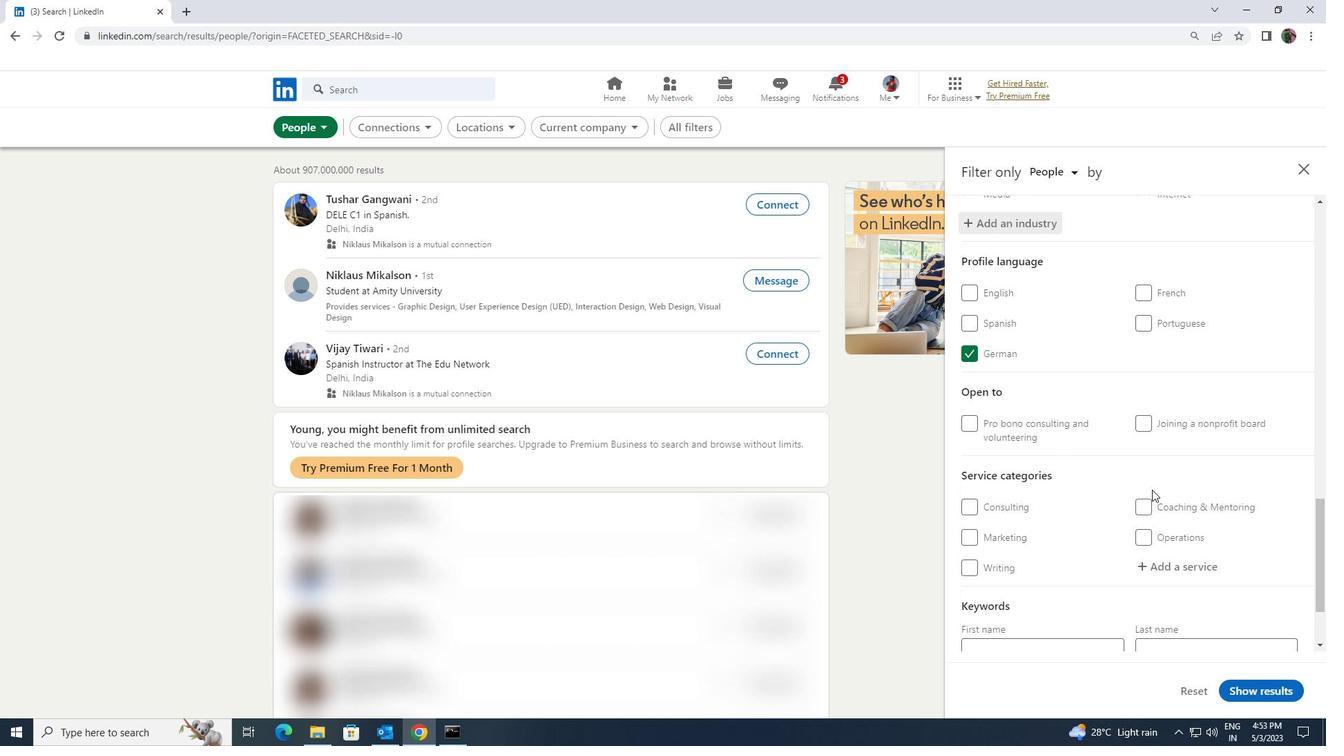 
Action: Mouse scrolled (1152, 489) with delta (0, 0)
Screenshot: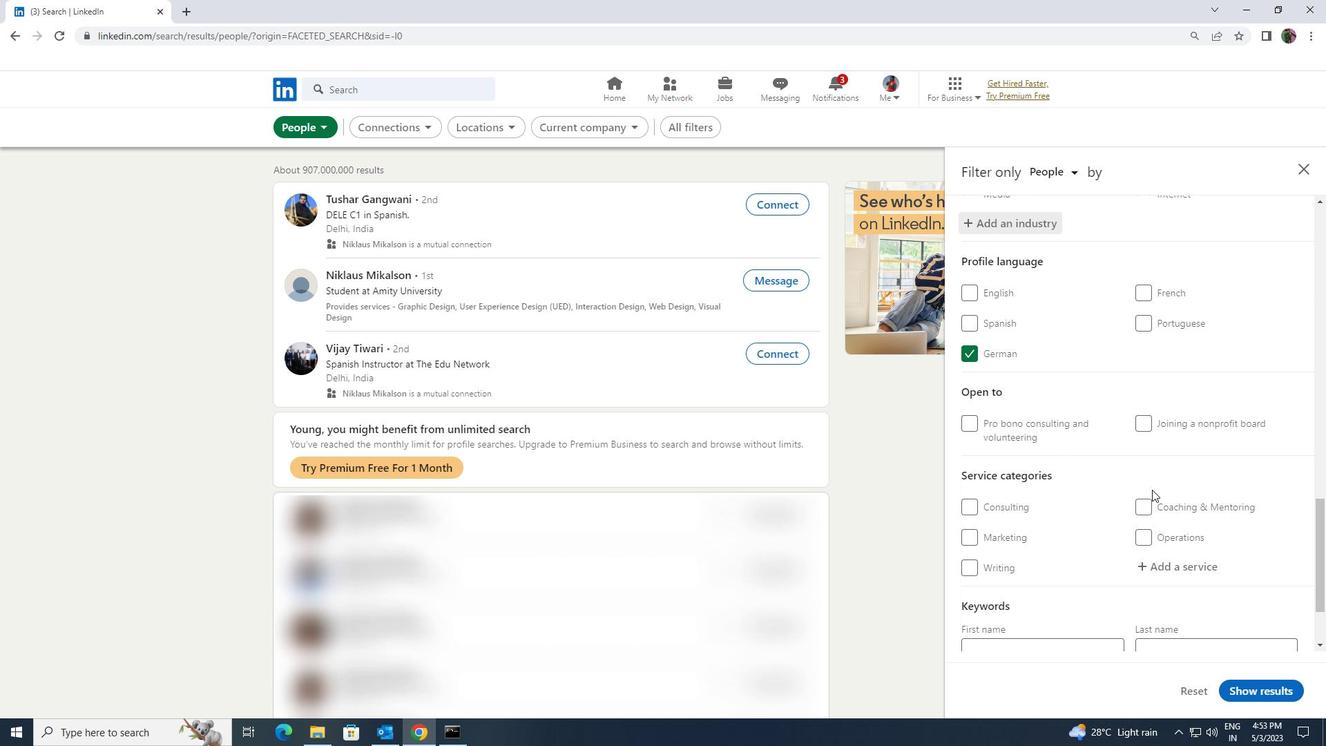 
Action: Mouse moved to (1157, 462)
Screenshot: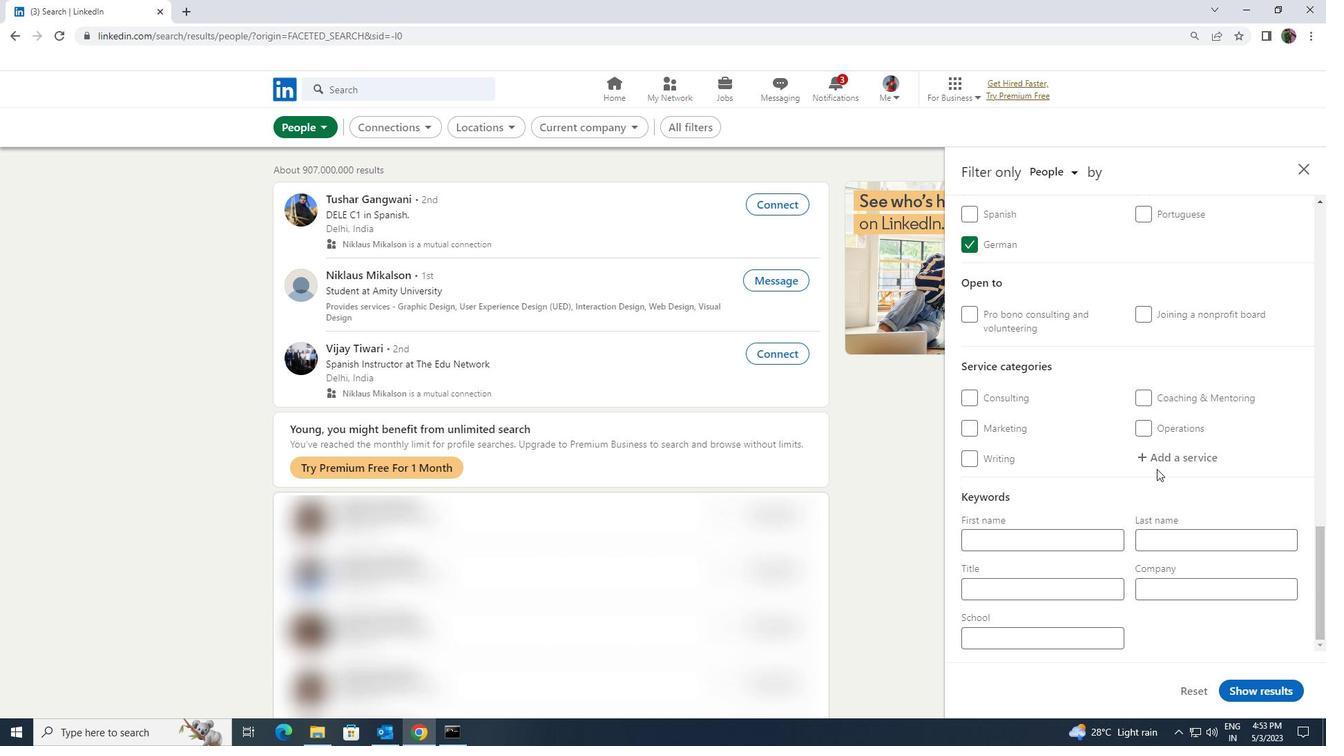 
Action: Mouse pressed left at (1157, 462)
Screenshot: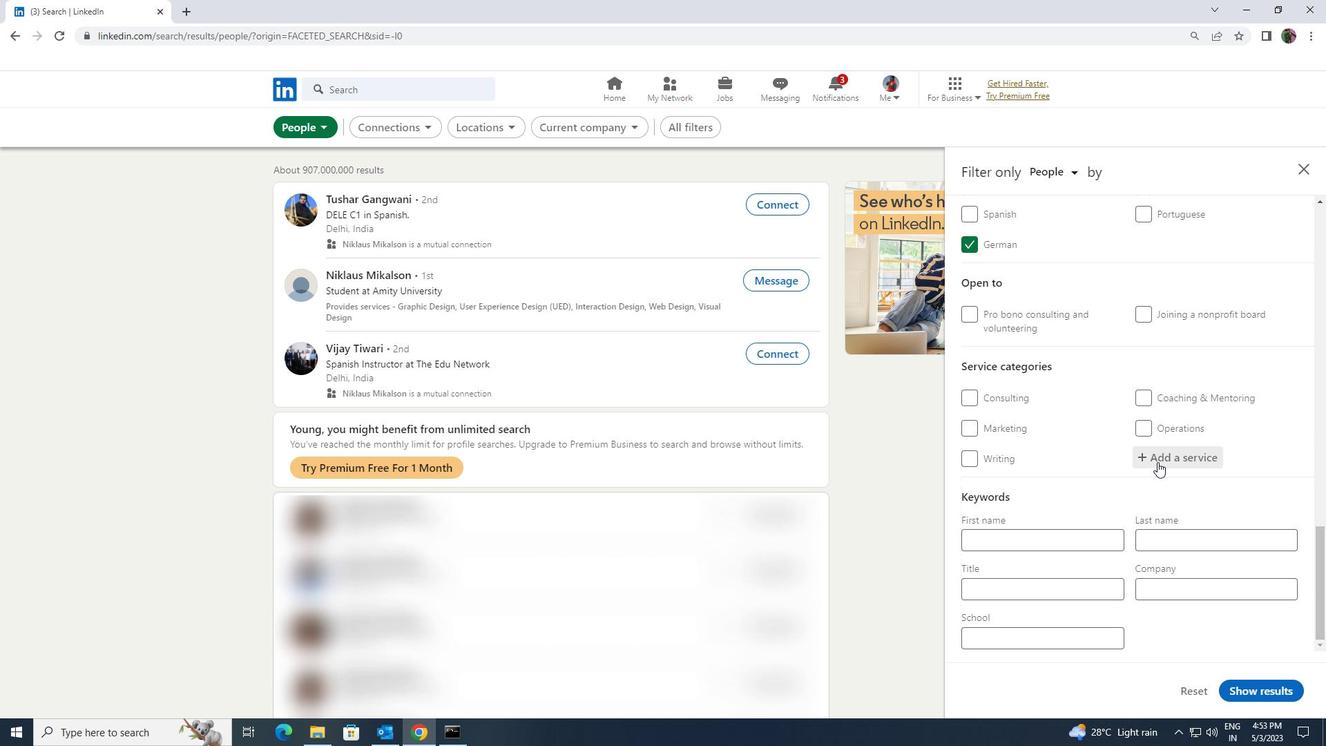 
Action: Key pressed <Key.shift><Key.shift><Key.shift>DATE<Key.space>
Screenshot: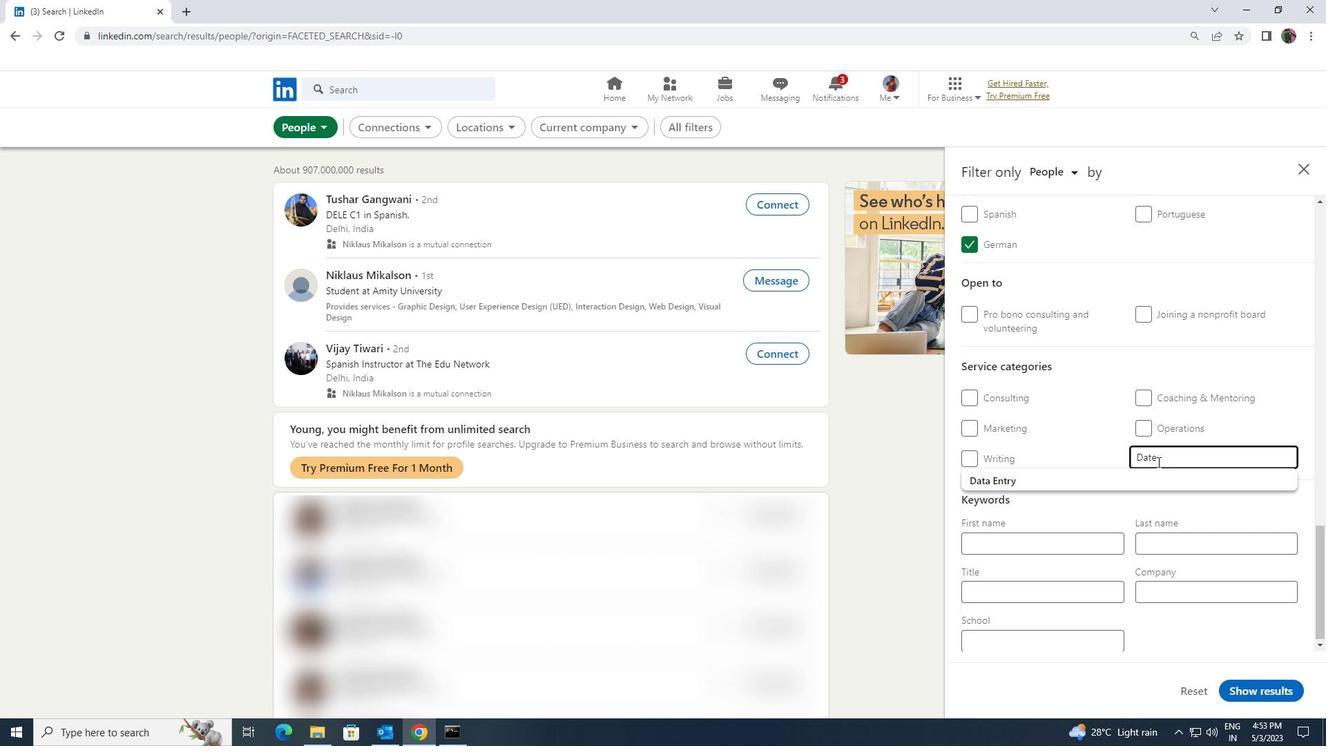 
Action: Mouse moved to (1154, 470)
Screenshot: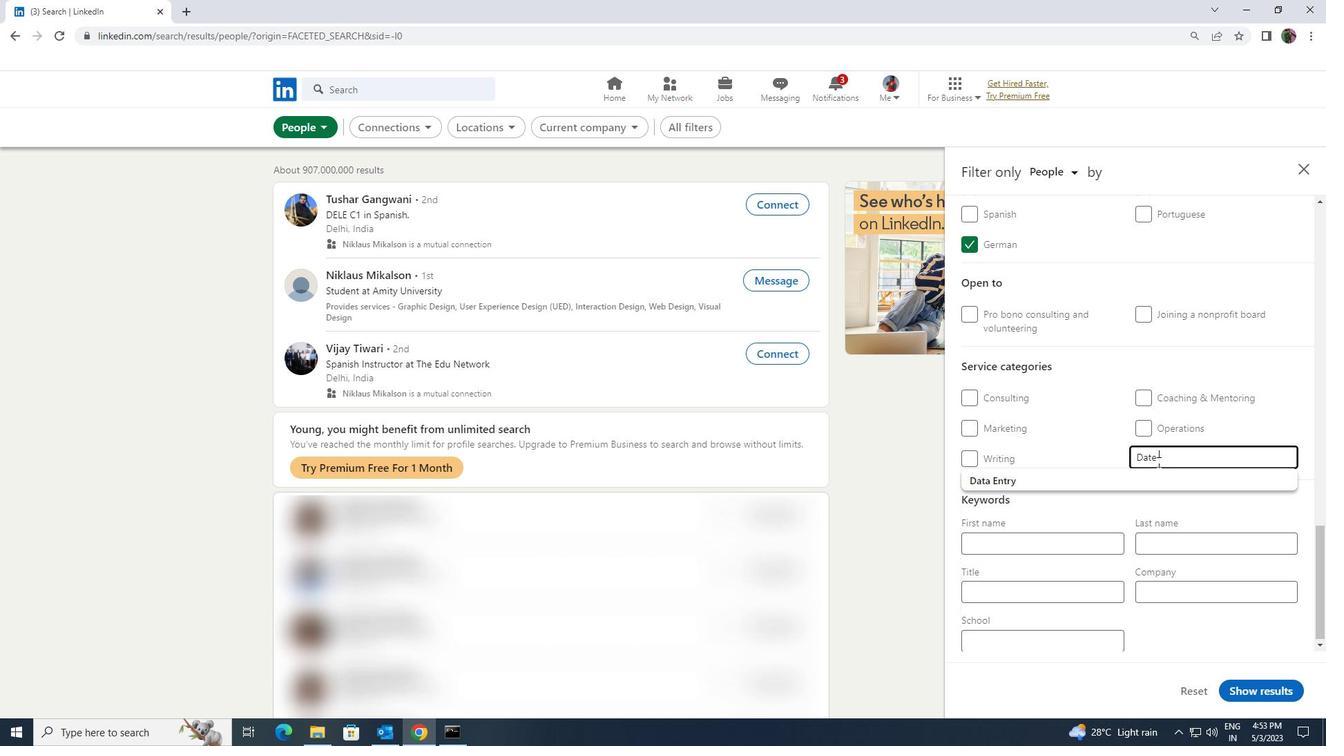 
Action: Mouse pressed left at (1154, 470)
Screenshot: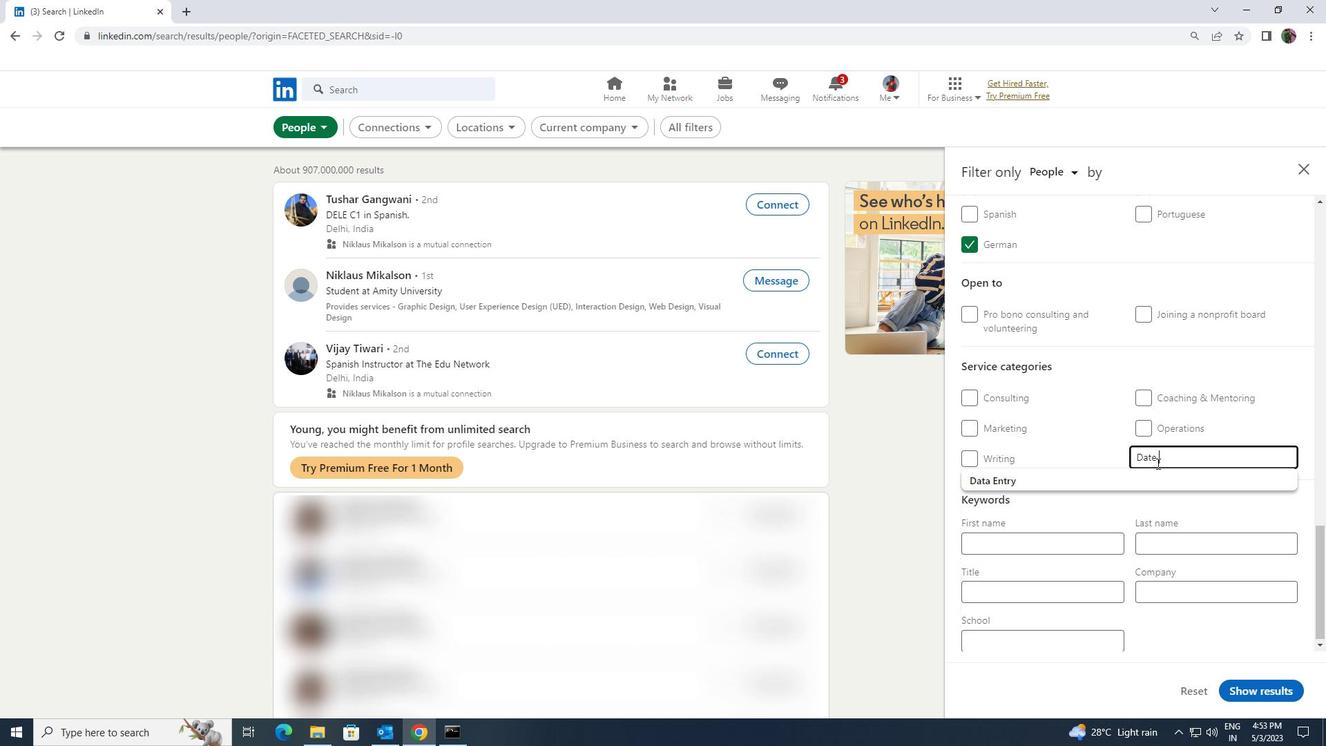 
Action: Mouse scrolled (1154, 469) with delta (0, 0)
Screenshot: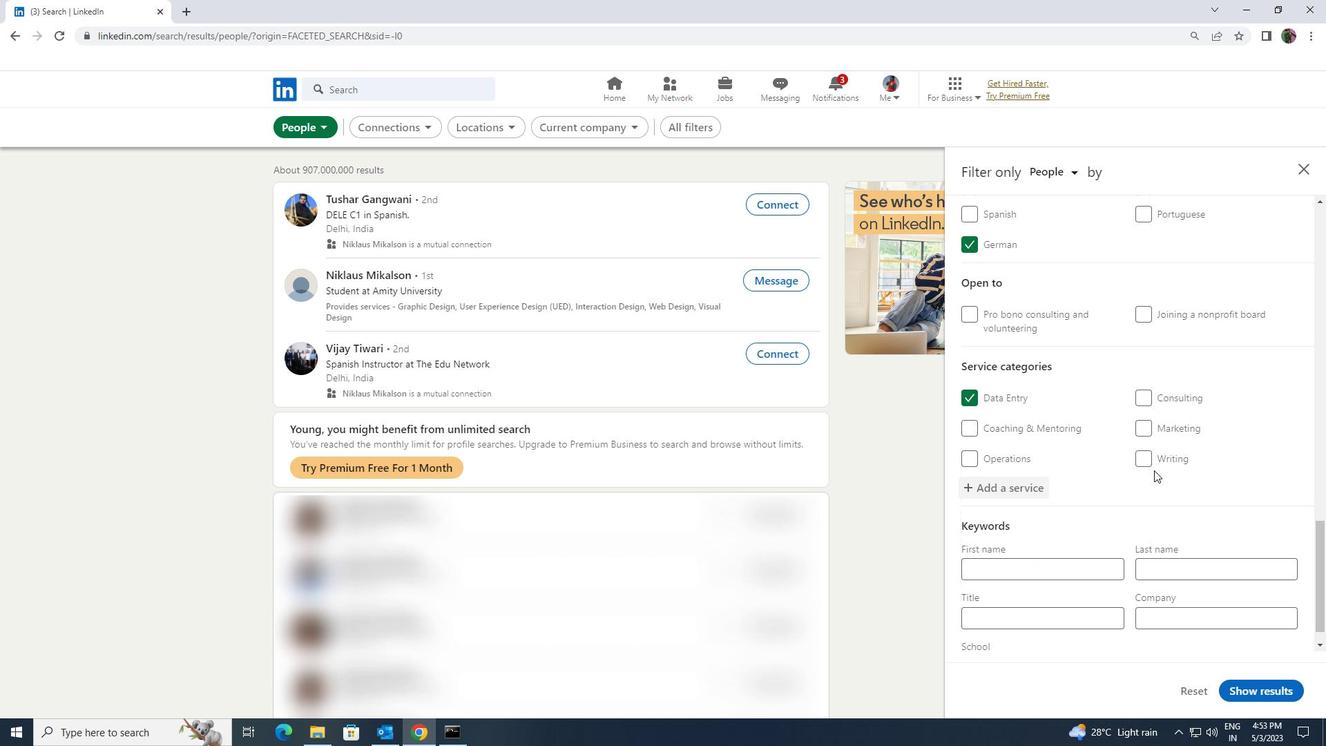 
Action: Mouse scrolled (1154, 469) with delta (0, 0)
Screenshot: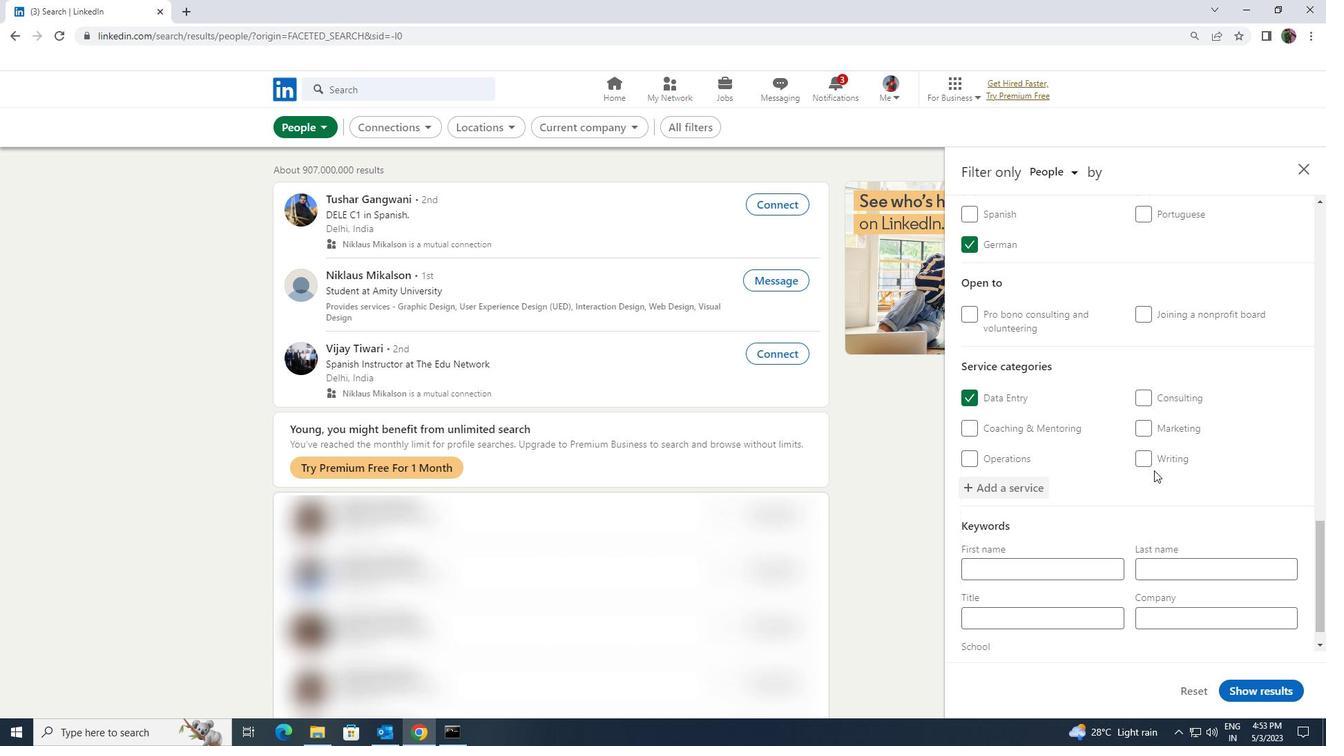 
Action: Mouse scrolled (1154, 469) with delta (0, 0)
Screenshot: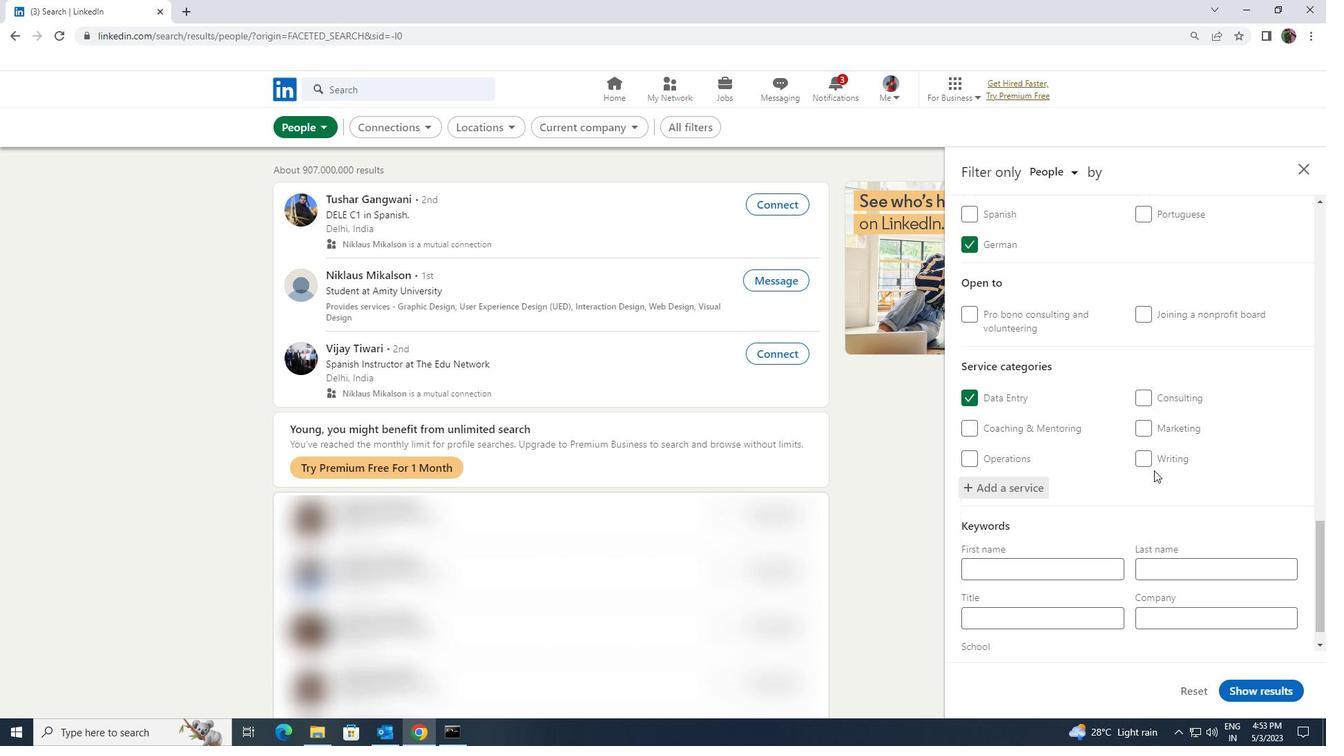
Action: Mouse moved to (1090, 588)
Screenshot: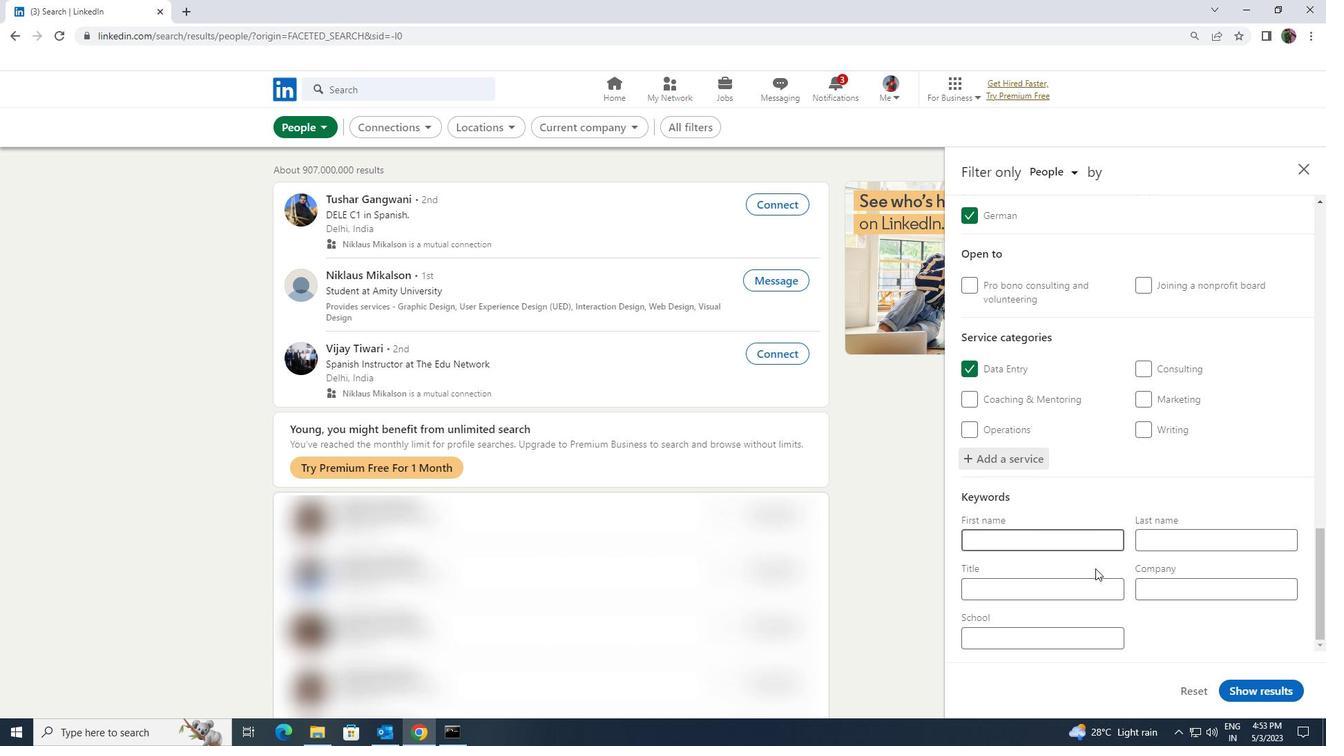 
Action: Mouse pressed left at (1090, 588)
Screenshot: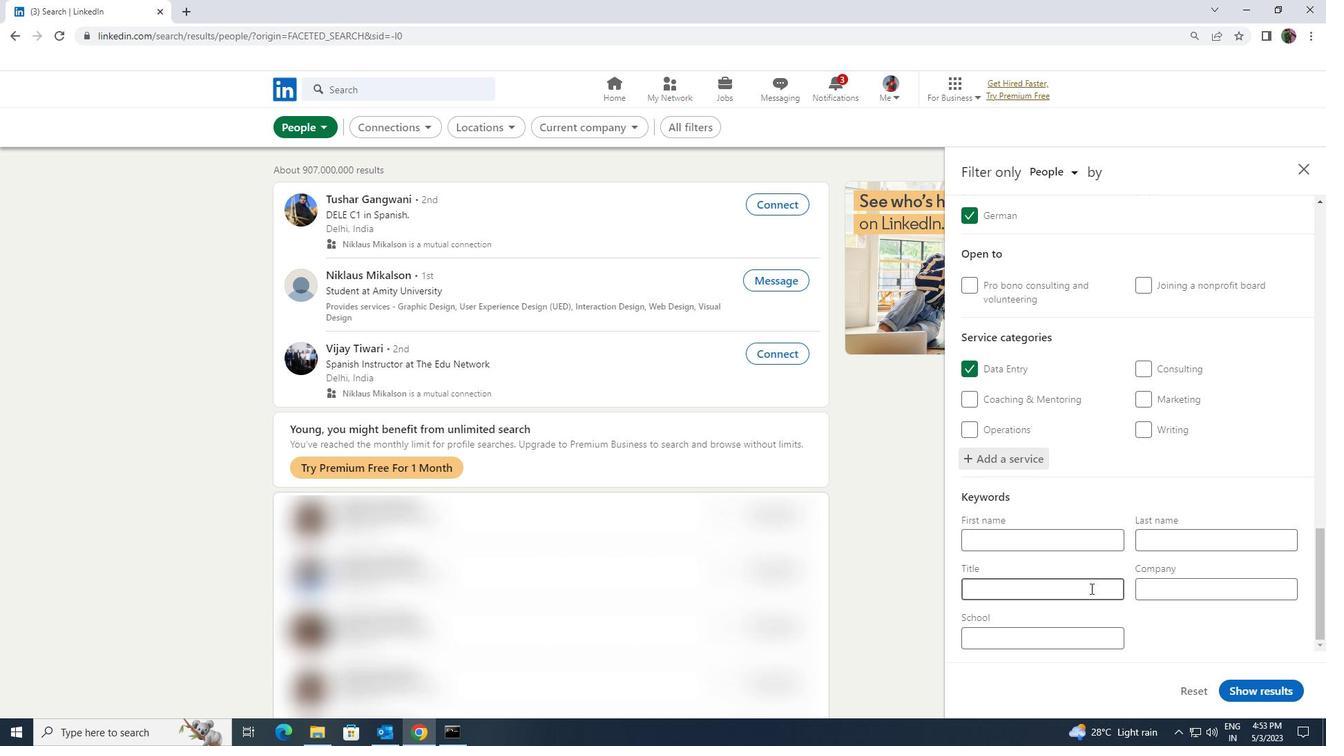 
Action: Mouse moved to (1095, 578)
Screenshot: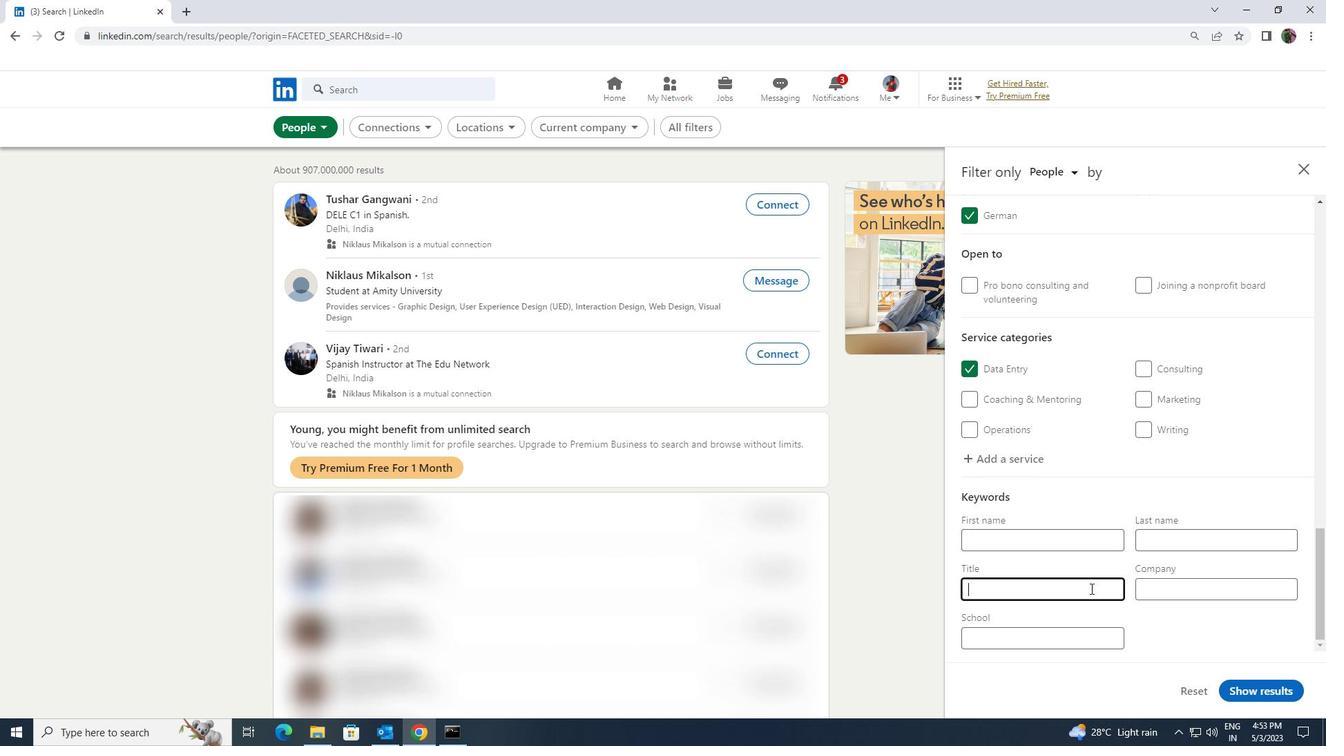 
Action: Key pressed <Key.shift><Key.shift><Key.shift><Key.shift><Key.shift>PROPOSAL<Key.space><Key.shift>WRITER
Screenshot: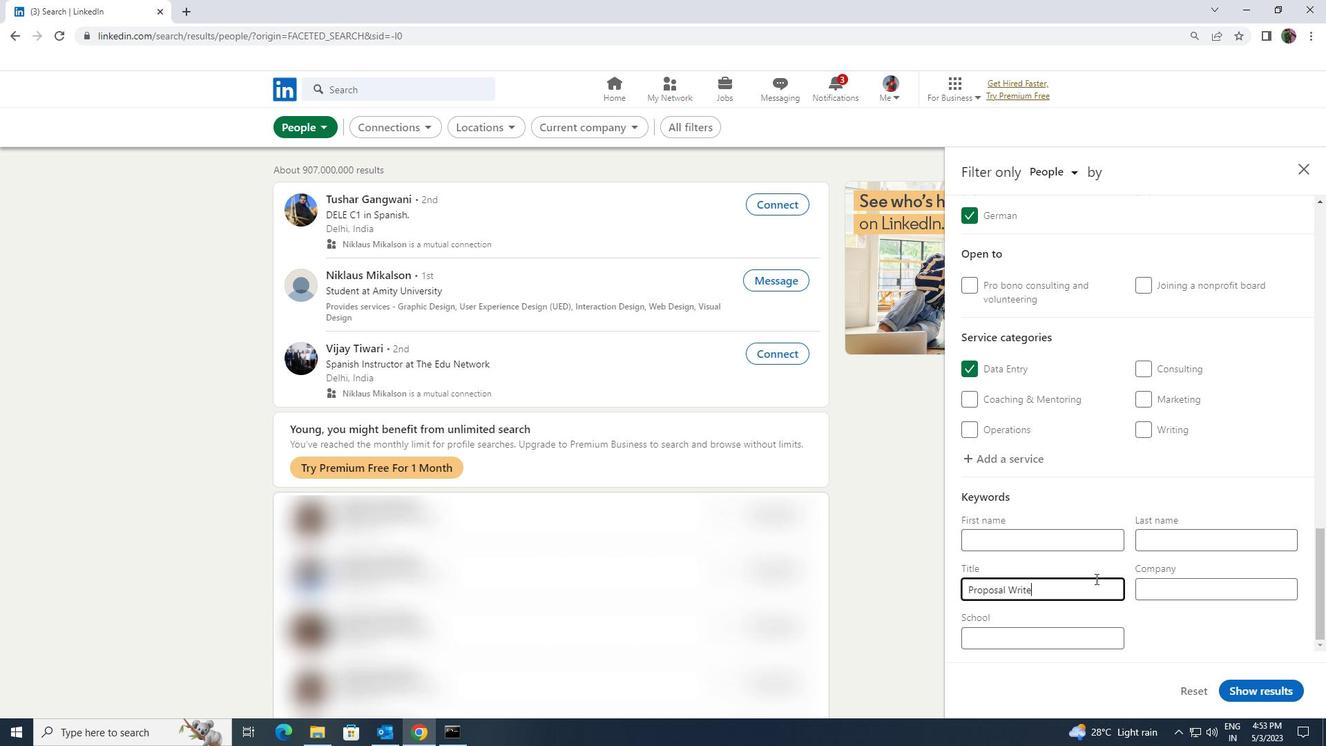
Action: Mouse moved to (1229, 694)
Screenshot: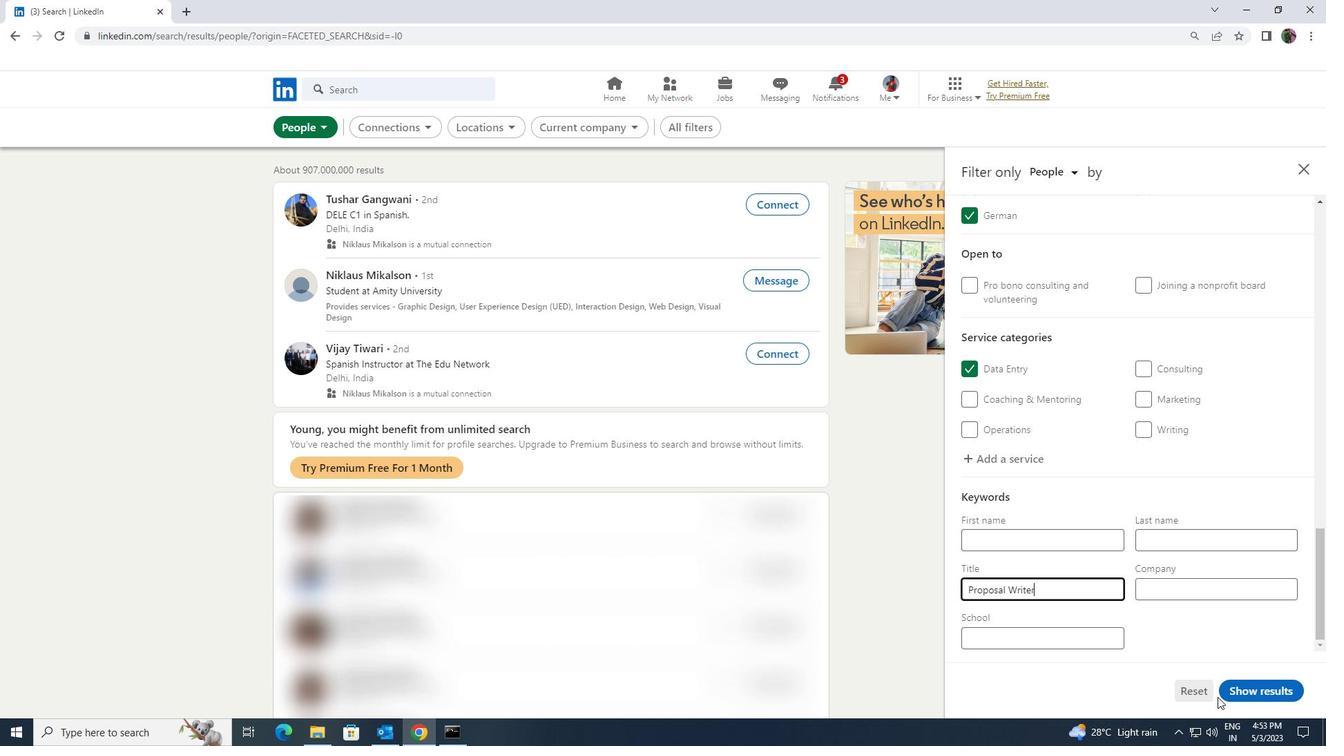 
Action: Mouse pressed left at (1229, 694)
Screenshot: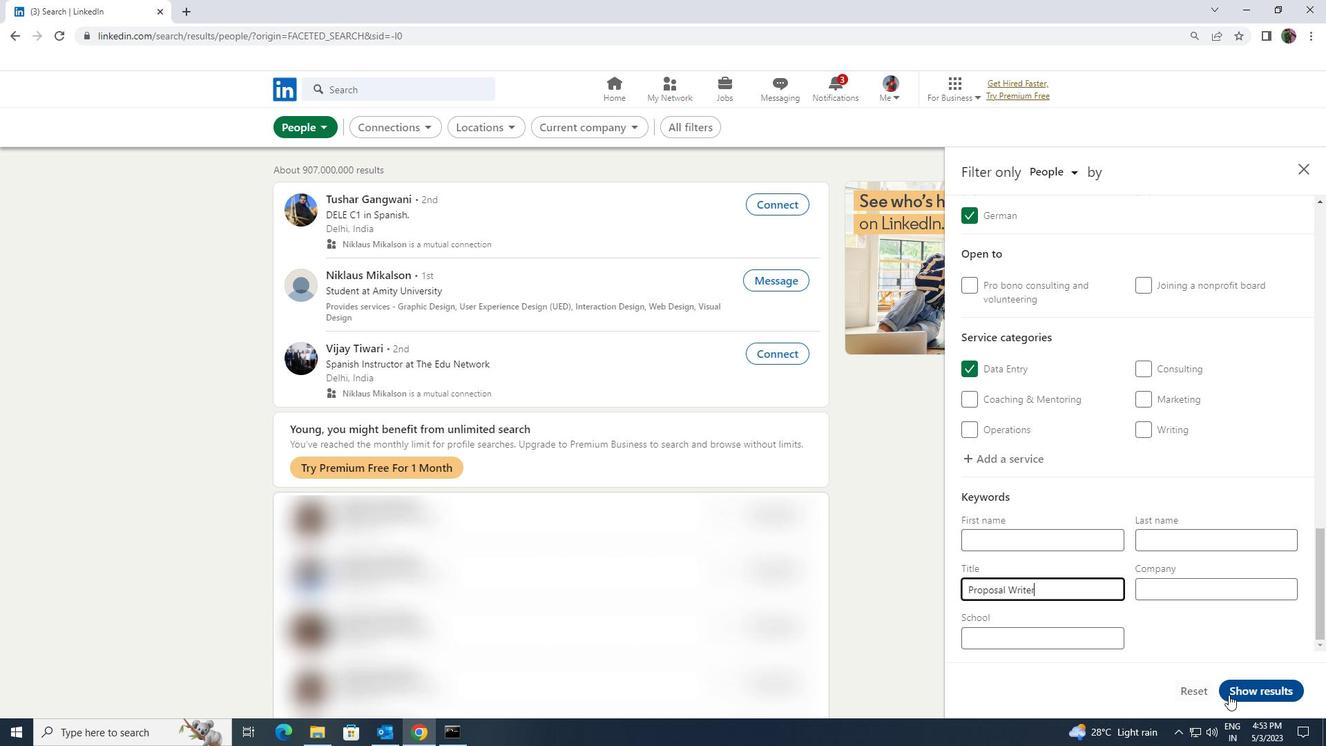 
